 Task: Open a blank google sheet and write heading  Turbo Sales. Add 10 people name  'Alexander Cooper, Victoria Hayes, Daniel Carter, Chloe Murphy, Christopher Ross, Natalie Price, Jack Peterson, Harper Foster, Joseph Gray, Lily Reed'Item code in between  2020-2080. Product range in between  1000-5000. Add Products   TOMS Shoe, UGG  Shoe, Wolverine Shoe, Z-Coil Shoe, Adidas shoe, Gucci T-shirt, Louis Vuitton bag, Zara Shirt, H&M jeans, Chanel perfume.Choose quantity  5 to 9 Tax 12 percent commission 2 percent Total Add Amount. Save page  Turbo Sales log   book
Action: Mouse moved to (329, 183)
Screenshot: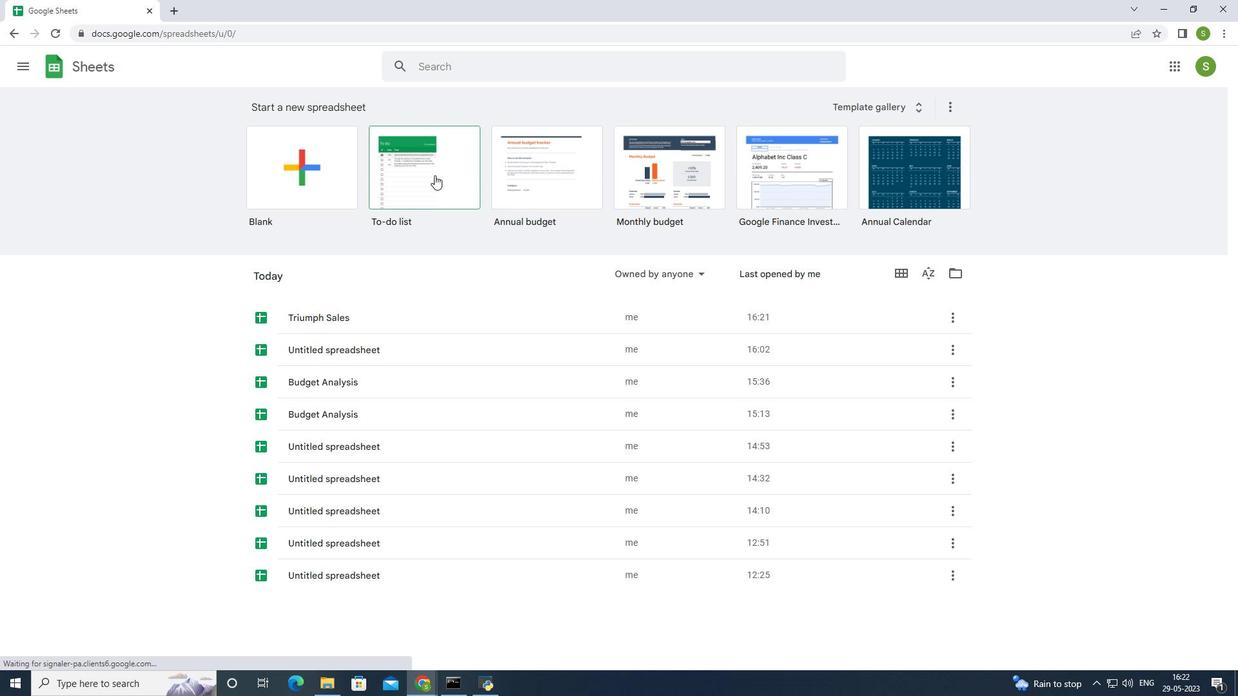 
Action: Mouse pressed left at (329, 183)
Screenshot: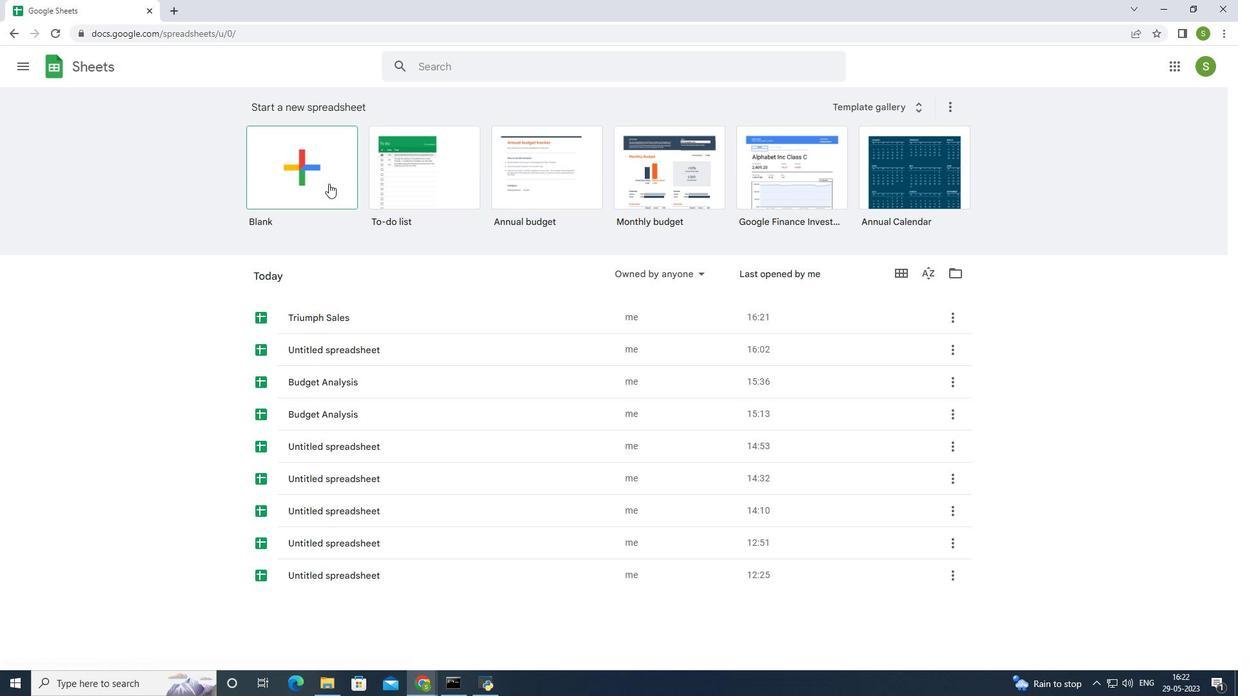 
Action: Mouse moved to (426, 185)
Screenshot: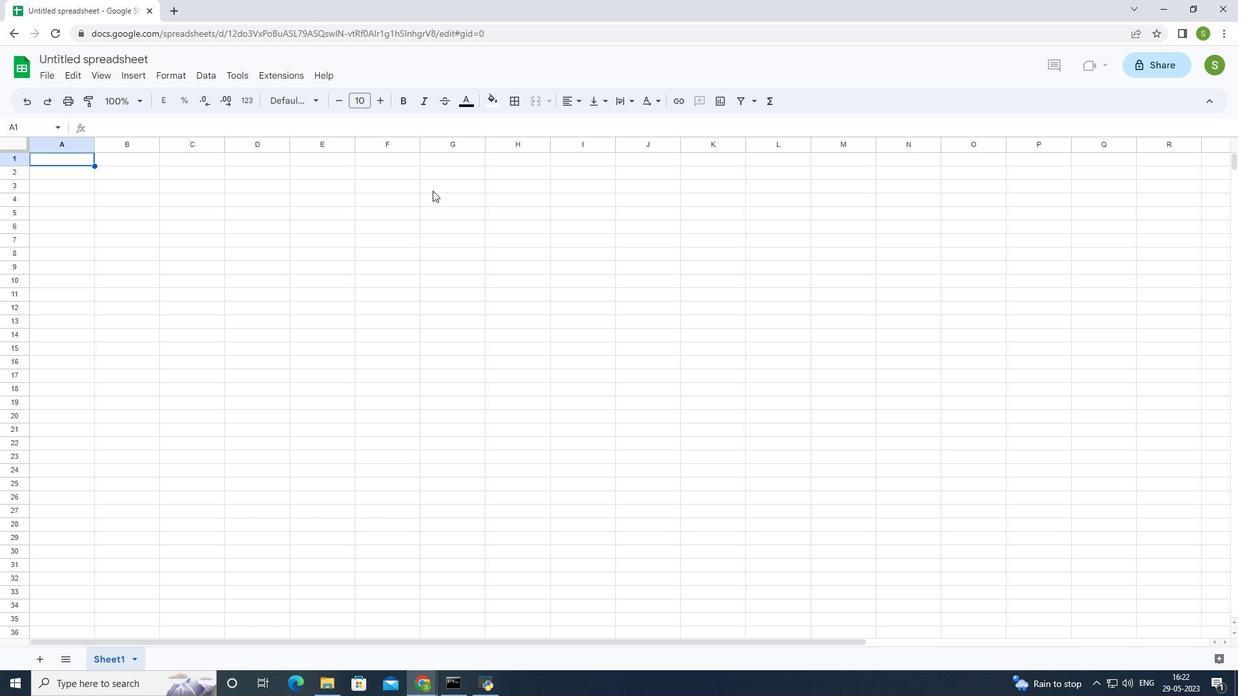 
Action: Mouse pressed left at (426, 185)
Screenshot: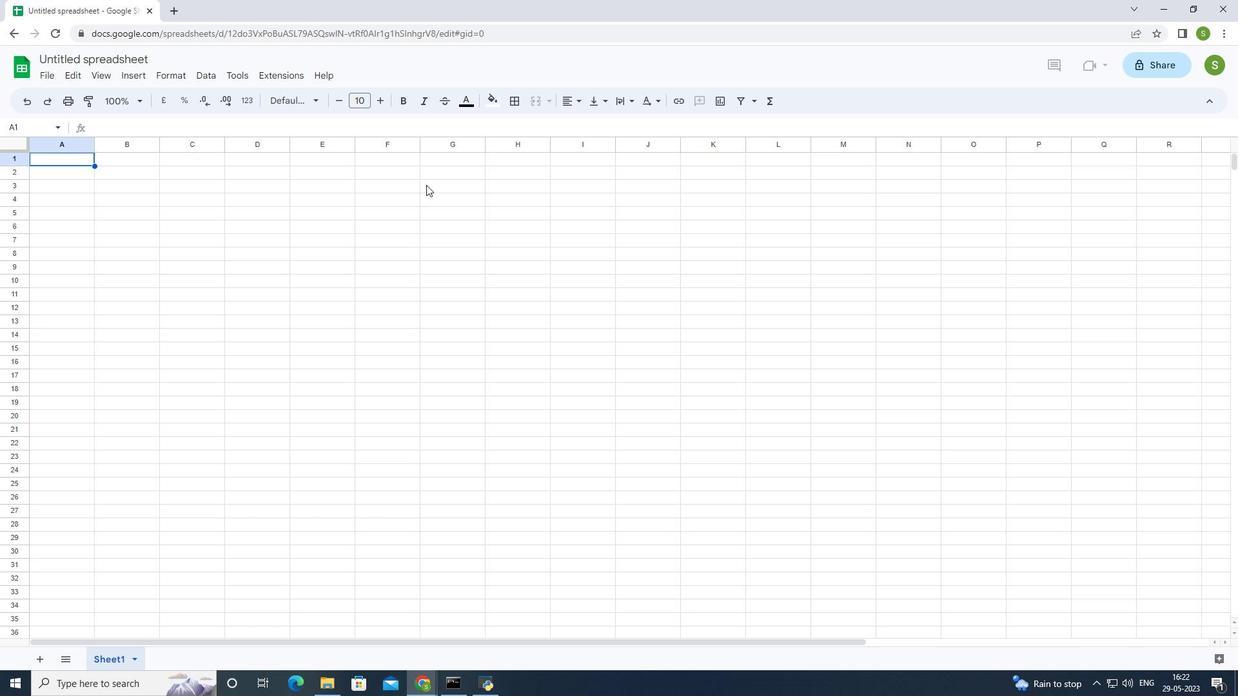 
Action: Mouse moved to (547, 160)
Screenshot: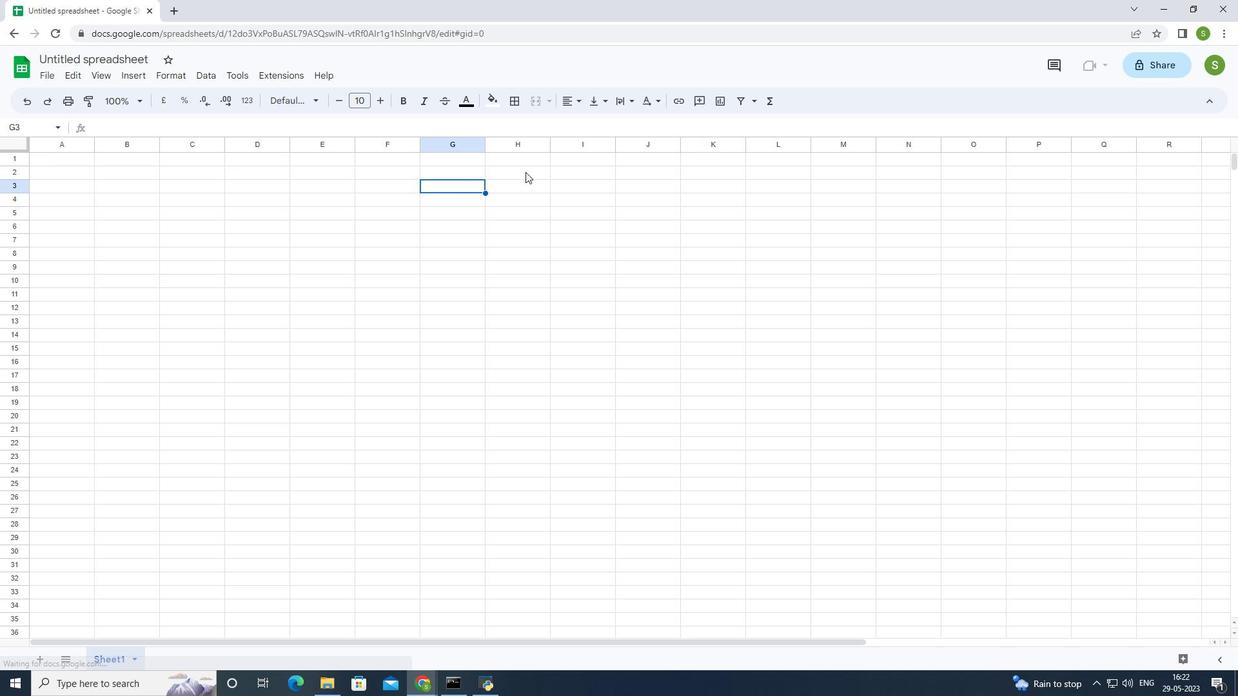 
Action: Key pressed <Key.shift>Tu
Screenshot: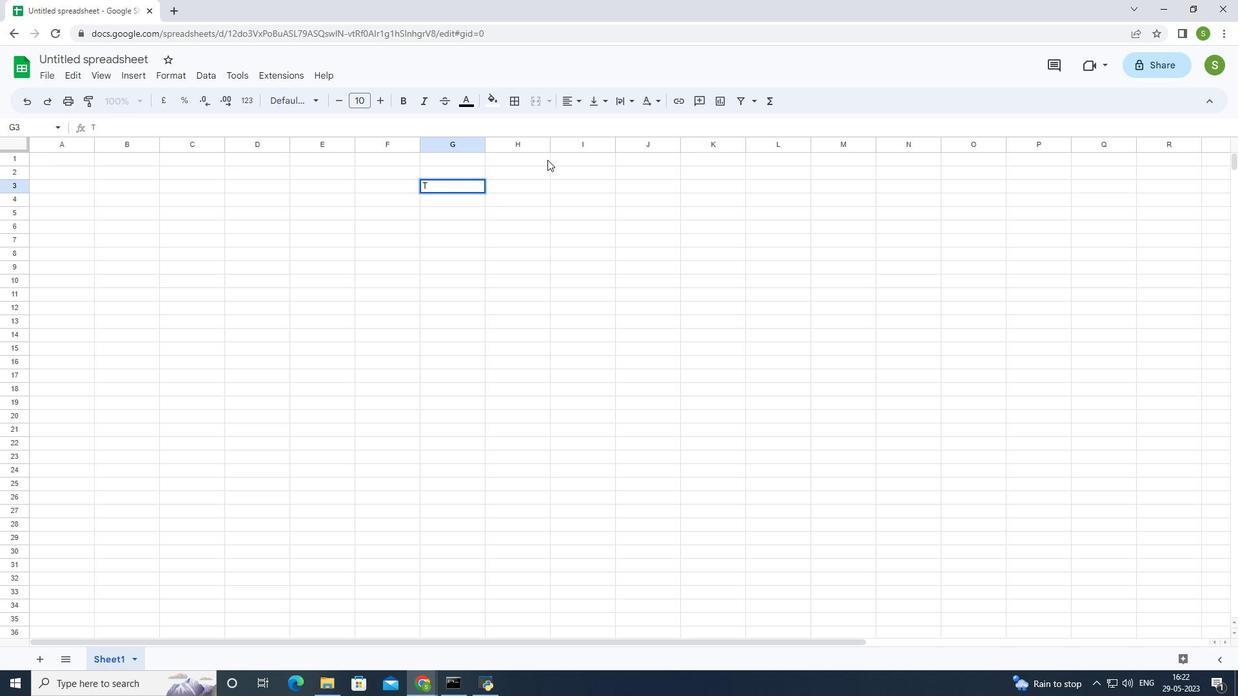 
Action: Mouse moved to (548, 160)
Screenshot: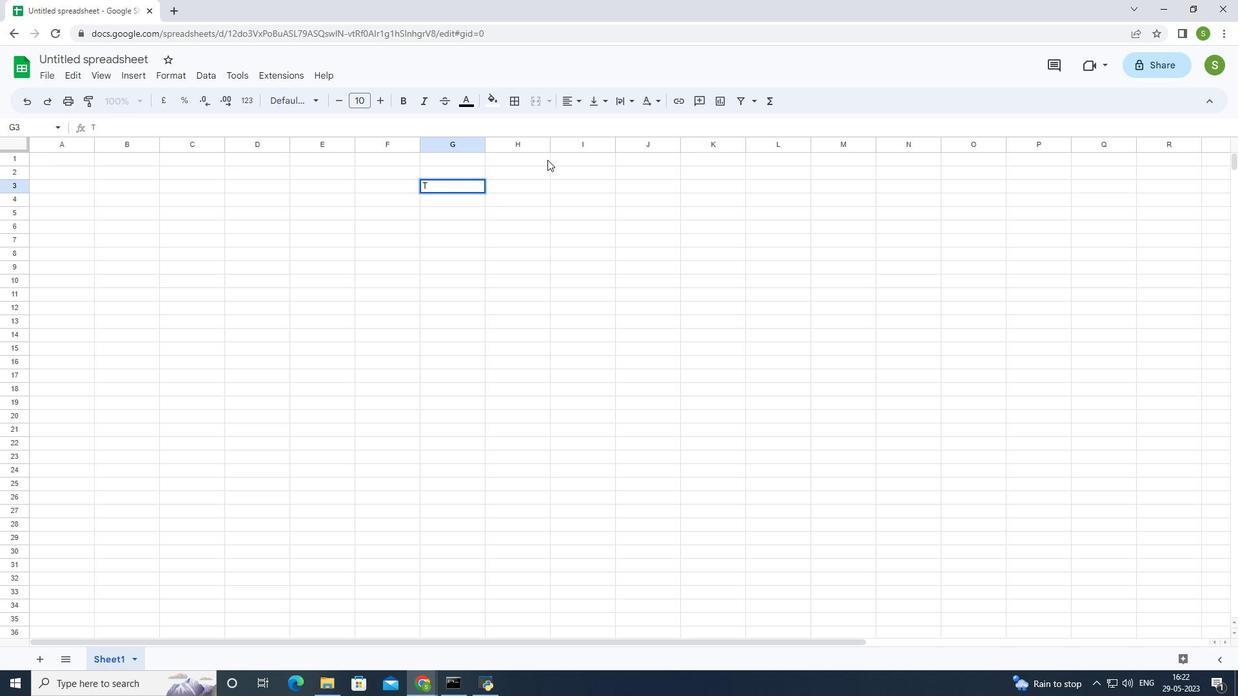 
Action: Key pressed rbo<Key.space>
Screenshot: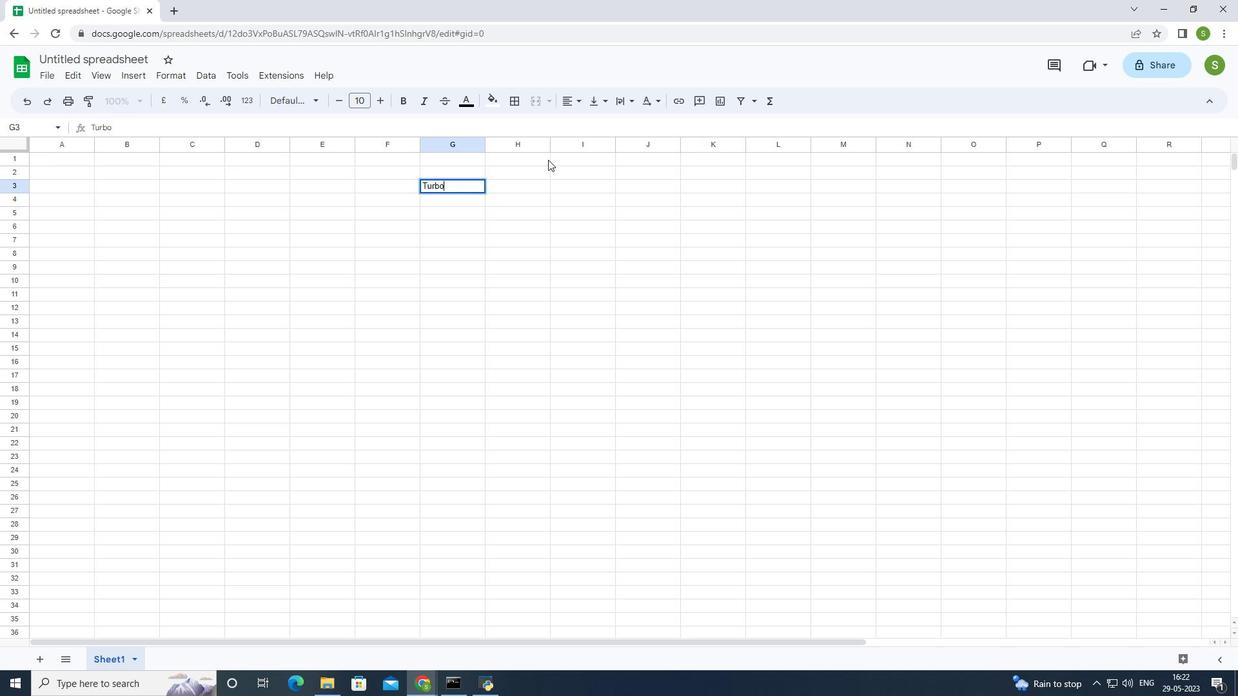 
Action: Mouse moved to (548, 159)
Screenshot: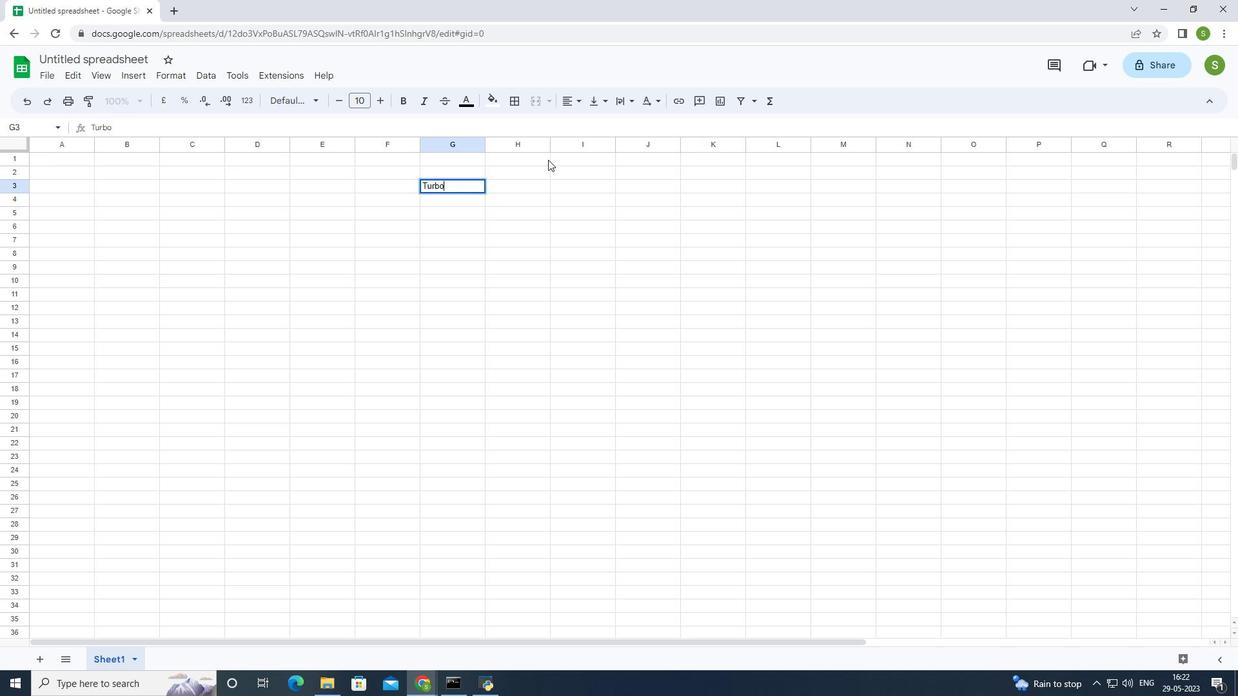 
Action: Key pressed <Key.shift>s
Screenshot: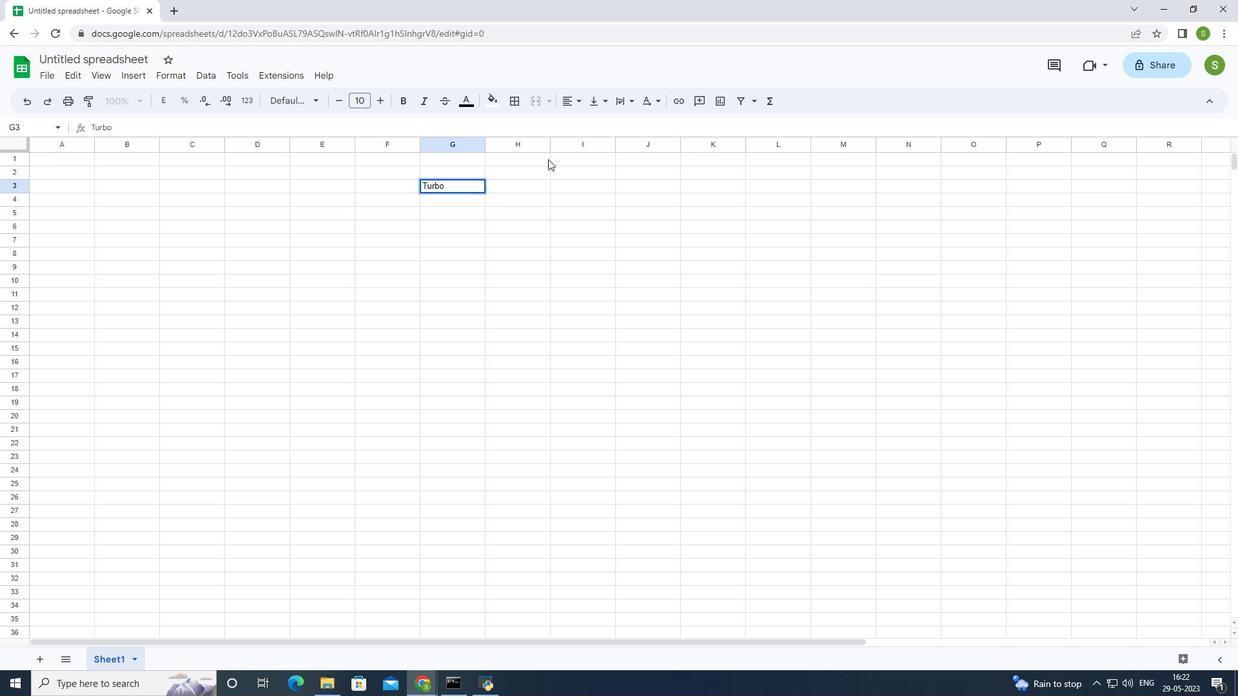 
Action: Mouse moved to (549, 159)
Screenshot: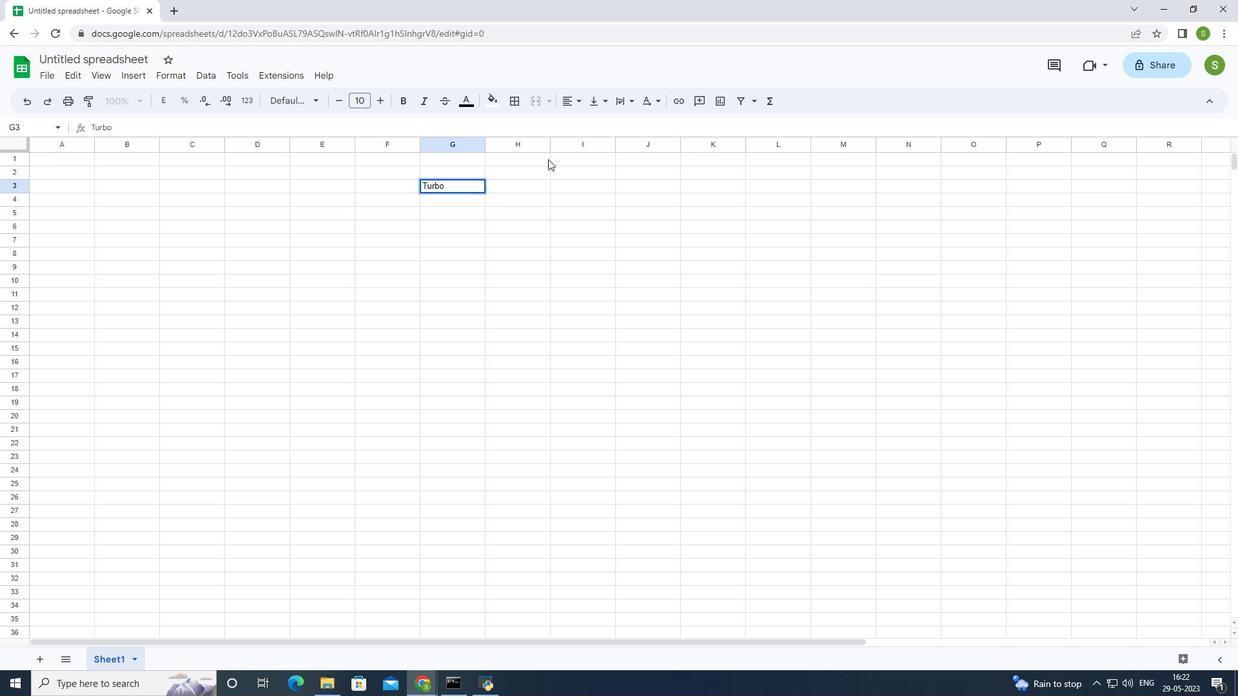 
Action: Key pressed a
Screenshot: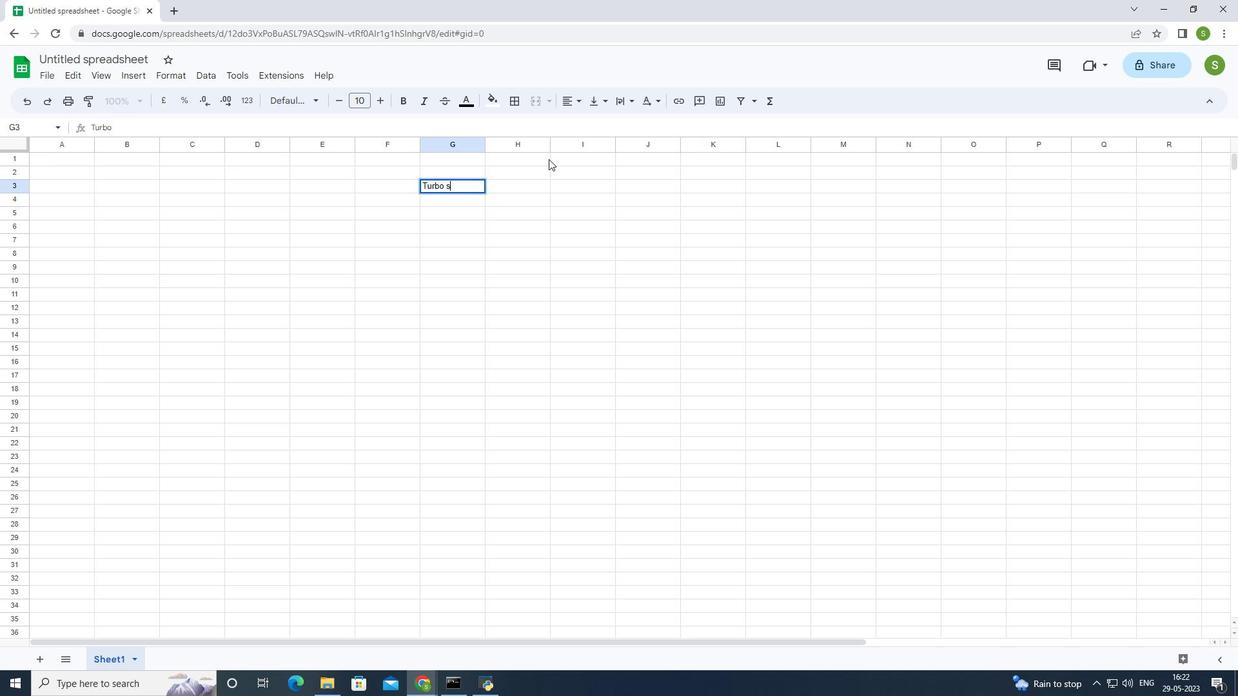 
Action: Mouse moved to (549, 158)
Screenshot: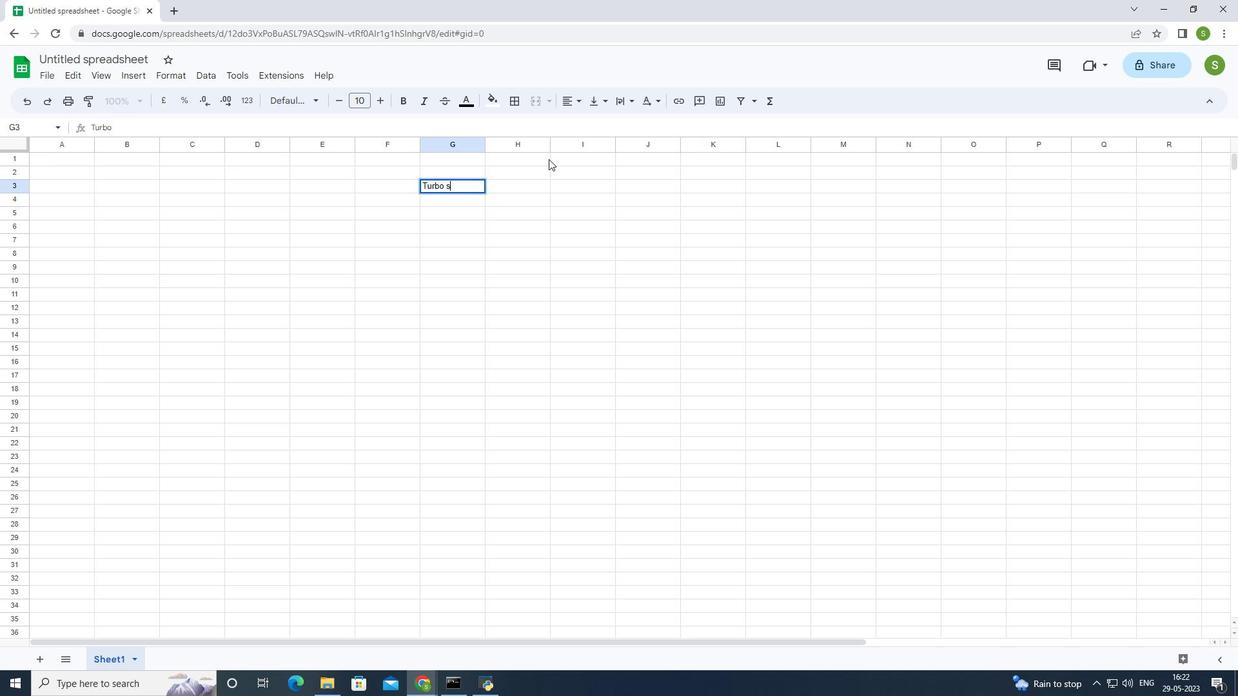 
Action: Key pressed le
Screenshot: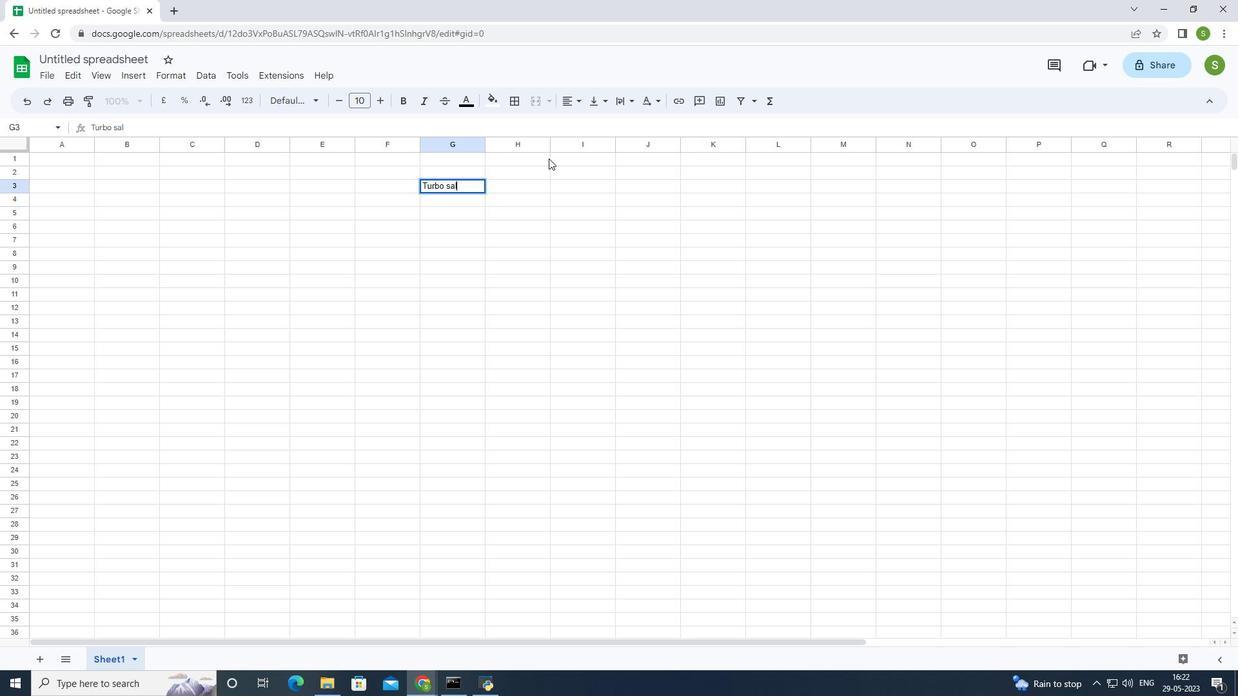 
Action: Mouse moved to (549, 158)
Screenshot: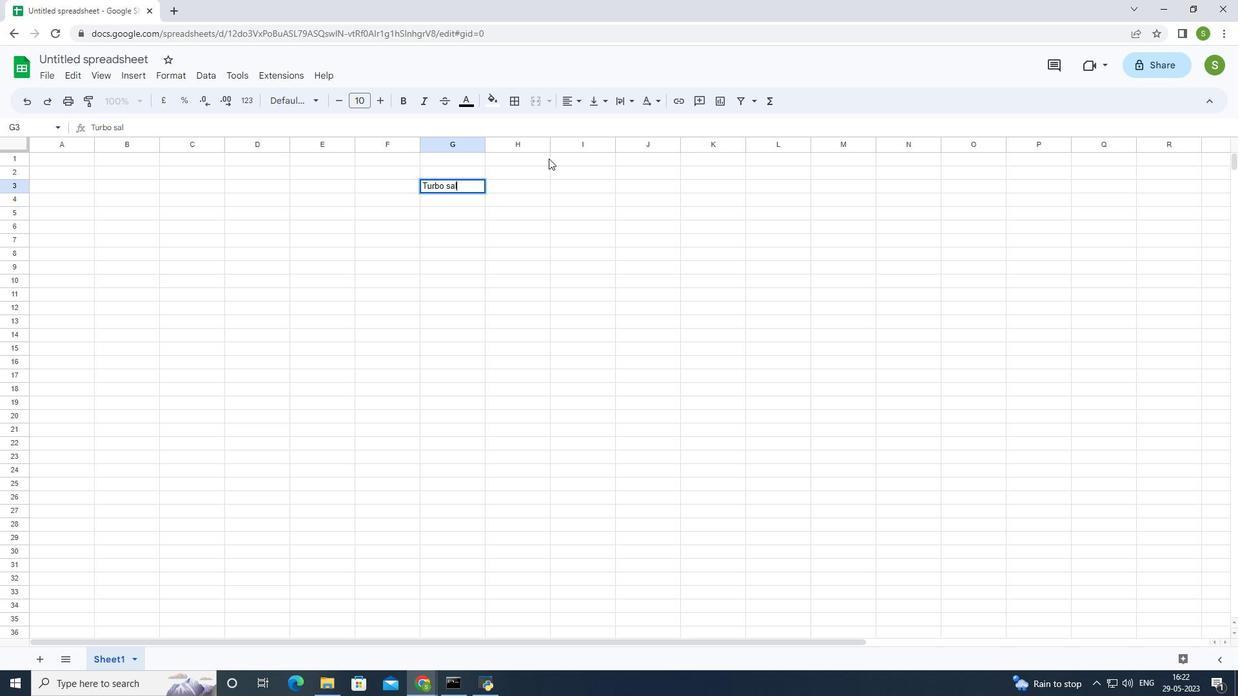 
Action: Key pressed s
Screenshot: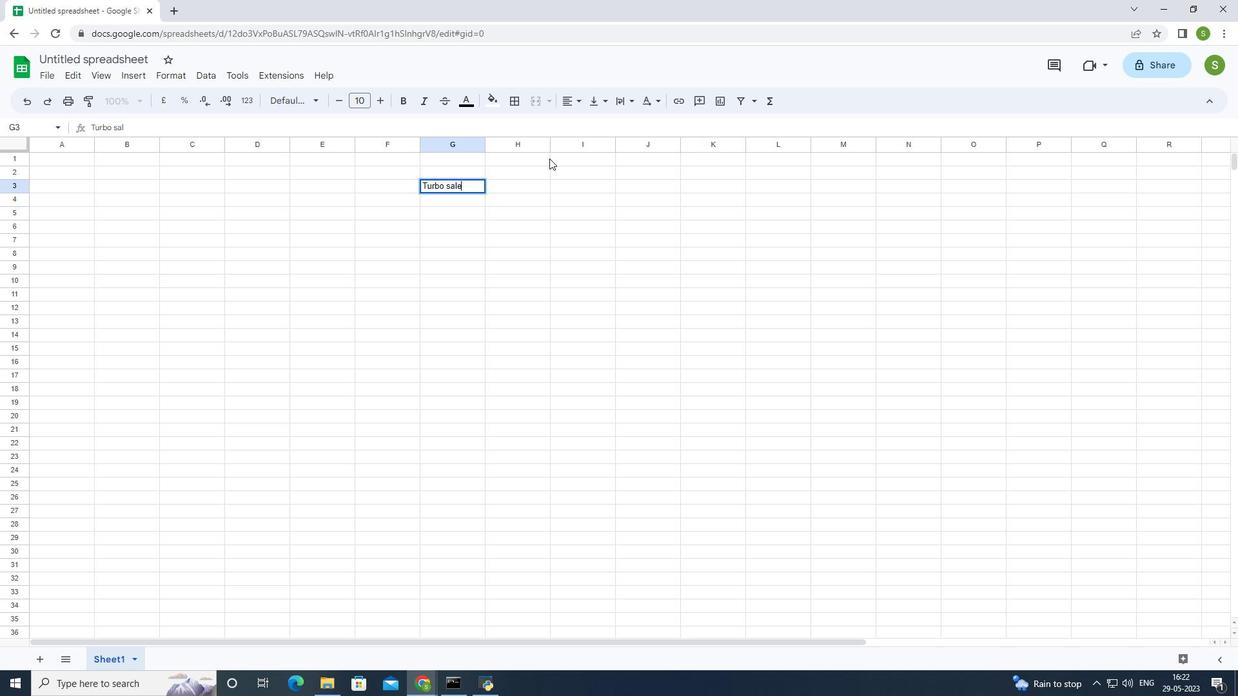 
Action: Mouse moved to (550, 158)
Screenshot: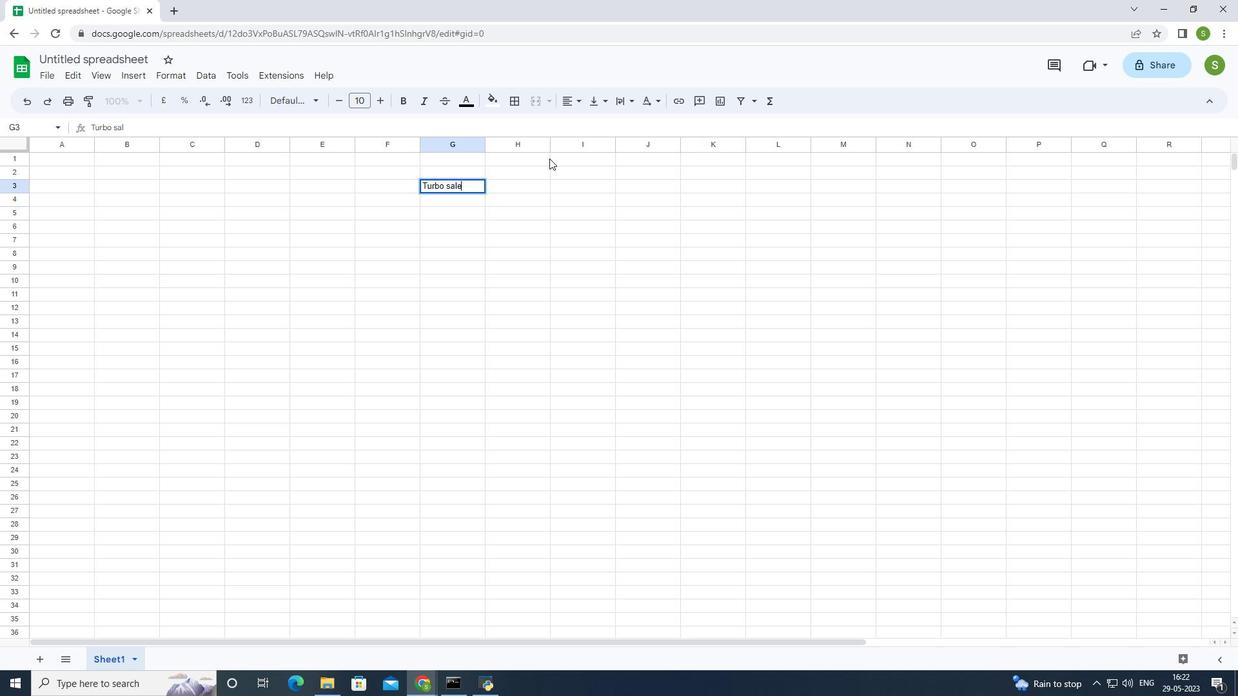 
Action: Key pressed <Key.enter>
Screenshot: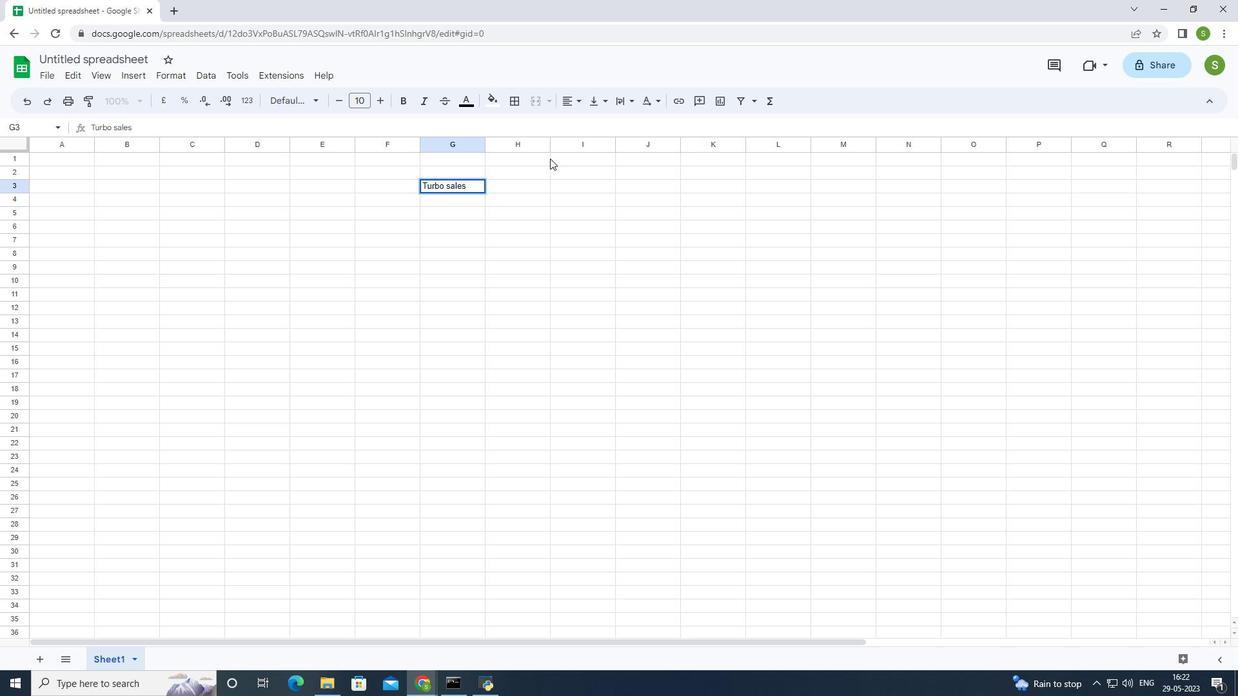 
Action: Mouse moved to (316, 201)
Screenshot: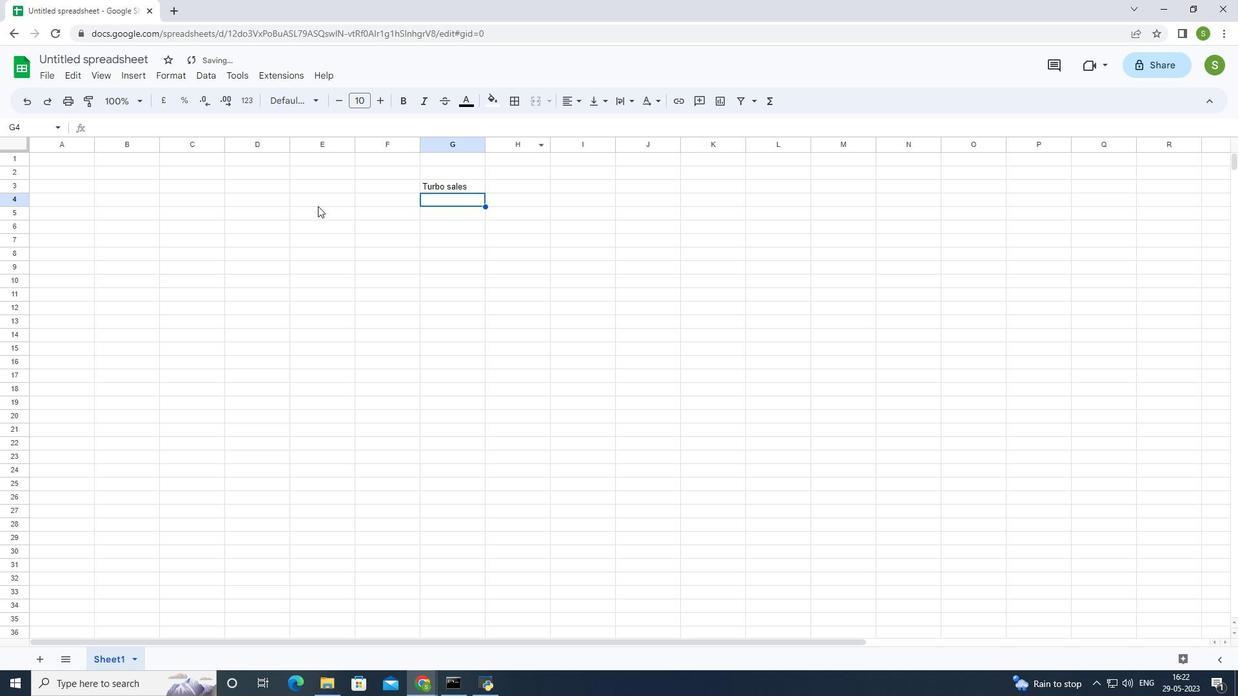 
Action: Mouse pressed left at (316, 201)
Screenshot: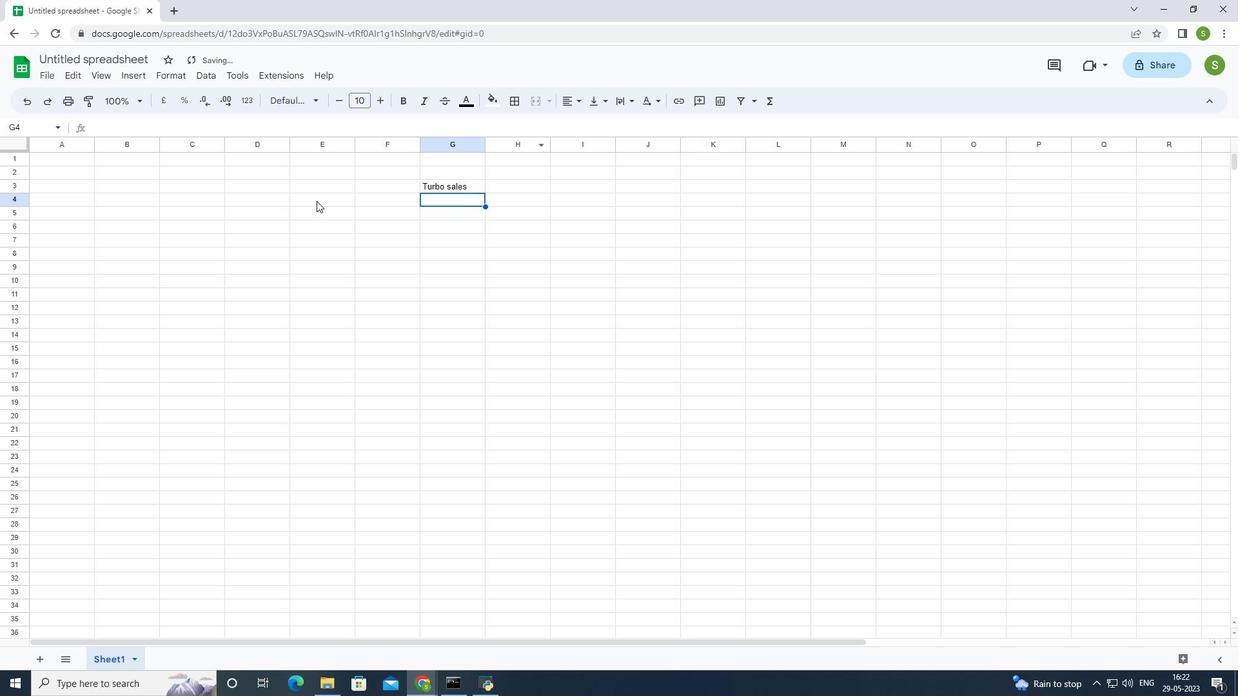 
Action: Mouse moved to (713, 318)
Screenshot: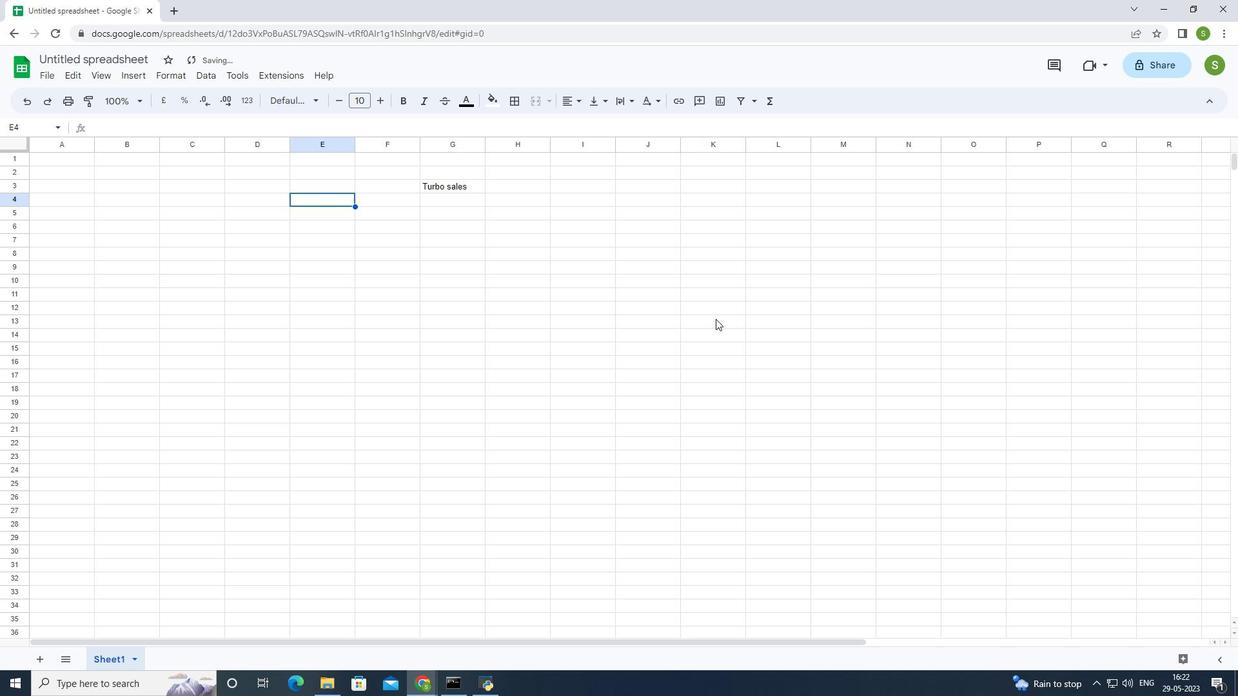 
Action: Key pressed <Key.shift>Name<Key.enter><Key.shift>Alexander<Key.space><Key.shift>Cooper<Key.enter><Key.shift>Victoria<Key.space><Key.shift>Hayes<Key.enter><Key.shift><Key.shift><Key.shift><Key.shift><Key.shift><Key.shift><Key.shift><Key.shift><Key.shift><Key.shift><Key.shift><Key.shift><Key.shift><Key.shift><Key.shift>Daniel<Key.space><Key.shift>Carter<Key.space><Key.shift>Chloe<Key.space><Key.shift>Murphy<Key.backspace><Key.backspace><Key.backspace><Key.backspace><Key.backspace><Key.backspace><Key.backspace><Key.backspace><Key.backspace><Key.backspace><Key.backspace><Key.backspace><Key.enter><Key.shift>Chloe<Key.space><Key.shift>Mur<Key.space>phty<Key.backspace><Key.backspace><Key.backspace><Key.backspace><Key.backspace>phy<Key.enter><Key.shift>Christopher<Key.space><Key.shift>Roses<Key.backspace><Key.backspace>s<Key.enter><Key.shift>Natalie<Key.space><Key.shift>Price<Key.enter><Key.shift>Jack<Key.space><Key.shift>Peterson<Key.enter><Key.shift>Harper<Key.space><Key.shift>Foster<Key.enter><Key.shift>joseph<Key.space><Key.shift><Key.shift>Gre<Key.backspace>ay<Key.space><Key.enter><Key.shift>Lily<Key.space><Key.shift><Key.shift><Key.shift><Key.shift><Key.shift><Key.shift><Key.shift><Key.shift><Key.shift><Key.shift><Key.shift><Key.shift><Key.shift><Key.shift><Key.shift><Key.shift><Key.shift><Key.shift><Key.shift><Key.shift><Key.shift>Reed
Screenshot: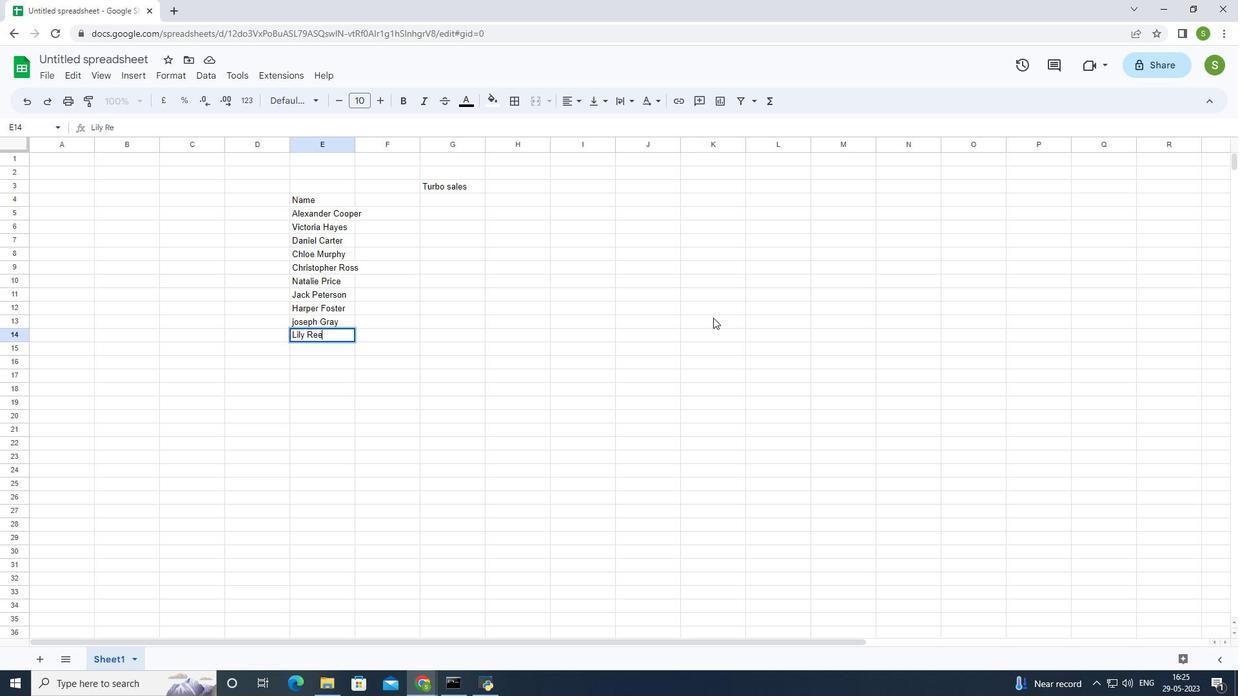 
Action: Mouse moved to (847, 490)
Screenshot: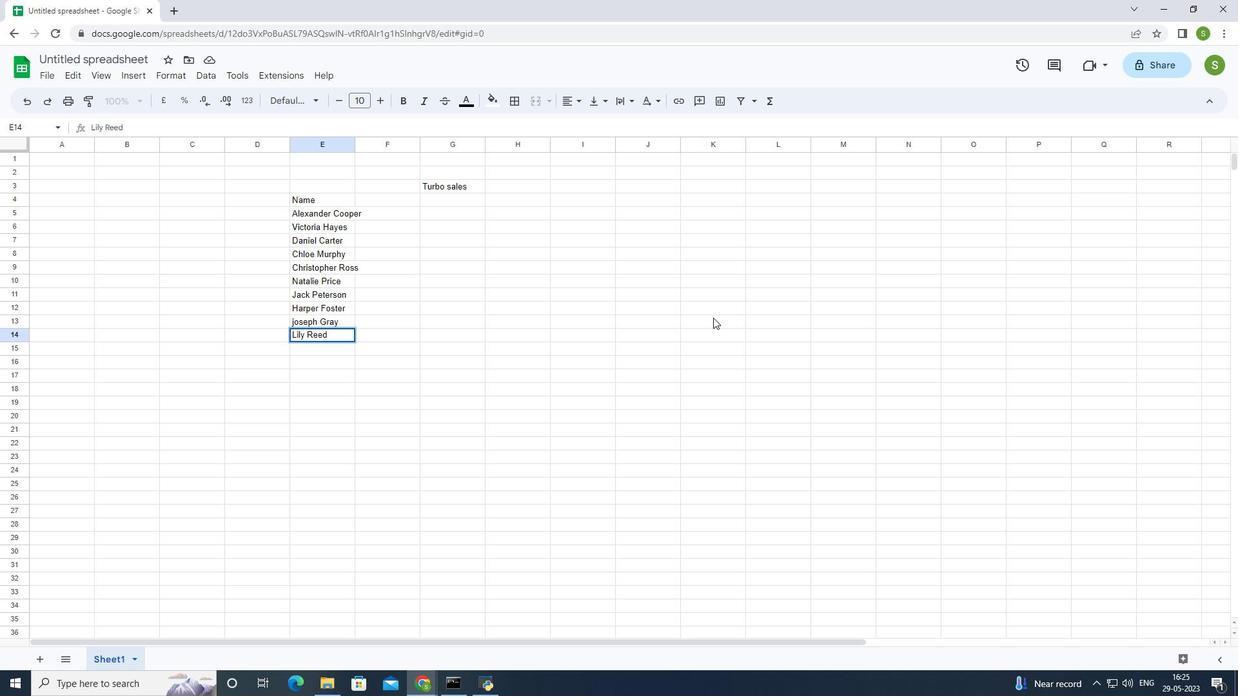 
Action: Mouse pressed left at (847, 490)
Screenshot: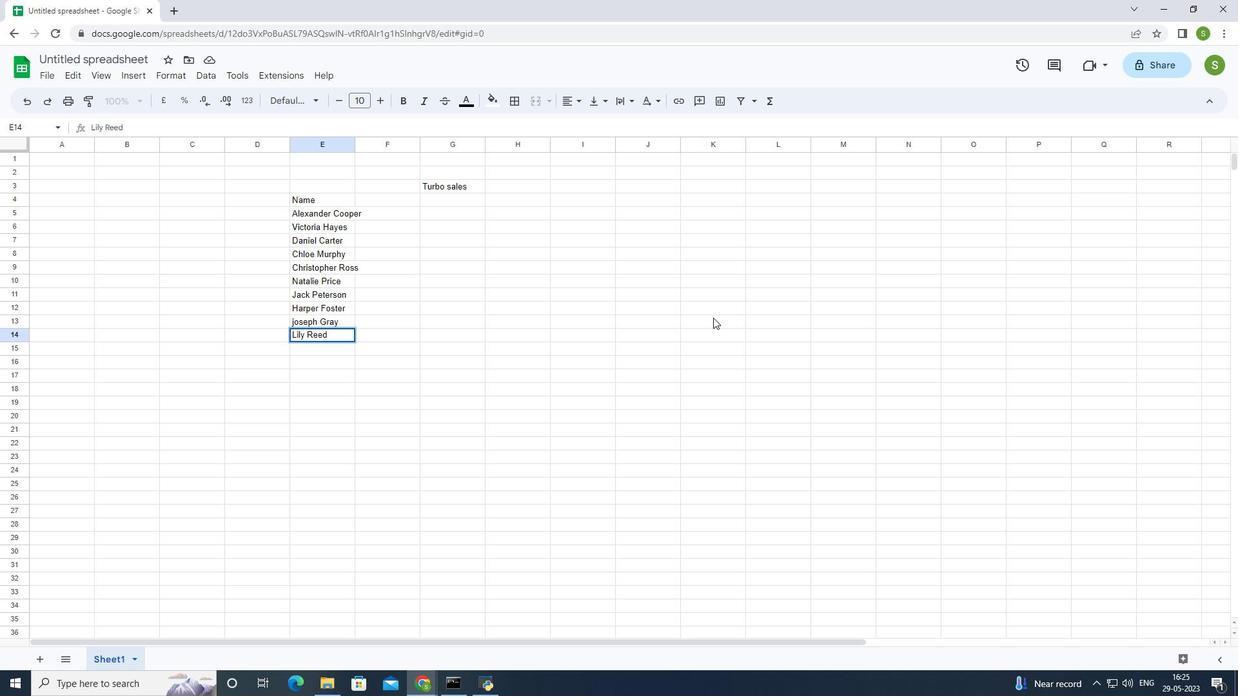 
Action: Mouse moved to (1238, 657)
Screenshot: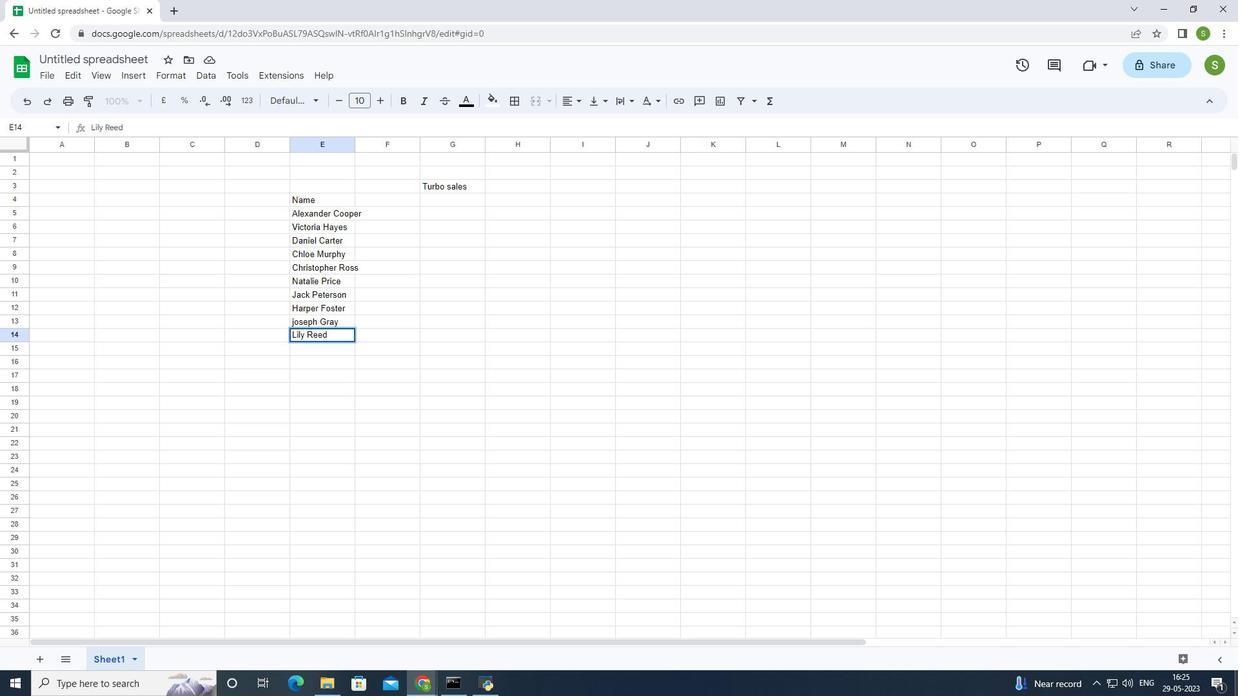
Action: Key pressed <Key.enter>
Screenshot: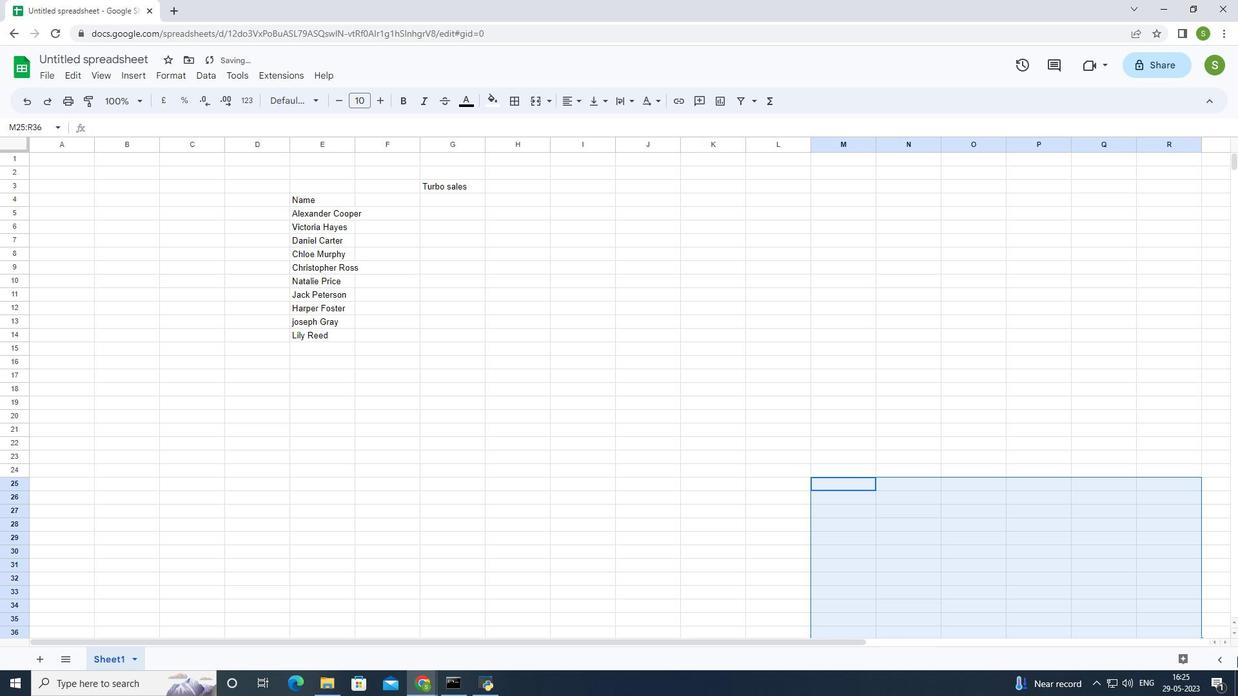 
Action: Mouse moved to (390, 202)
Screenshot: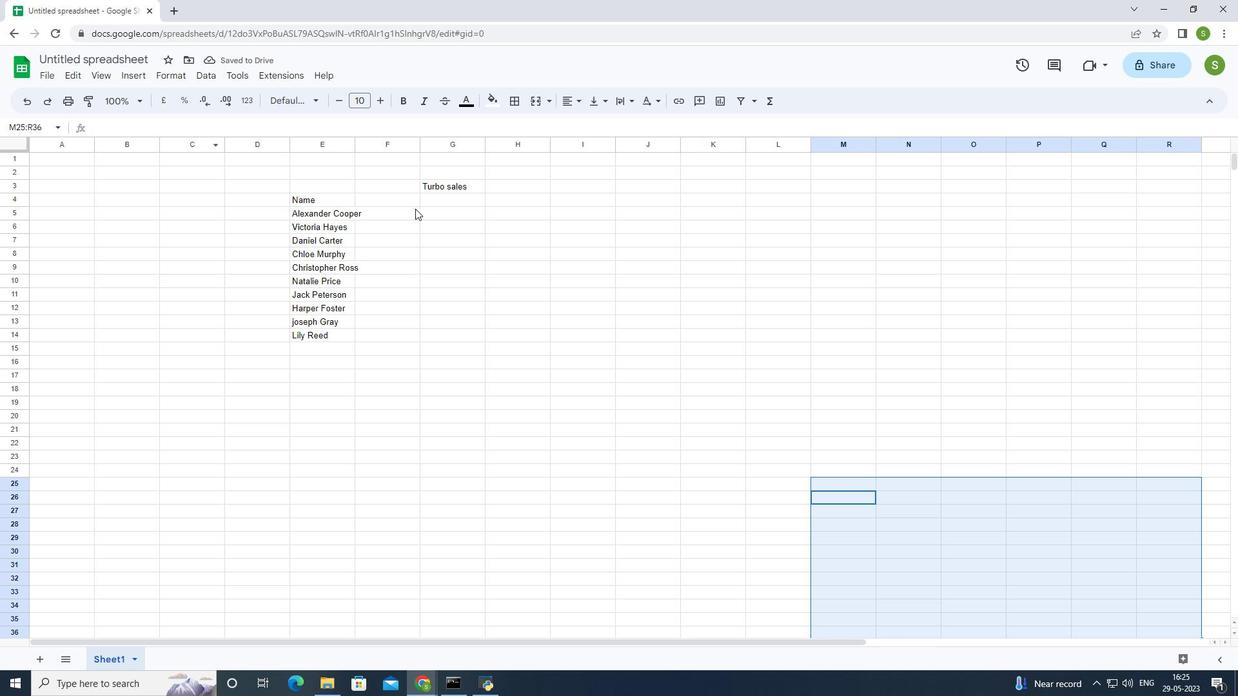 
Action: Mouse pressed left at (390, 202)
Screenshot: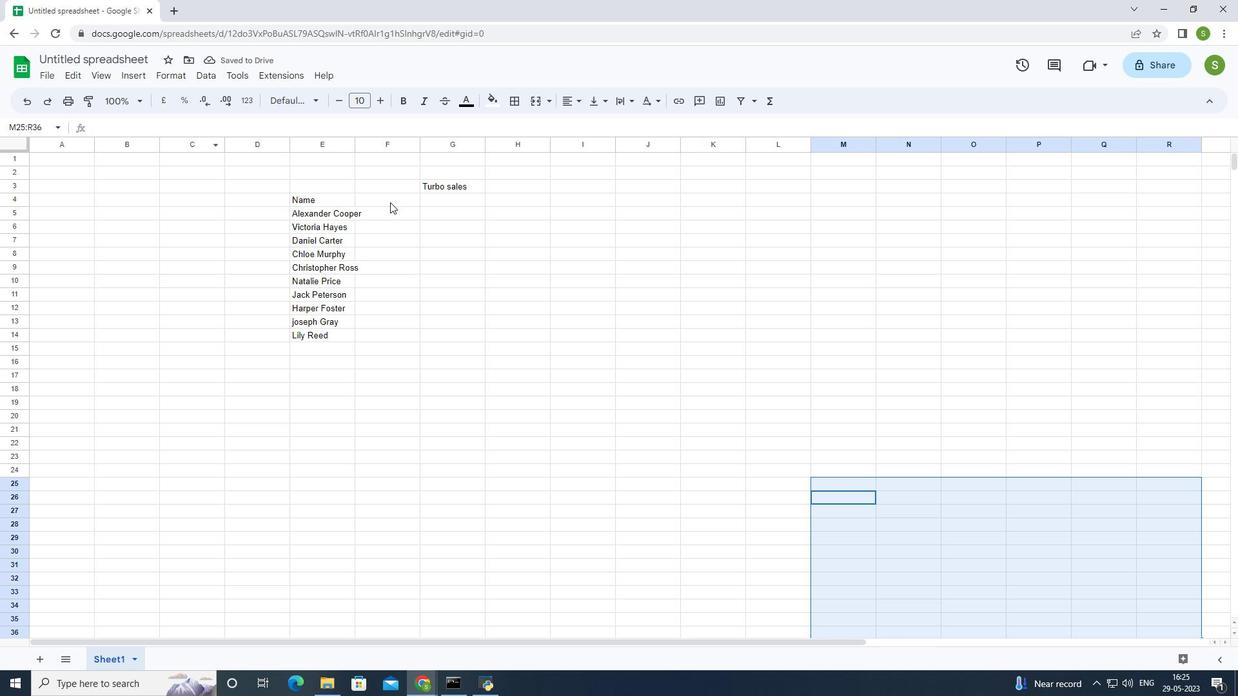 
Action: Mouse moved to (545, 204)
Screenshot: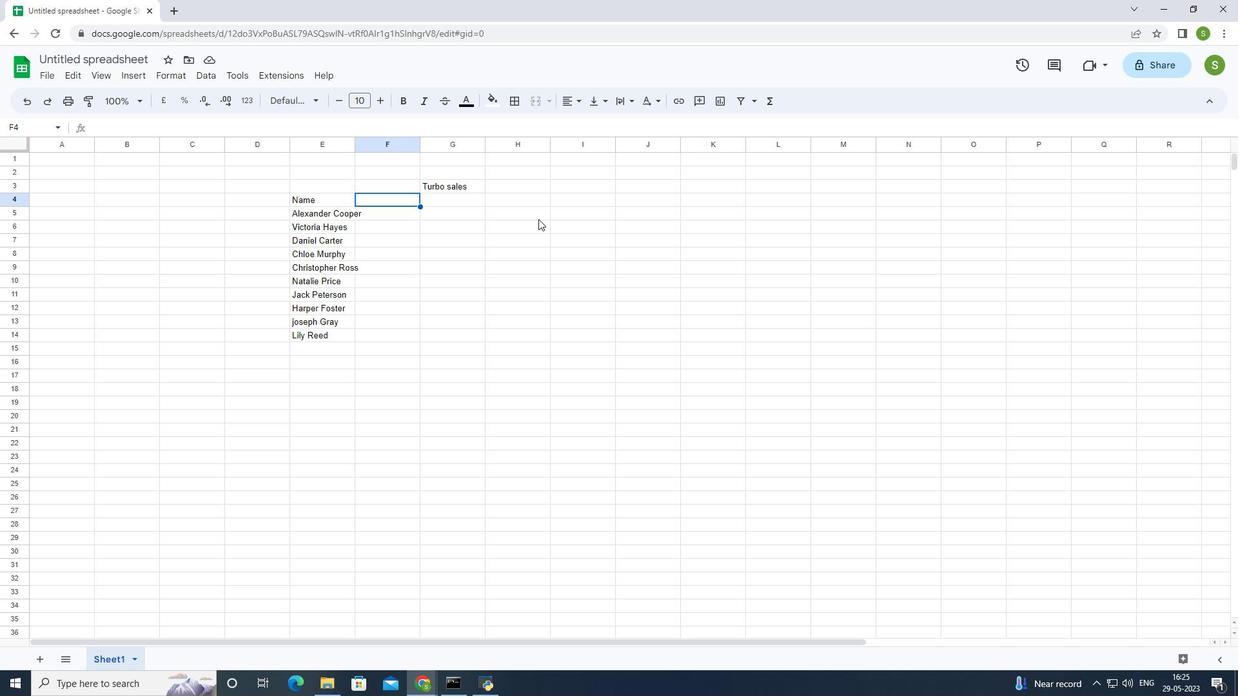 
Action: Key pressed <Key.shift>Item<Key.enter>
Screenshot: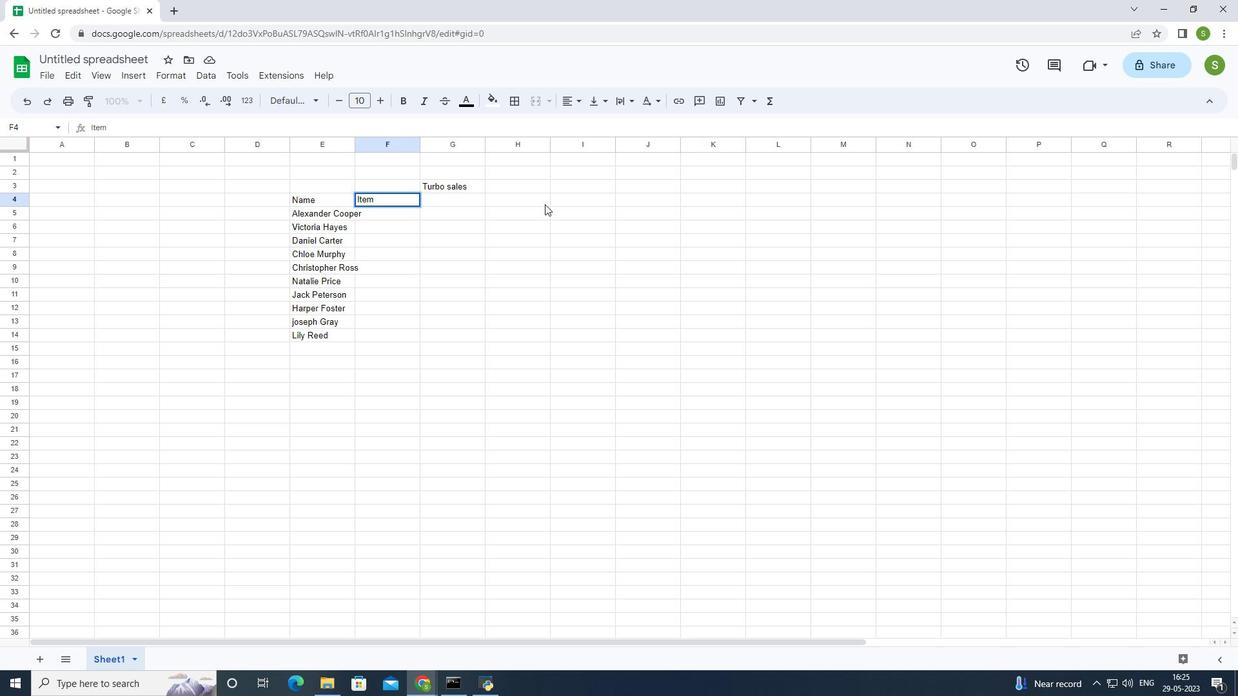 
Action: Mouse moved to (545, 203)
Screenshot: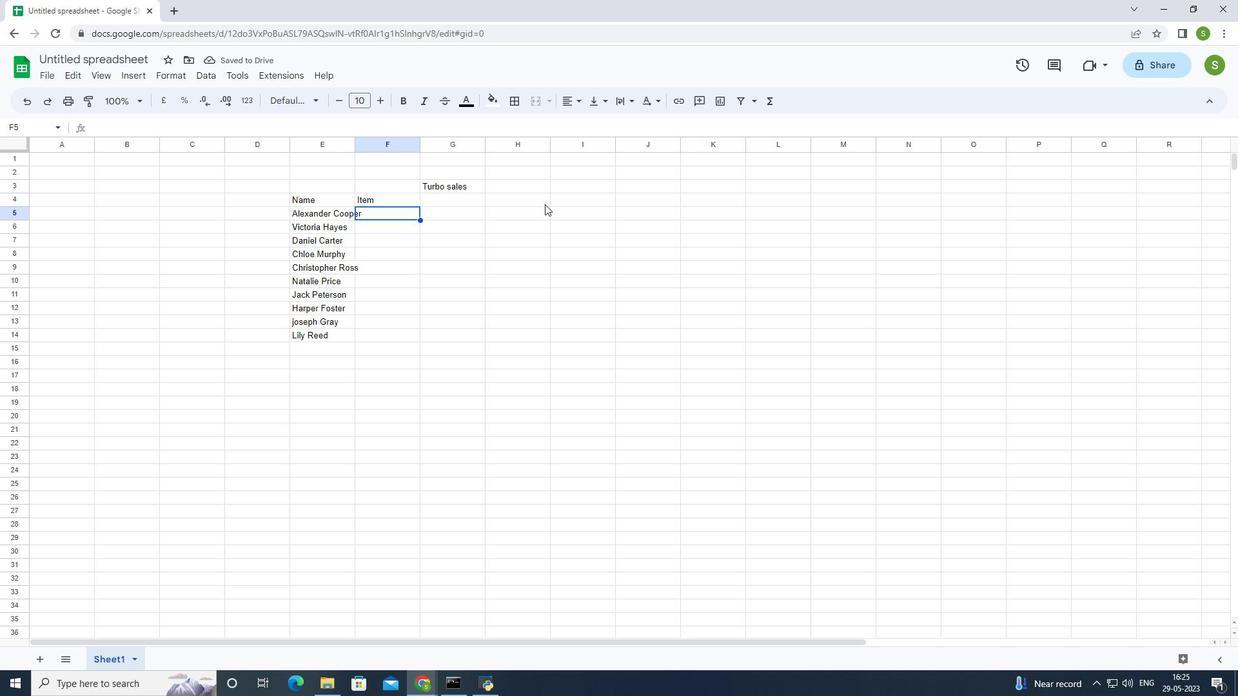 
Action: Key pressed 2020<Key.enter>
Screenshot: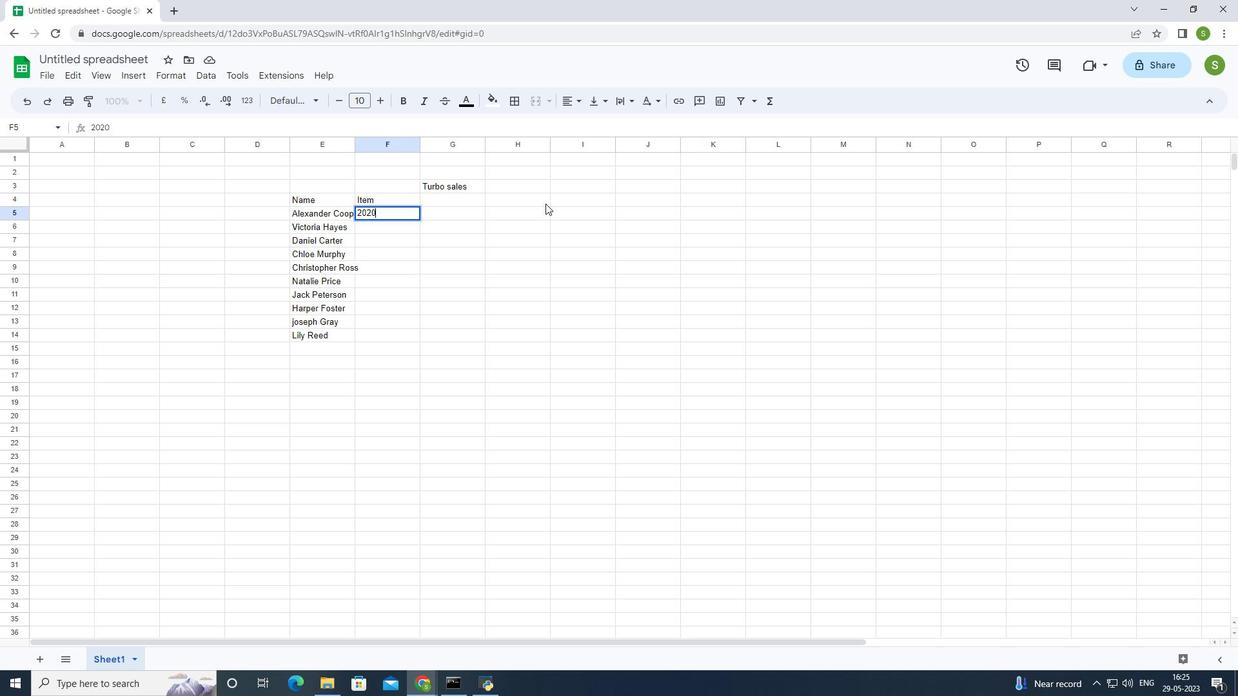 
Action: Mouse moved to (546, 203)
Screenshot: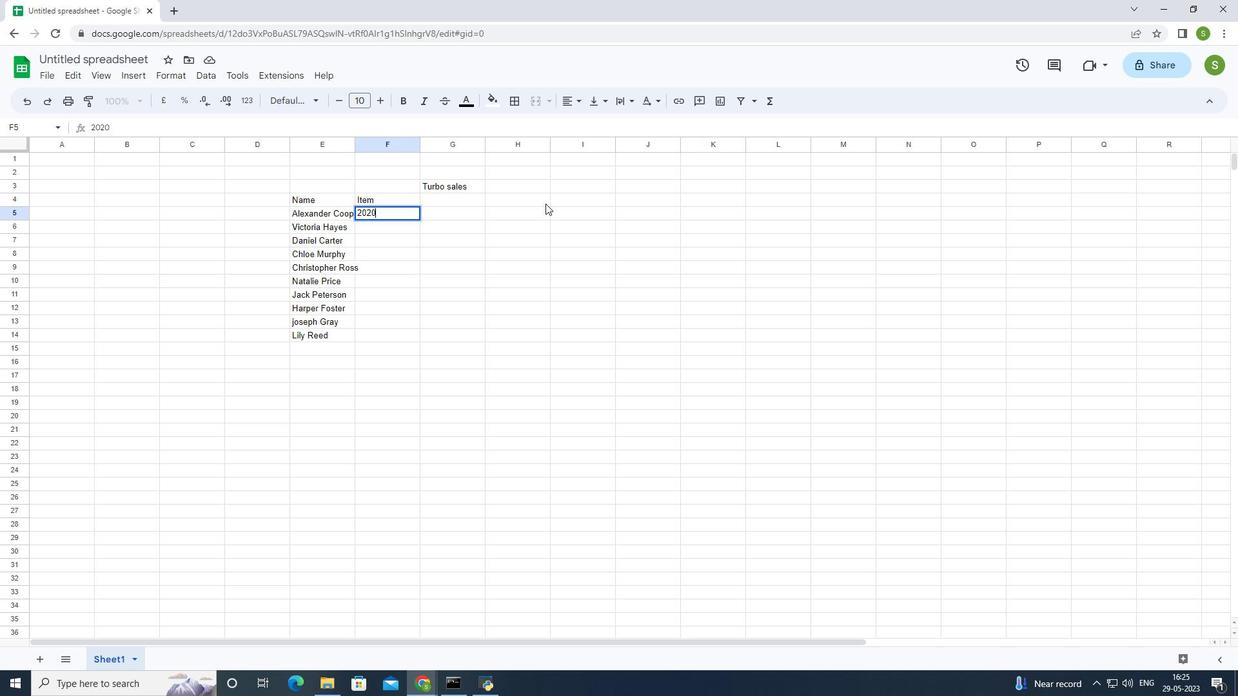 
Action: Key pressed 2030<Key.enter>
Screenshot: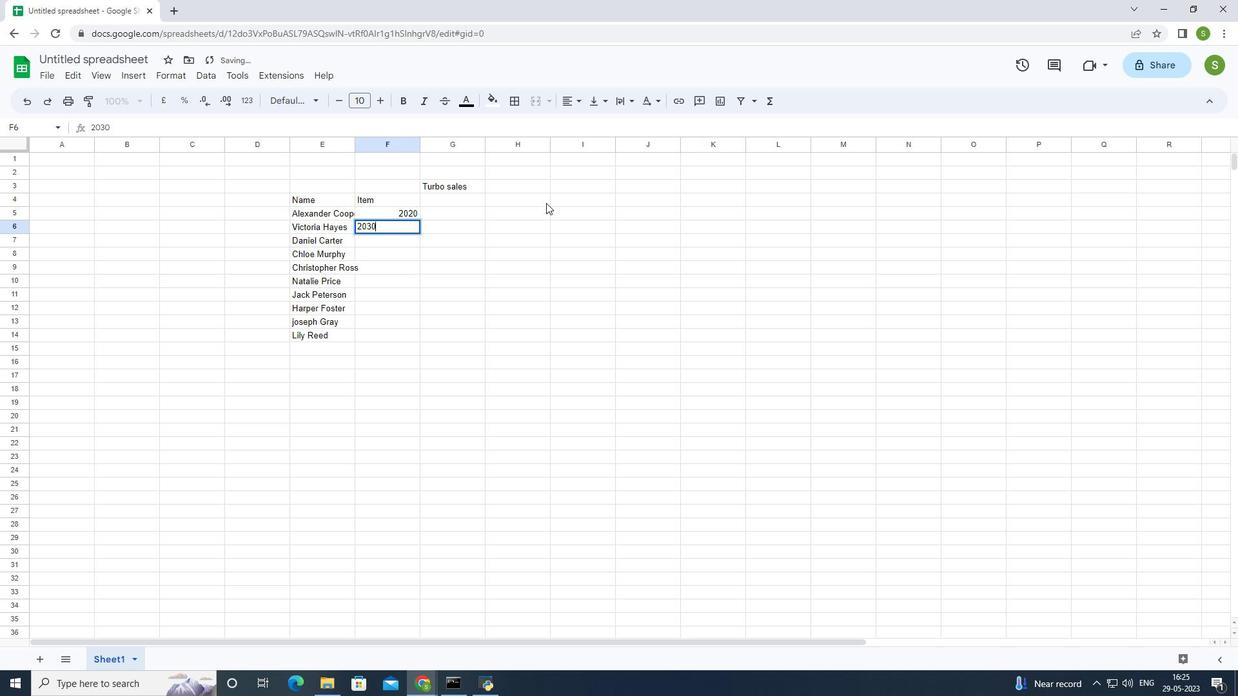 
Action: Mouse moved to (546, 203)
Screenshot: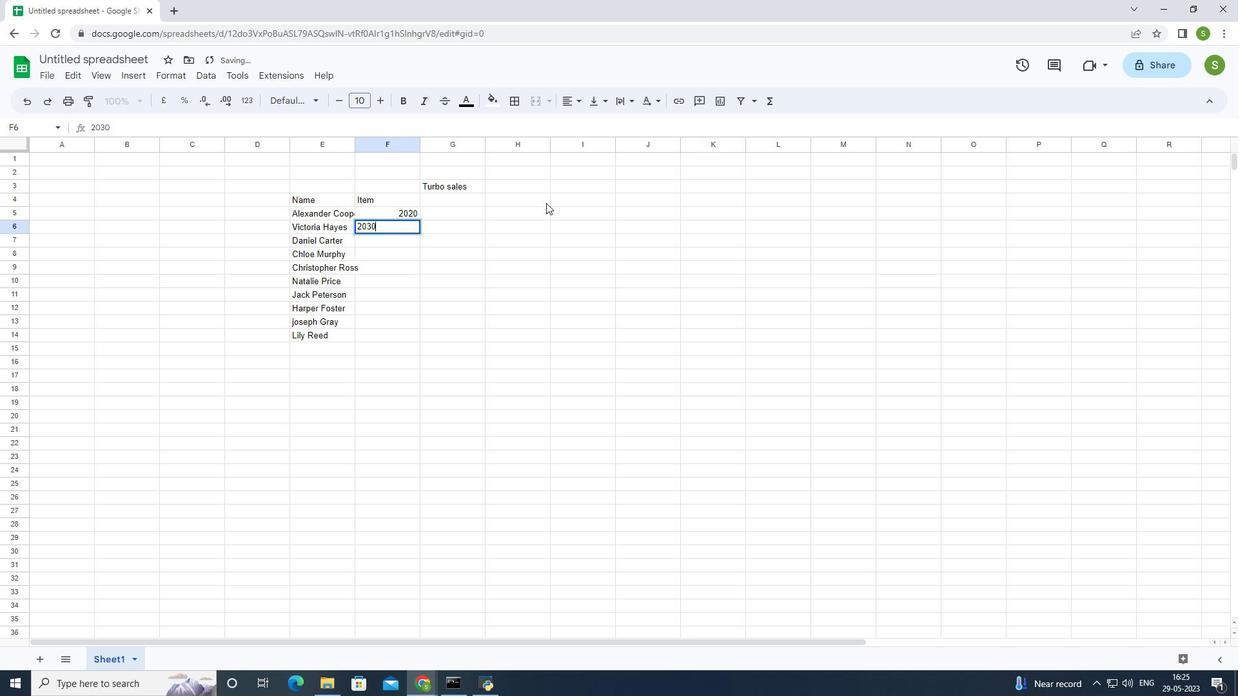 
Action: Key pressed 2040<Key.enter>2050<Key.enter>2055<Key.enter>2060<Key.enter>2066<Key.enter>2070<Key.enter>2077<Key.enter>2080<Key.enter>
Screenshot: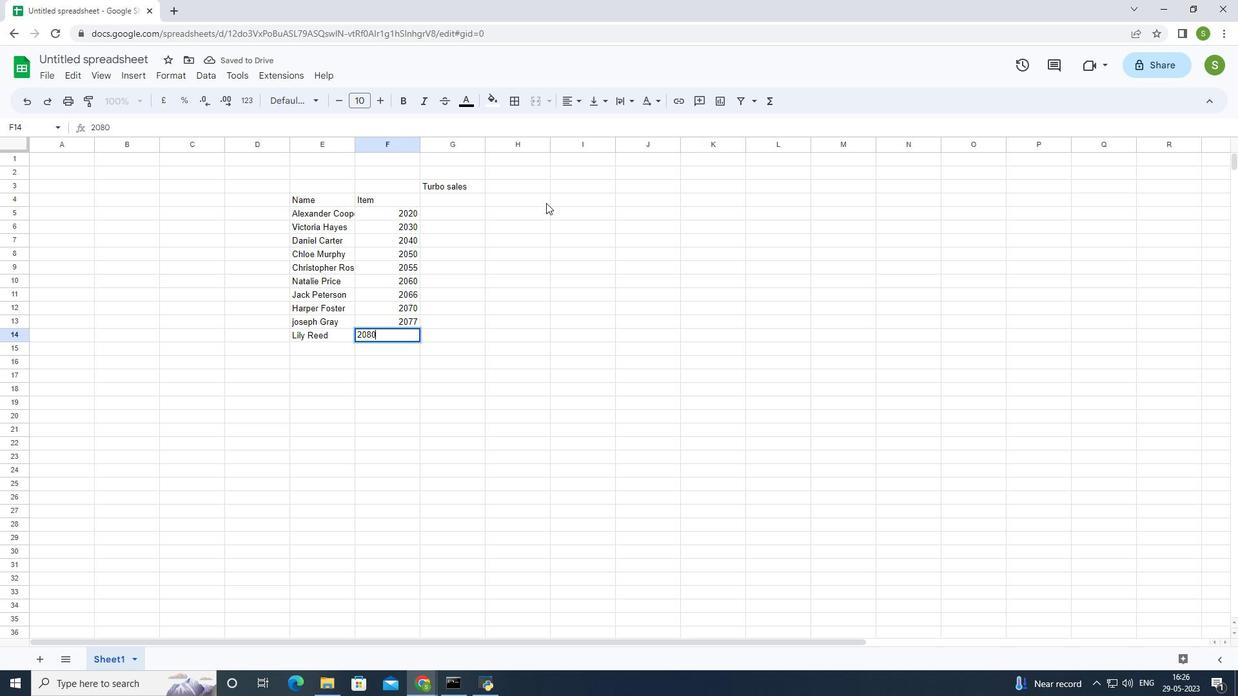 
Action: Mouse moved to (451, 197)
Screenshot: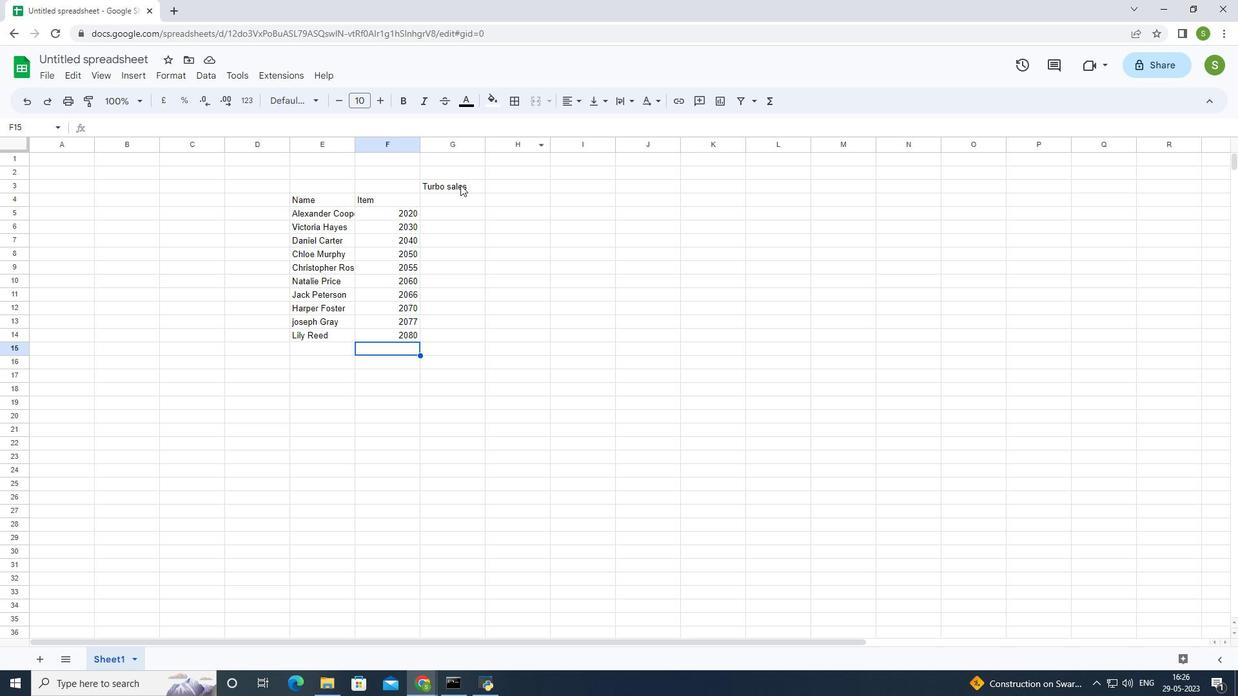
Action: Mouse pressed left at (451, 197)
Screenshot: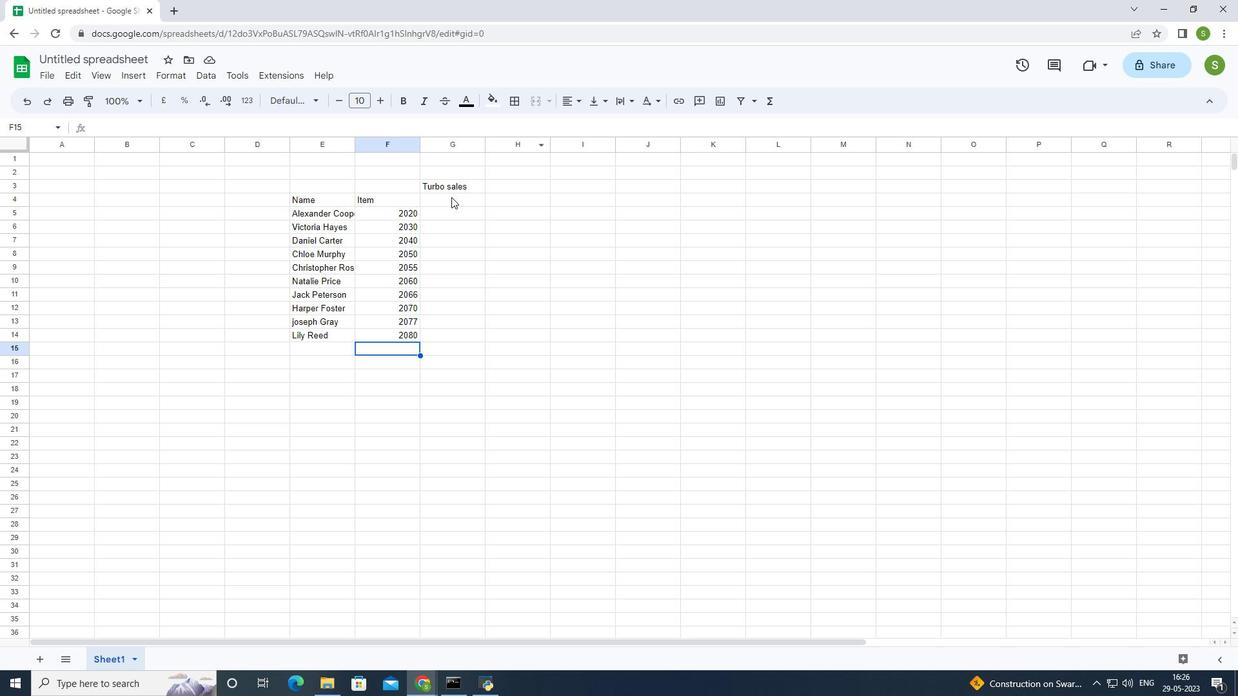 
Action: Mouse moved to (518, 202)
Screenshot: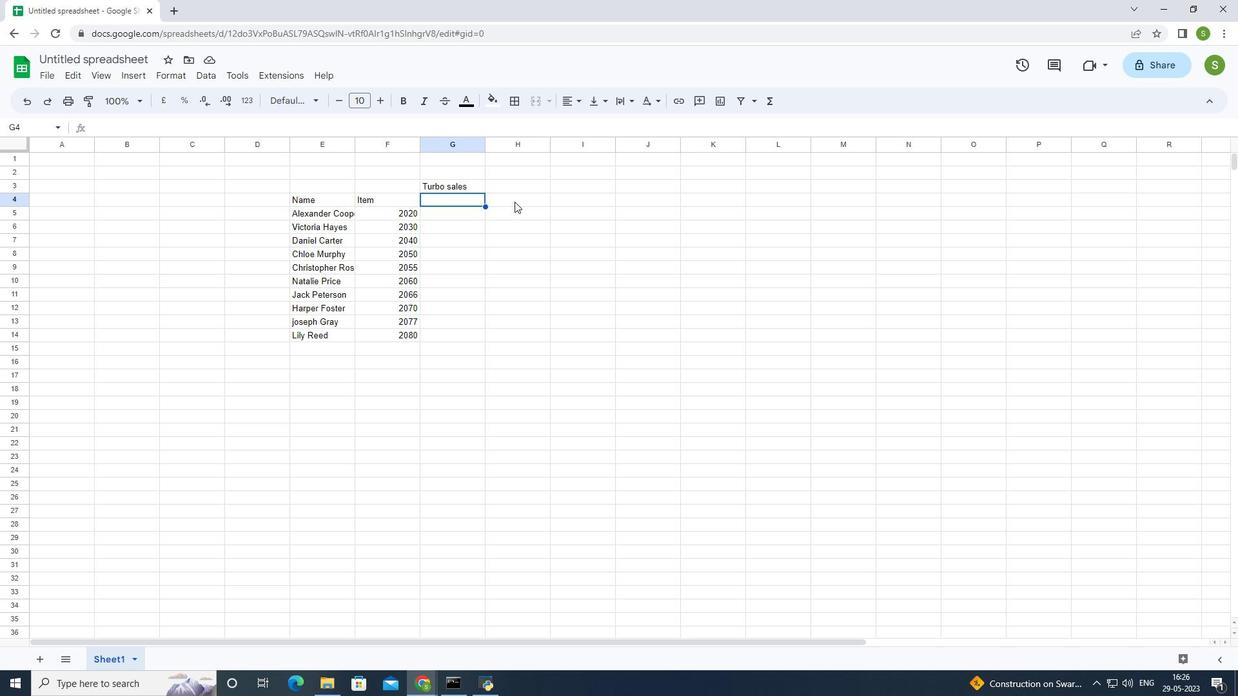
Action: Key pressed <Key.shift>Product<Key.enter>
Screenshot: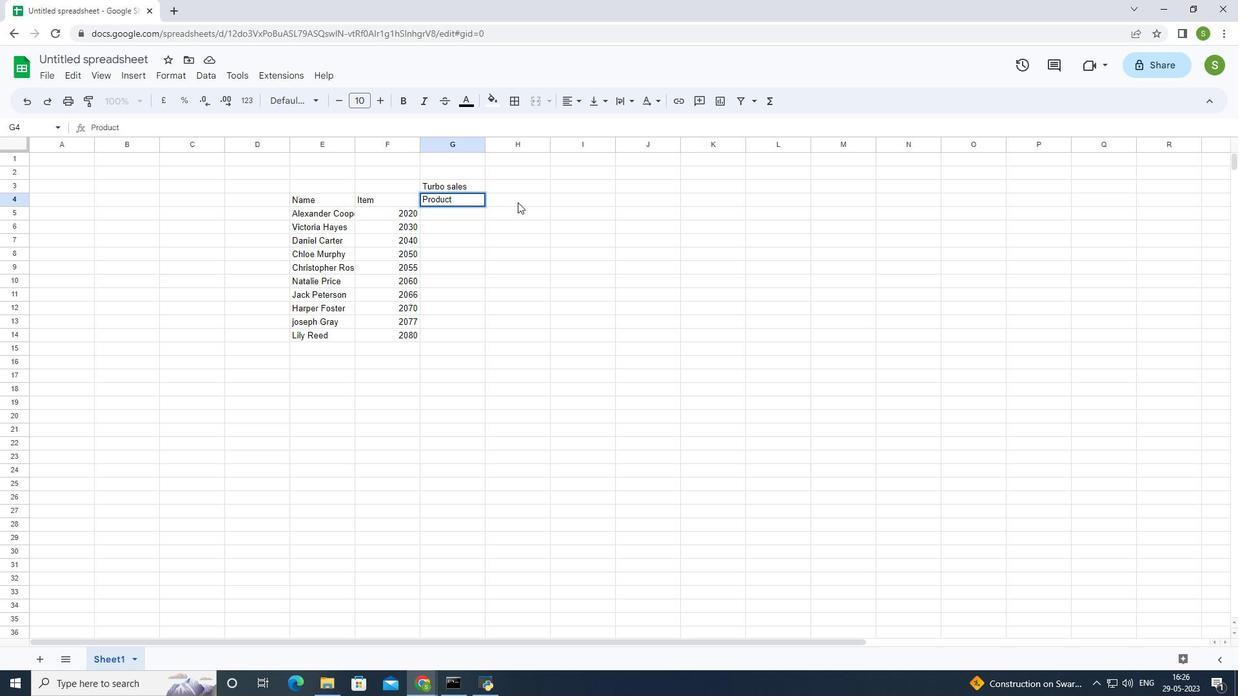 
Action: Mouse moved to (554, 183)
Screenshot: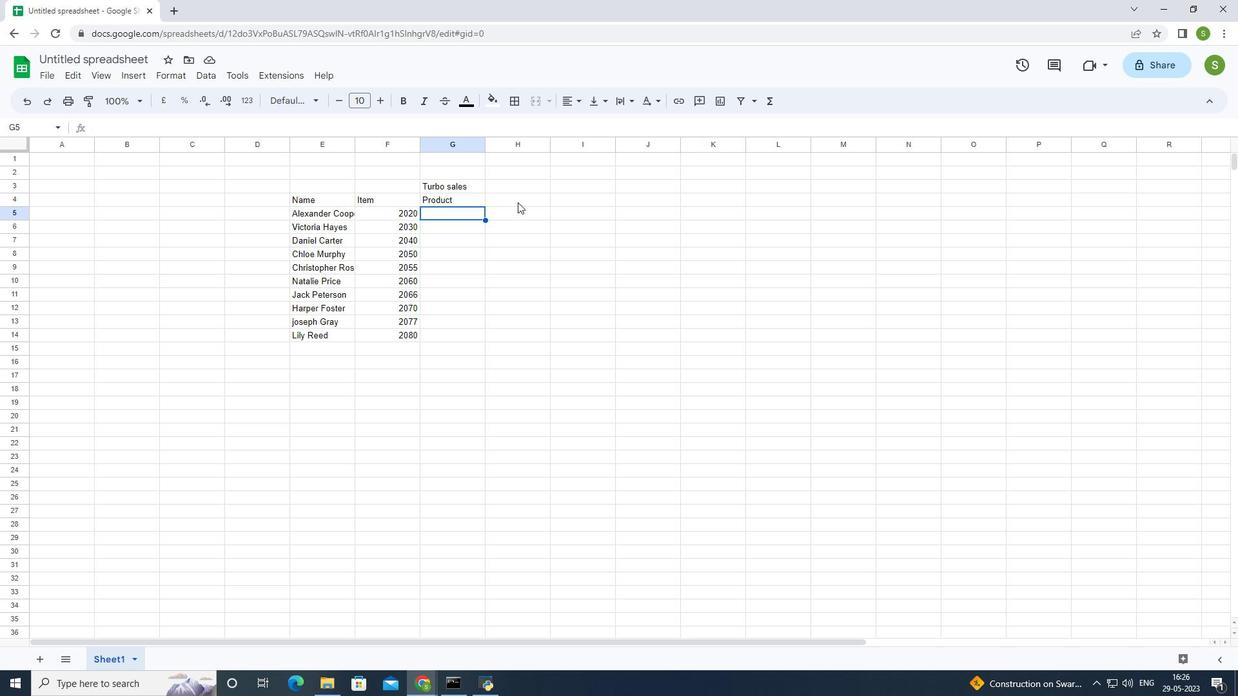 
Action: Key pressed <Key.up><Key.space><Key.shift><Key.shift><Key.shift><Key.shift><Key.shift><Key.shift><Key.shift><Key.shift><Key.shift><Key.shift><Key.shift><Key.shift><Key.shift><Key.shift><Key.shift><Key.shift><Key.shift><Key.shift><Key.shift><Key.shift><Key.shift><Key.shift><Key.shift><Key.shift>Product<Key.space><Key.shift>range<Key.enter>1000<Key.enter>2000<Key.enter>2023<Key.enter>3098<Key.enter>2987<Key.enter>30987<Key.enter><Key.up>
Screenshot: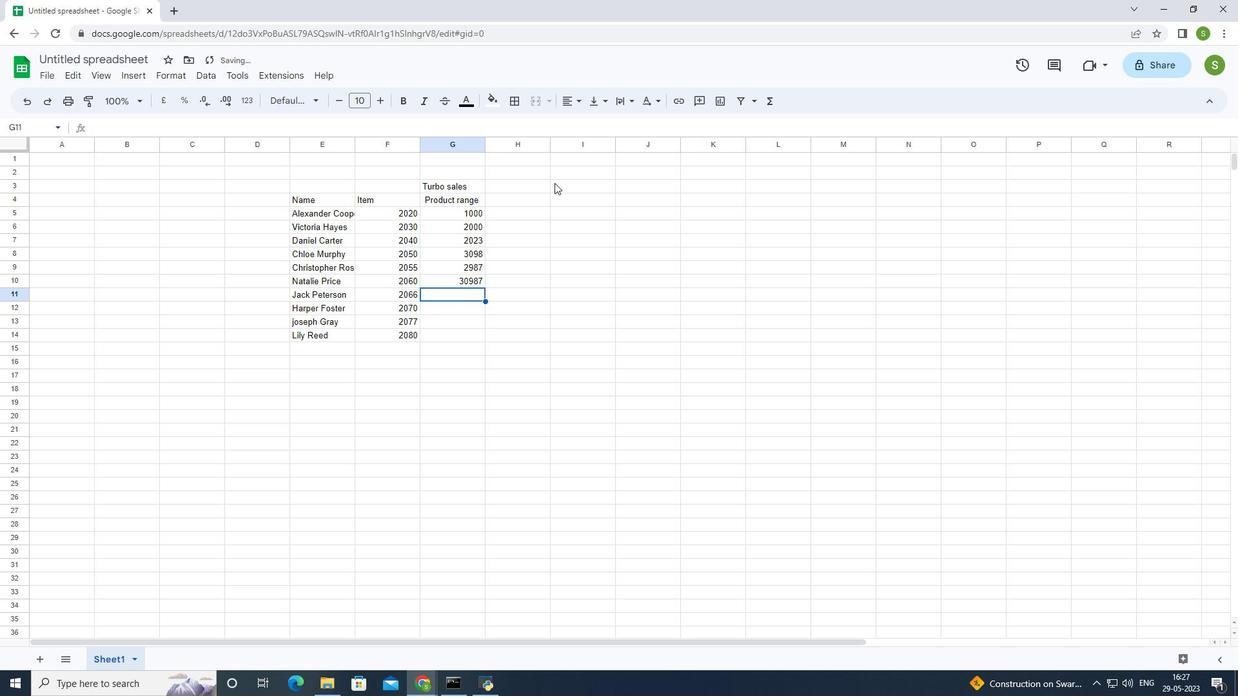 
Action: Mouse moved to (566, 176)
Screenshot: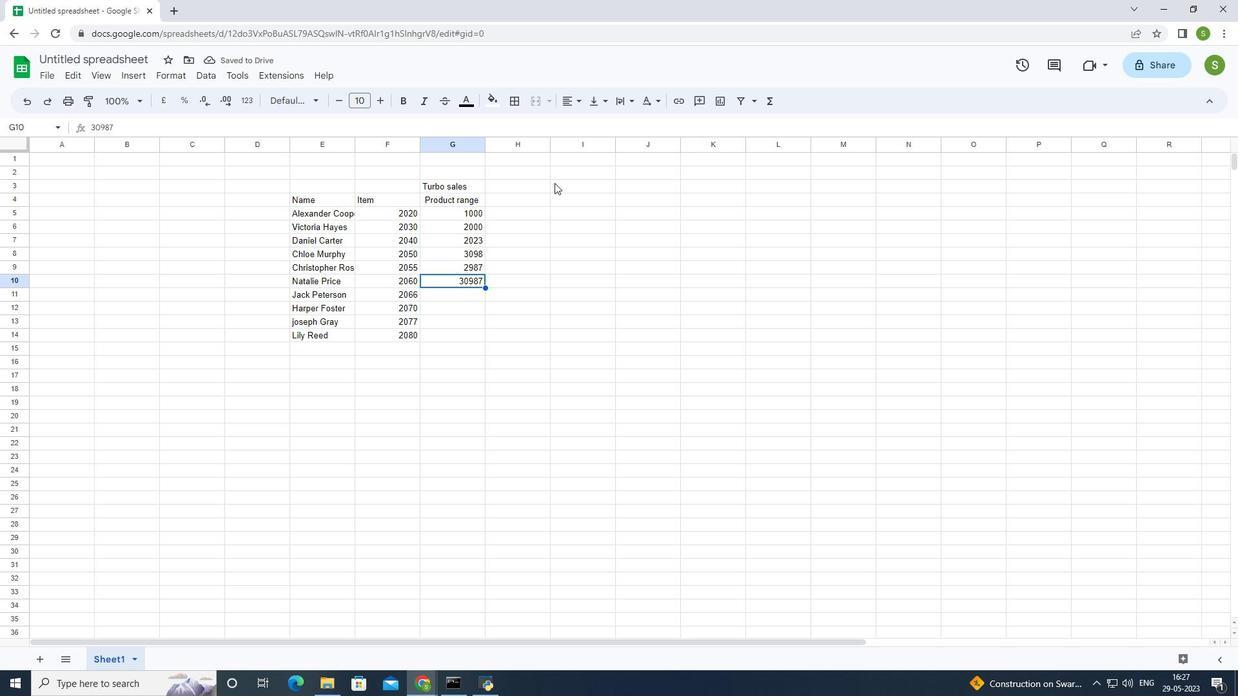 
Action: Key pressed 4098<Key.enter>4000<Key.enter>2984<Key.enter>4987'<Key.backspace><Key.enter><Key.space>5000<Key.enter>
Screenshot: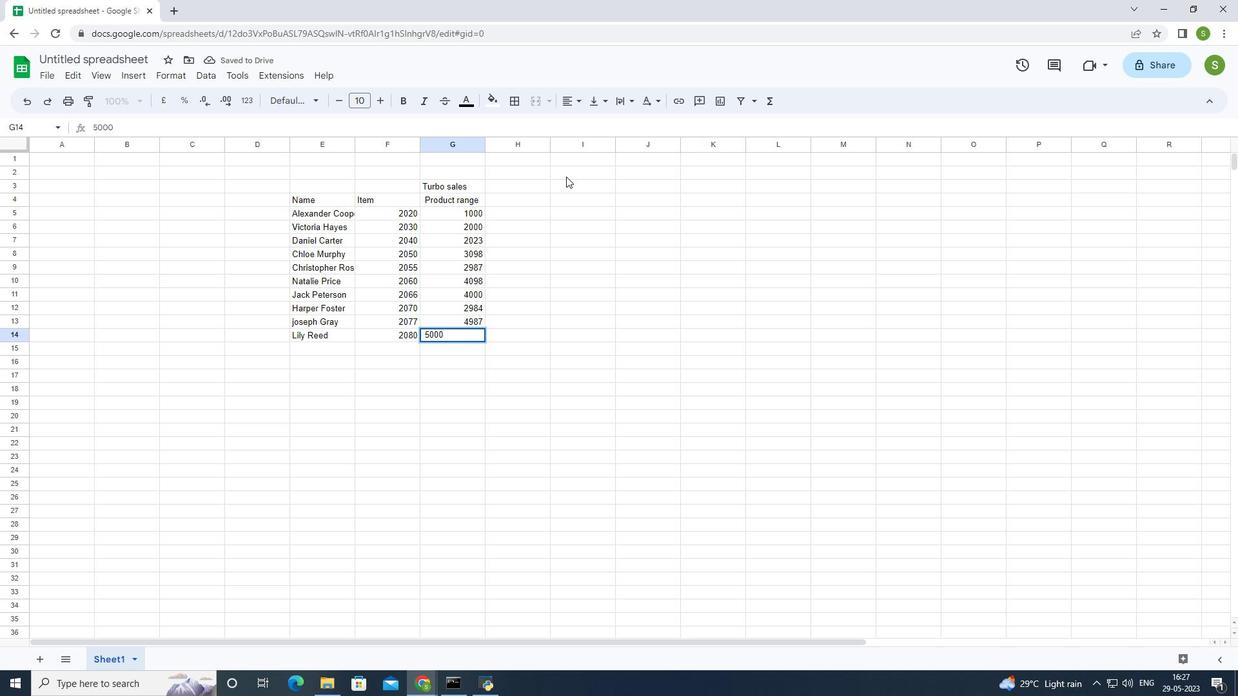 
Action: Mouse moved to (529, 200)
Screenshot: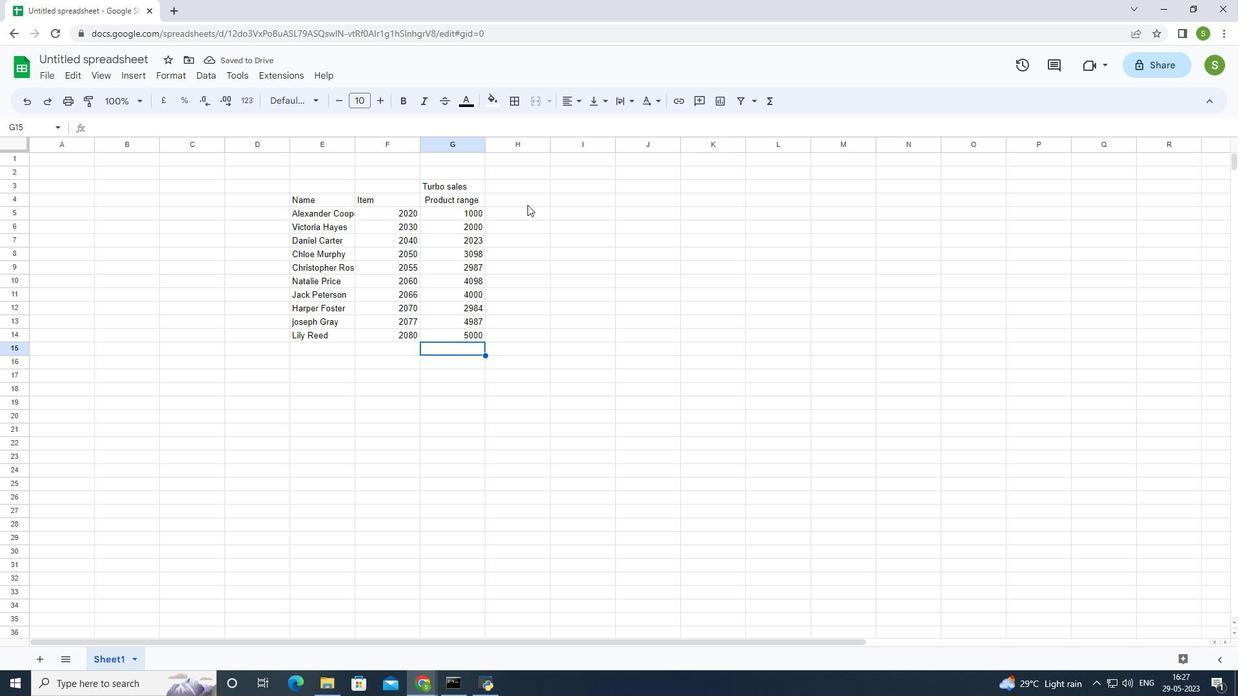 
Action: Mouse pressed left at (529, 200)
Screenshot: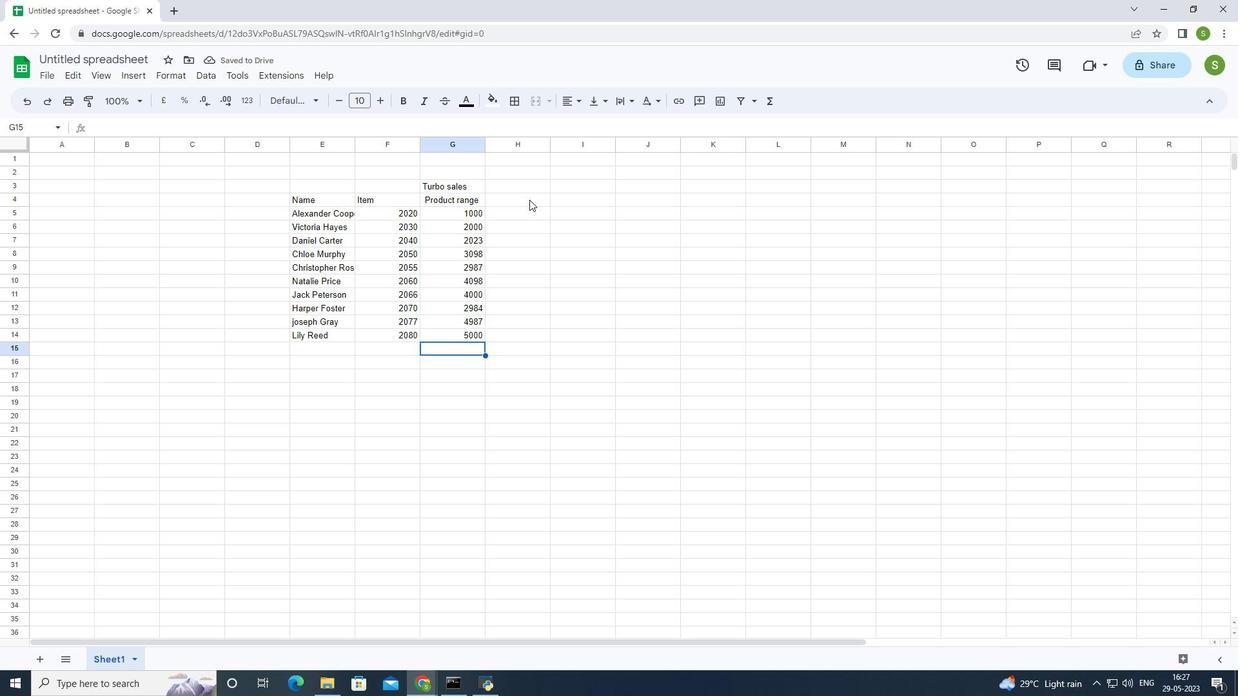 
Action: Mouse moved to (565, 181)
Screenshot: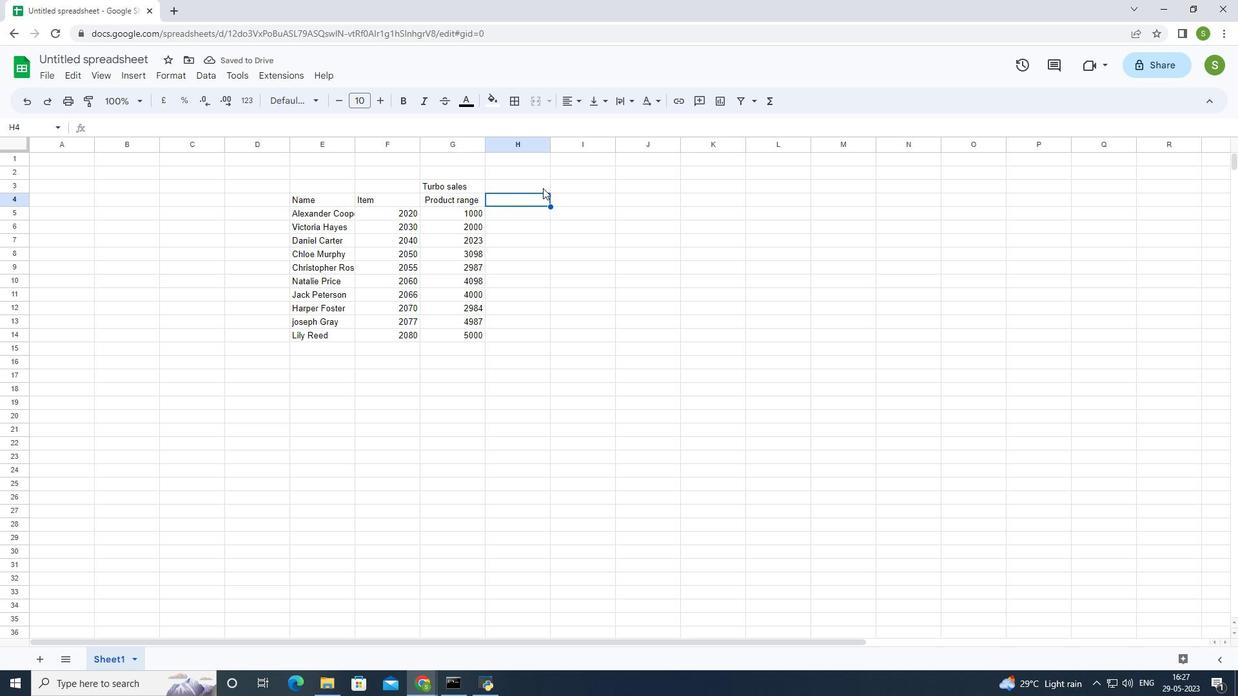 
Action: Key pressed <Key.shift>Product<Key.enter><Key.shift>T<Key.shift>OMS<Key.space><Key.shift>Shoe<Key.enter><Key.shift>UGC<Key.space><Key.shift>Shoe<Key.enter><Key.shift>Wolverine<Key.space><Key.shift><Key.shift><Key.shift><Key.shift><Key.shift><Key.shift><Key.shift><Key.shift><Key.shift><Key.shift><Key.shift><Key.shift><Key.shift><Key.shift><Key.shift><Key.shift><Key.shift><Key.shift><Key.shift><Key.shift><Key.shift><Key.shift><Key.shift><Key.shift>Shoe<Key.enter>
Screenshot: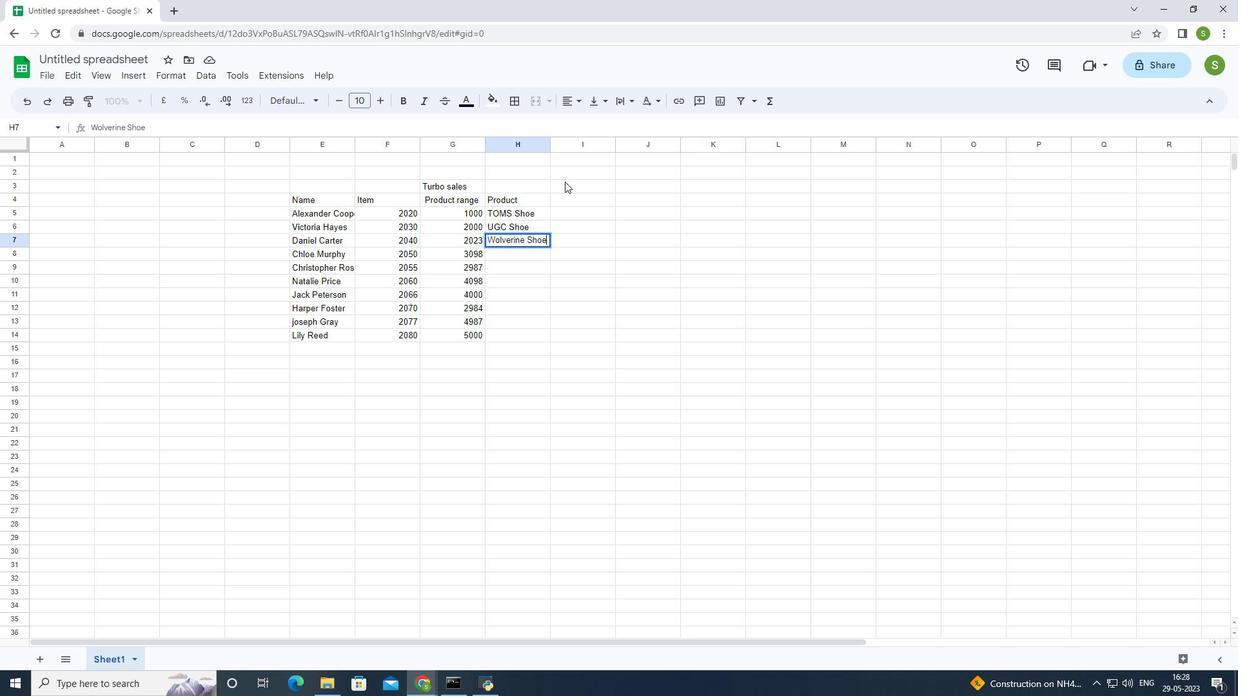 
Action: Mouse moved to (852, 200)
Screenshot: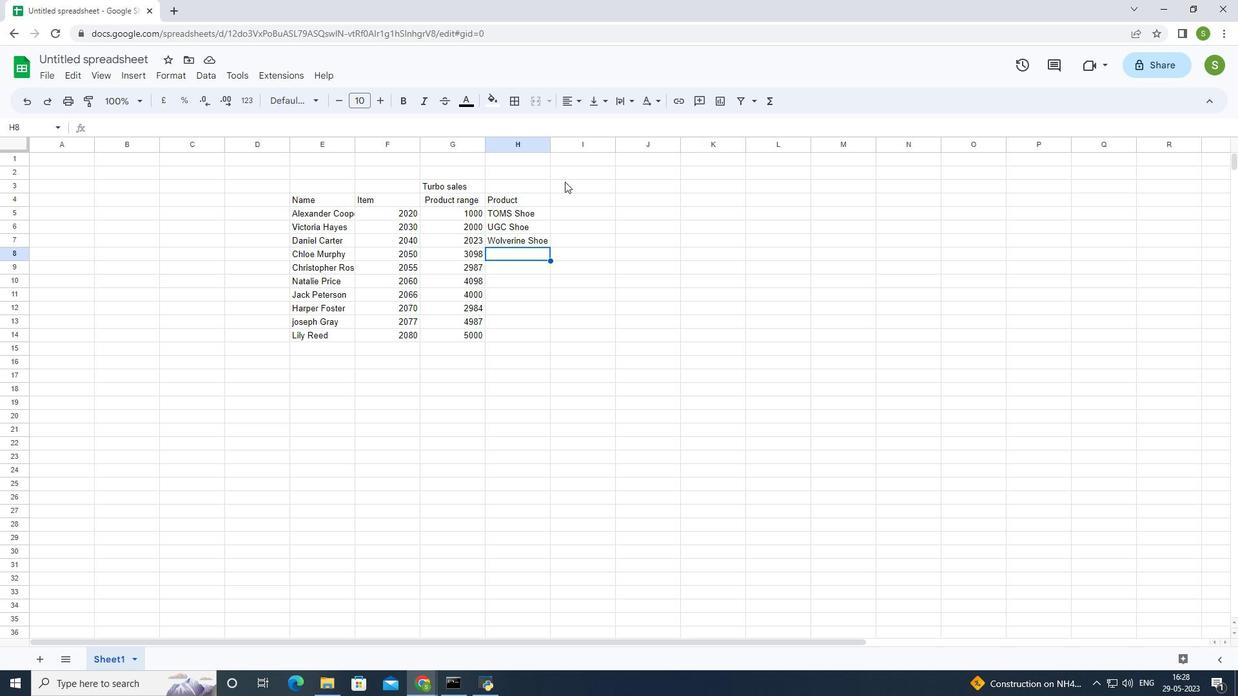 
Action: Key pressed <Key.shift>Z-coil<Key.space><Key.shift>Shoe<Key.enter><Key.shift>Adidas<Key.space><Key.shift>Shoe<Key.enter><Key.shift>Gucci<Key.space><Key.shift>T-shirt<Key.enter><Key.shift>Louis<Key.space><Key.shift>Vuitton<Key.space><Key.shift>Bag<Key.enter><Key.shift>Zara<Key.space><Key.shift>Shirt<Key.space><Key.shift><Key.shift><Key.shift><Key.shift><Key.shift><Key.shift><Key.shift><Key.shift><Key.shift><Key.shift><Key.shift><Key.shift><Key.shift><Key.shift><Key.shift><Key.shift><Key.shift><Key.shift><Key.shift><Key.shift><Key.shift><Key.shift><Key.shift>H<Key.shift_r><Key.shift_r><Key.shift_r><Key.shift_r><Key.shift_r><Key.shift_r><Key.shift_r><Key.shift_r><Key.shift_r><Key.shift_r><Key.shift_r><Key.shift_r><Key.shift_r><Key.shift_r><Key.shift_r><Key.shift_r><Key.shift_r><Key.shift_r><Key.shift_r><Key.shift_r><Key.shift_r><Key.shift_r><Key.shift_r><Key.shift_r><Key.shift_r>&m<Key.space><Key.shift>Jeans'<Key.backspace><Key.enter><Key.shift>Chanel<Key.space>perfume<Key.enter>
Screenshot: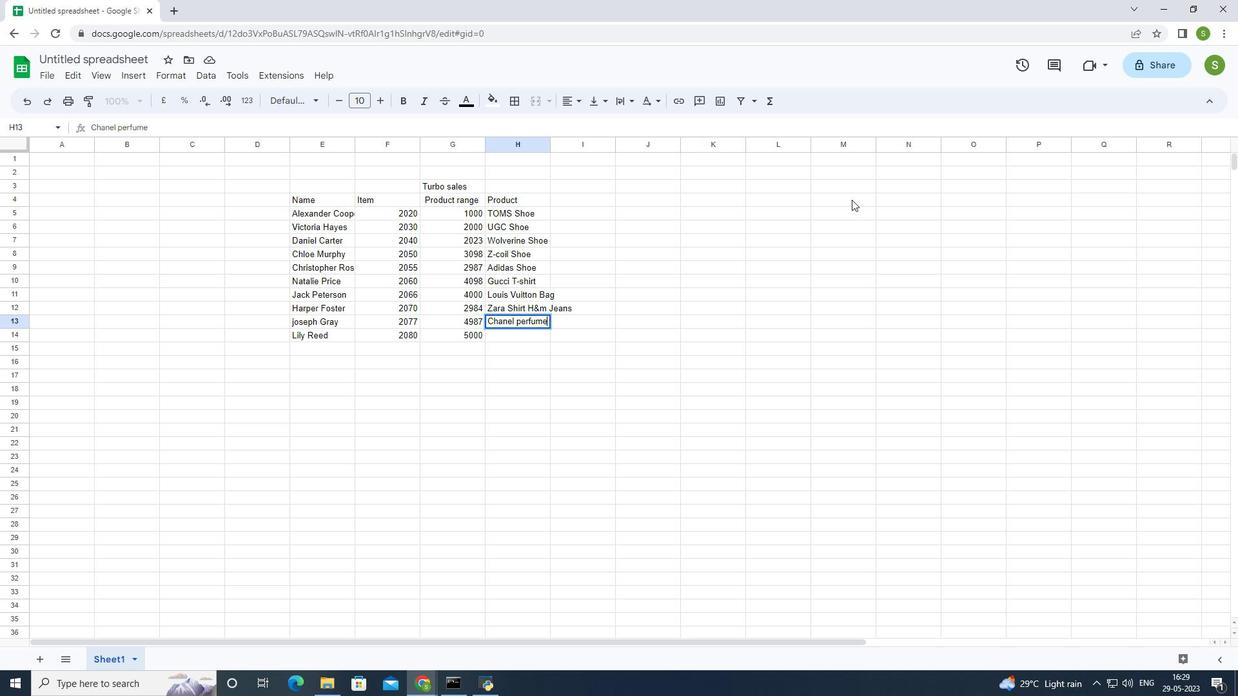 
Action: Mouse moved to (498, 330)
Screenshot: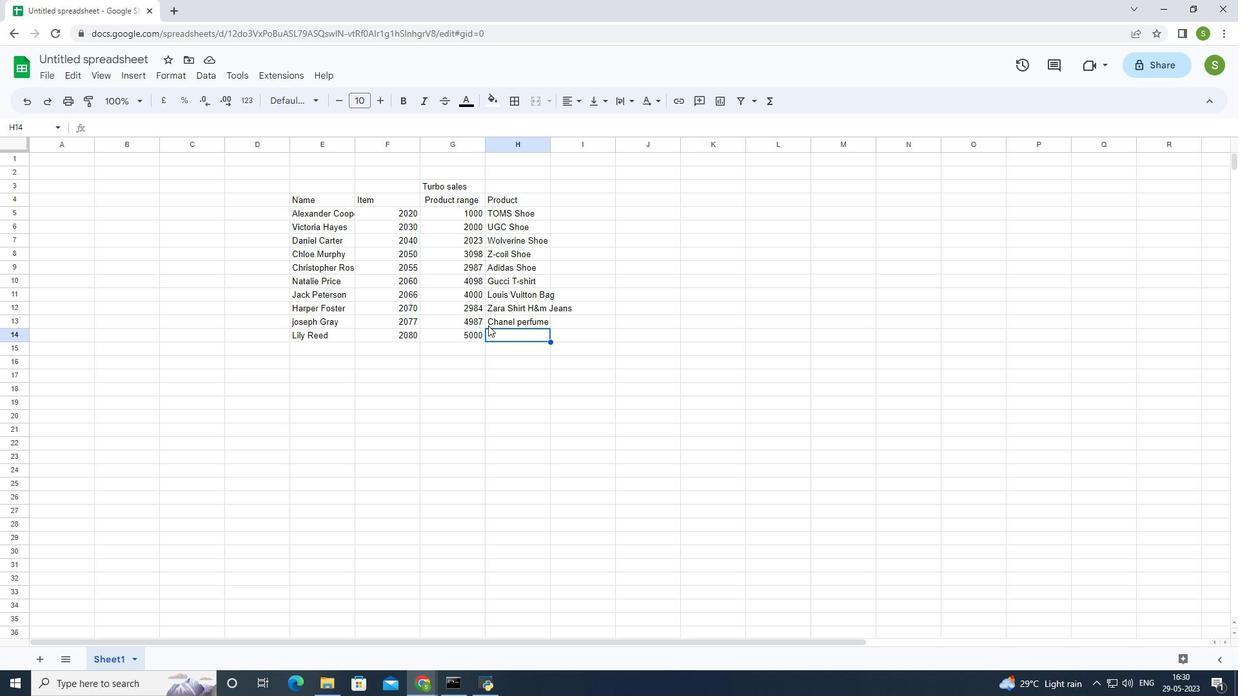 
Action: Mouse pressed left at (498, 330)
Screenshot: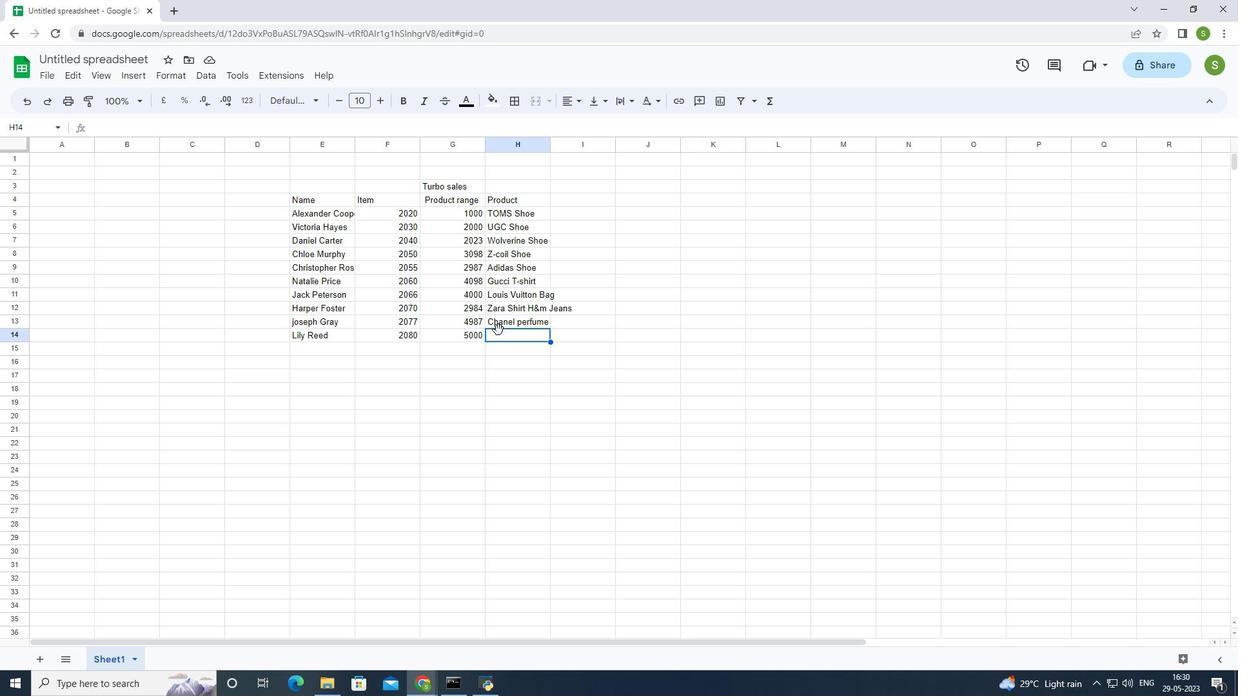 
Action: Mouse moved to (526, 307)
Screenshot: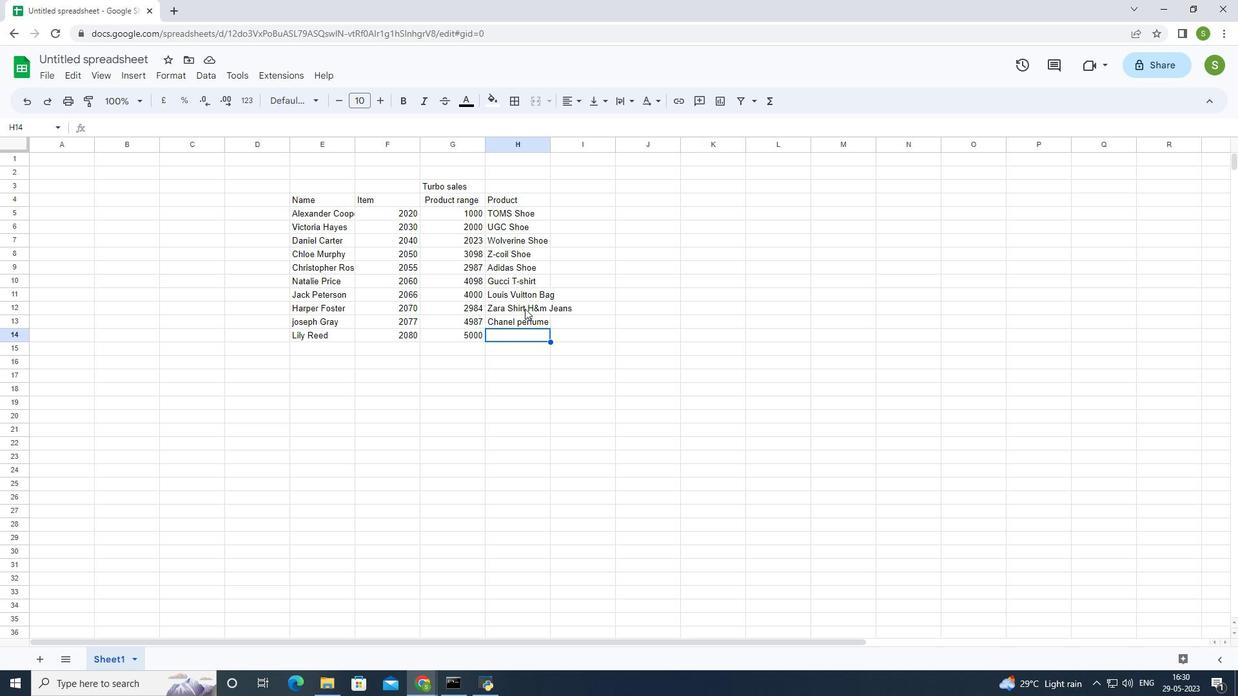 
Action: Mouse pressed left at (526, 307)
Screenshot: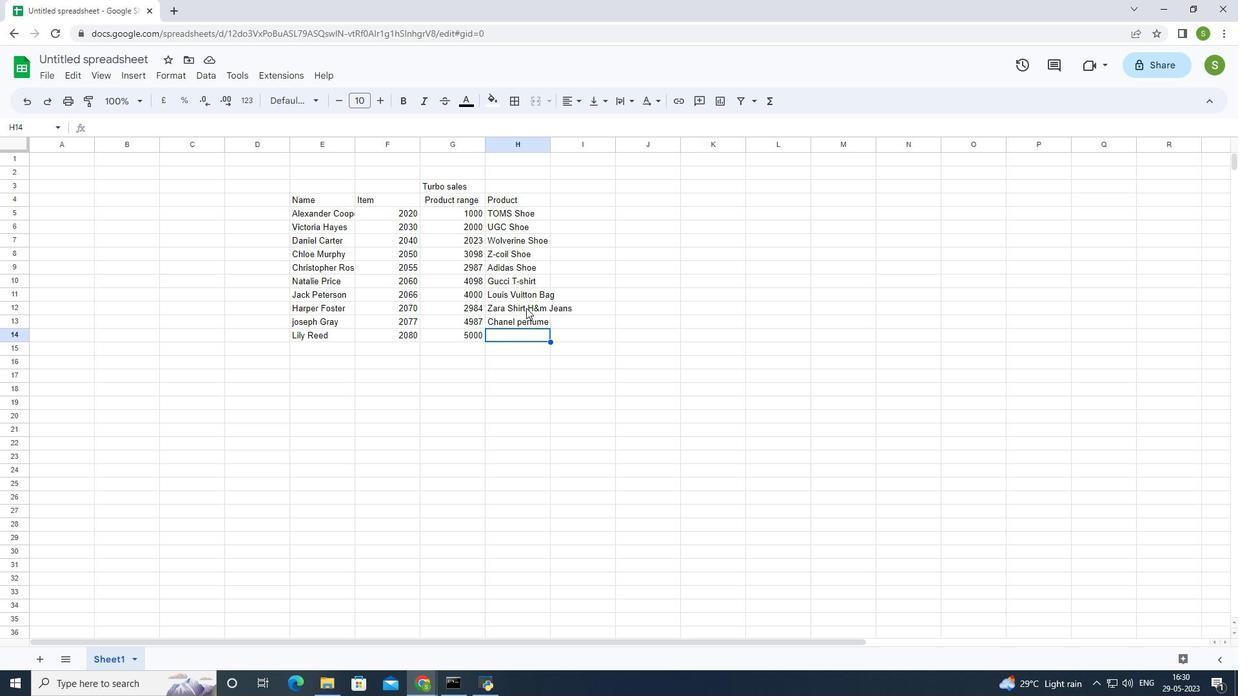 
Action: Mouse moved to (571, 303)
Screenshot: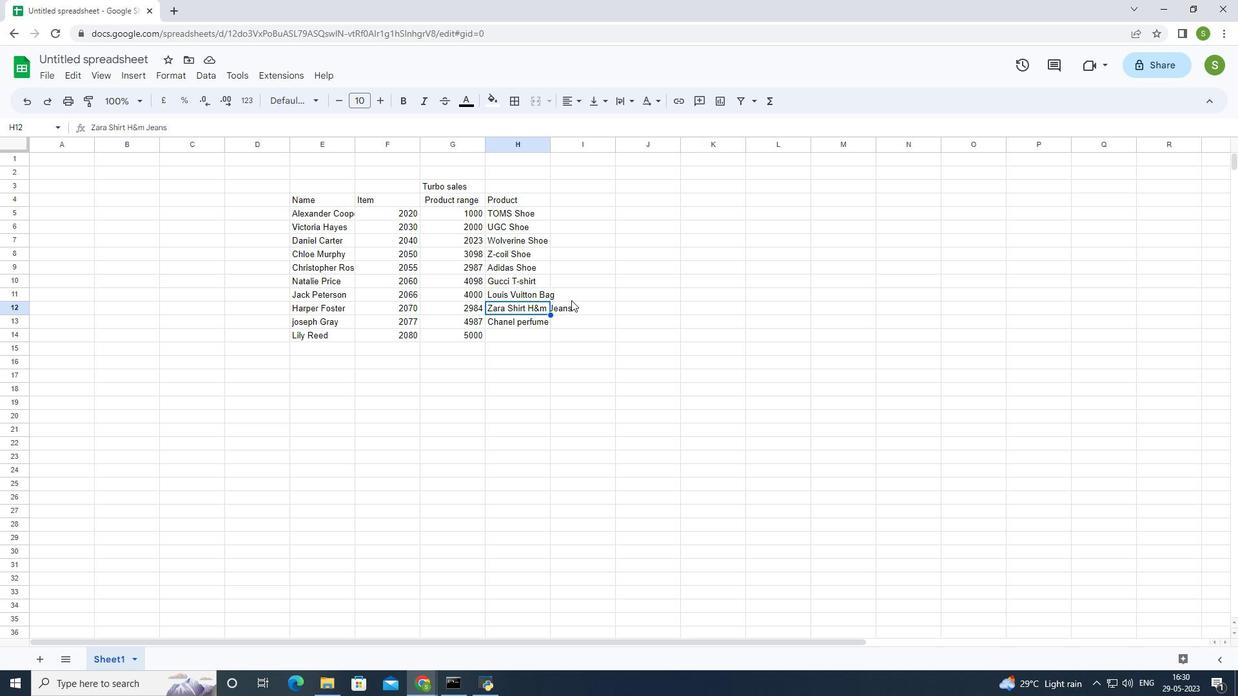 
Action: Mouse pressed left at (571, 303)
Screenshot: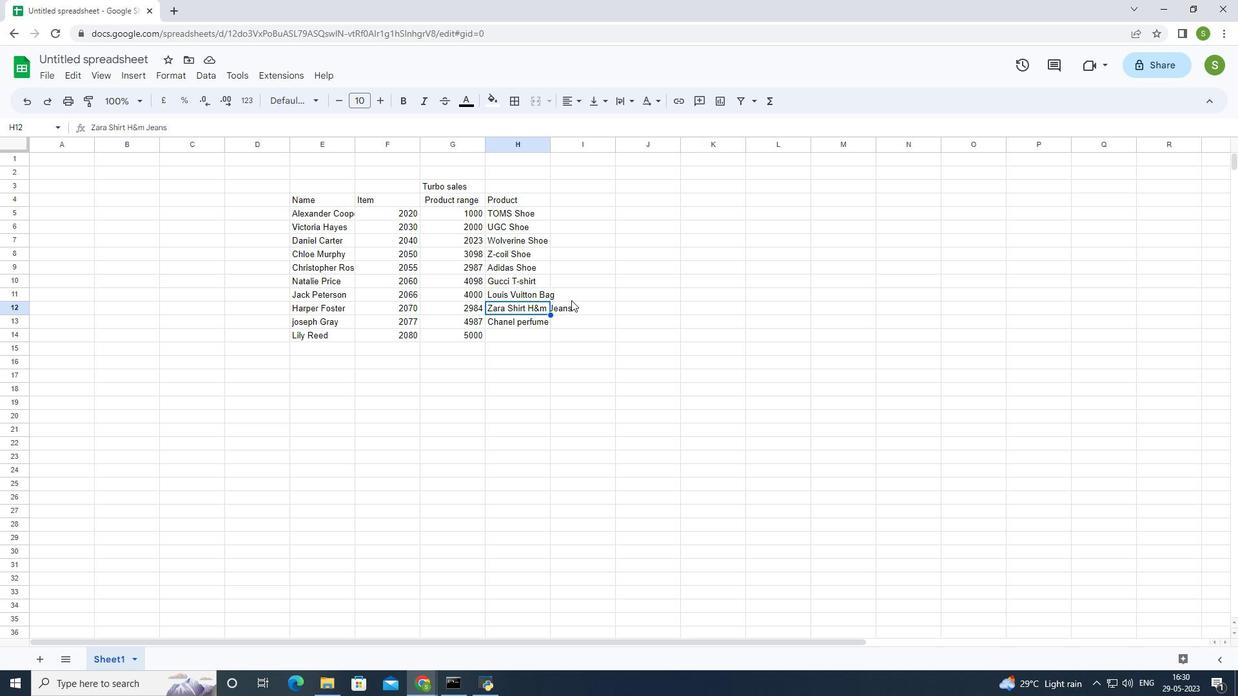 
Action: Mouse moved to (531, 312)
Screenshot: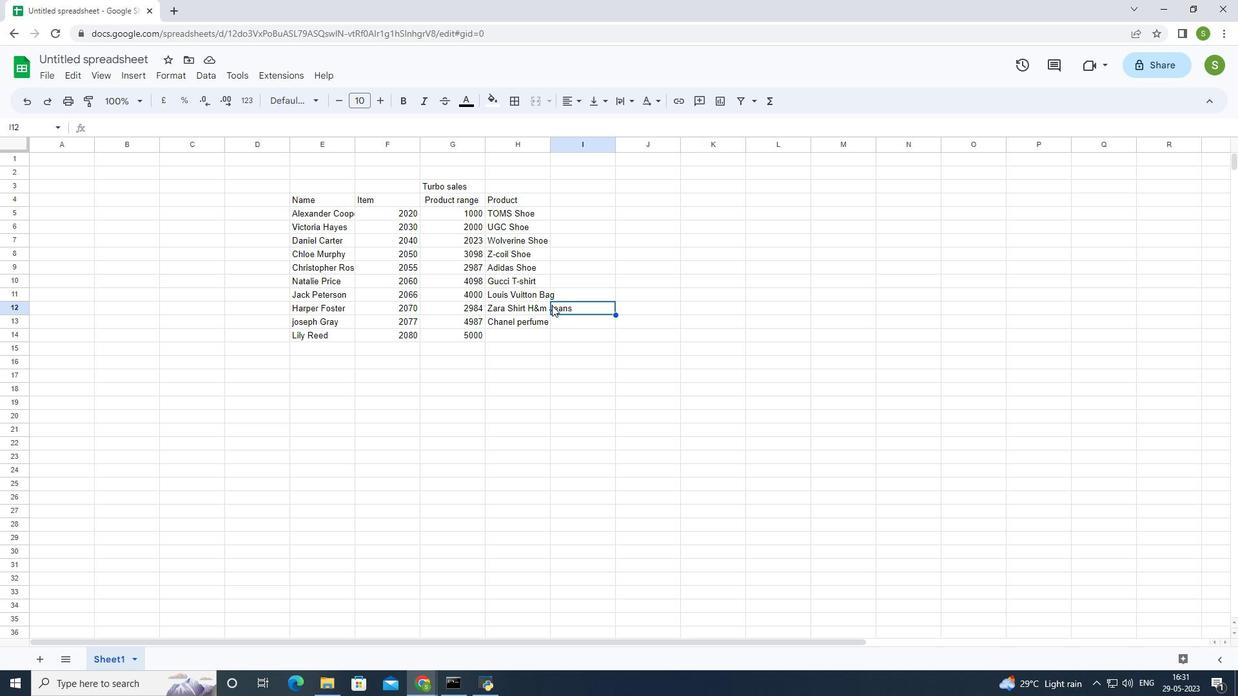 
Action: Mouse pressed left at (531, 312)
Screenshot: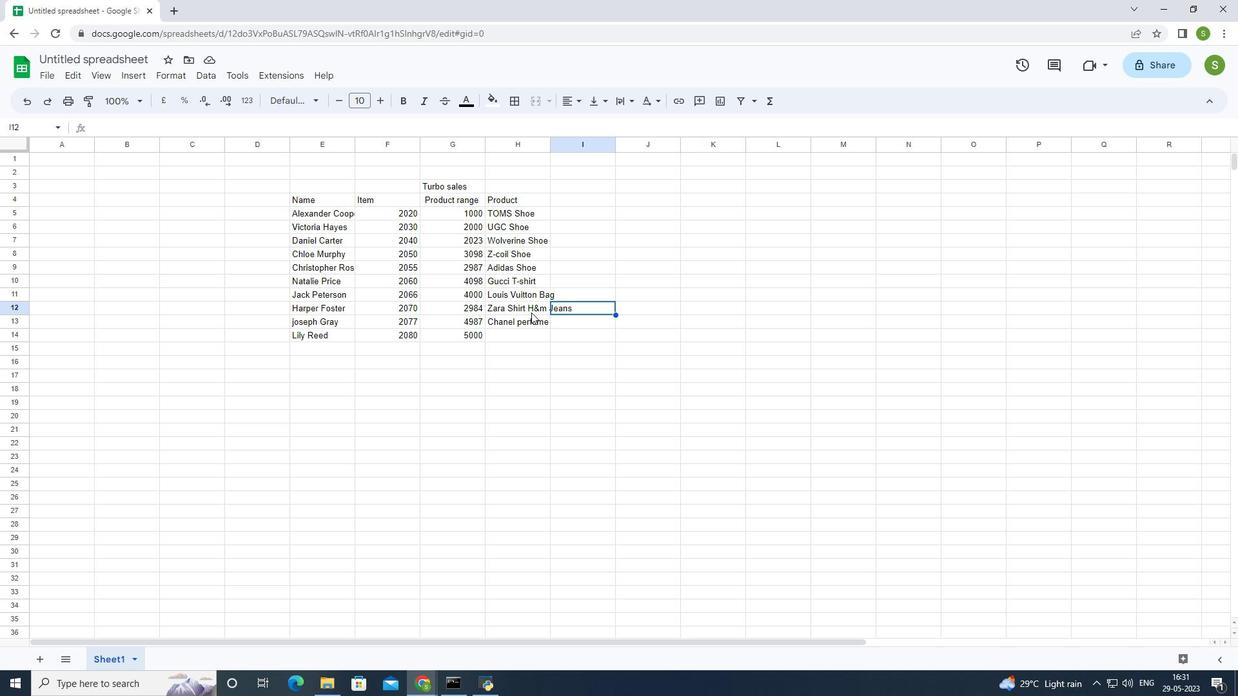 
Action: Mouse pressed left at (531, 312)
Screenshot: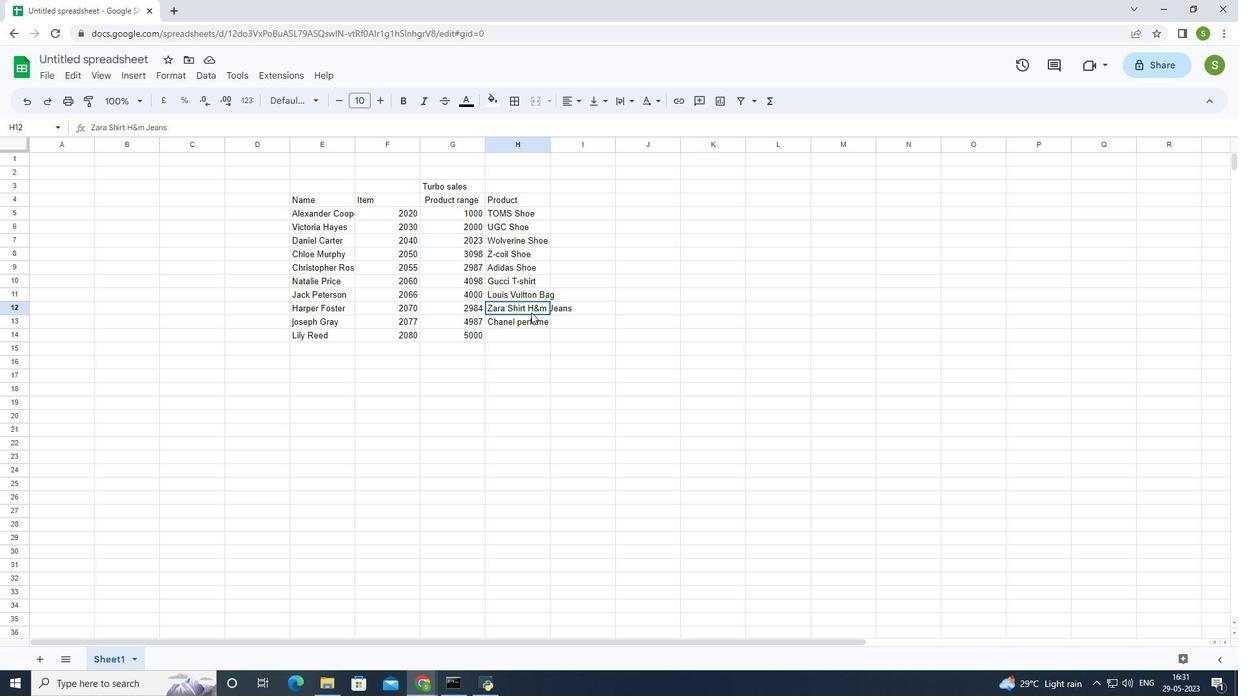 
Action: Mouse moved to (545, 301)
Screenshot: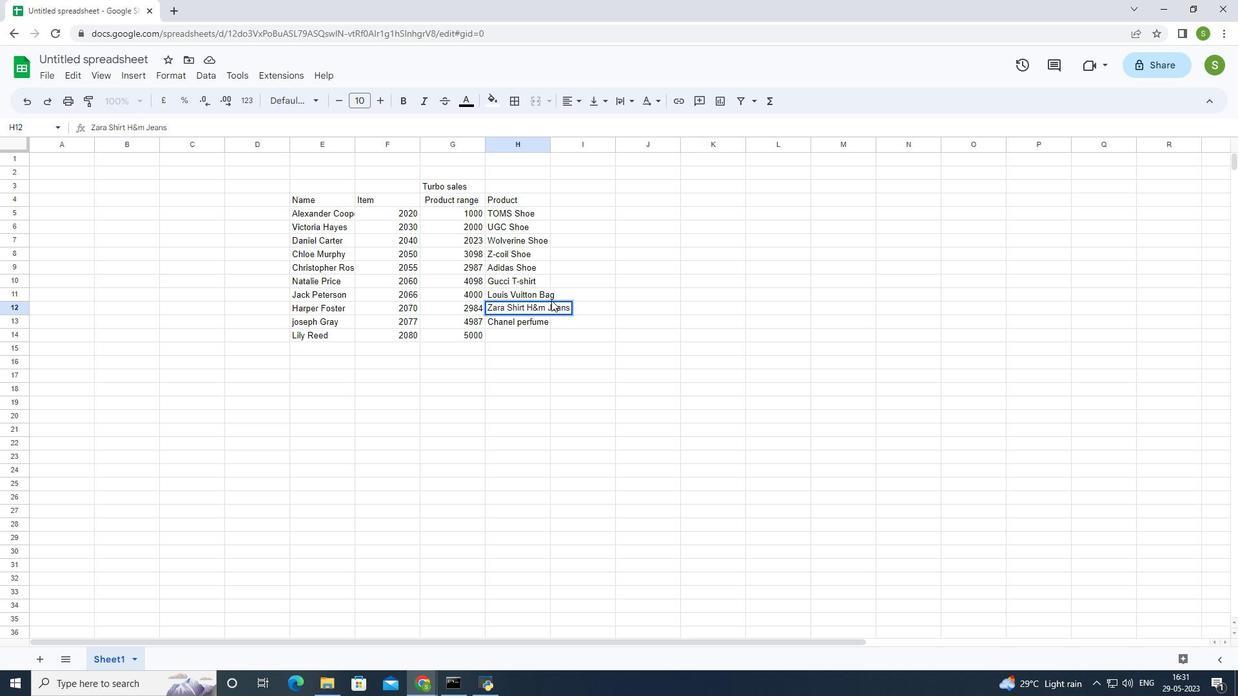
Action: Key pressed <Key.backspace><Key.backspace><Key.backspace><Key.backspace><Key.backspace><Key.backspace><Key.backspace><Key.backspace><Key.backspace><Key.enter>
Screenshot: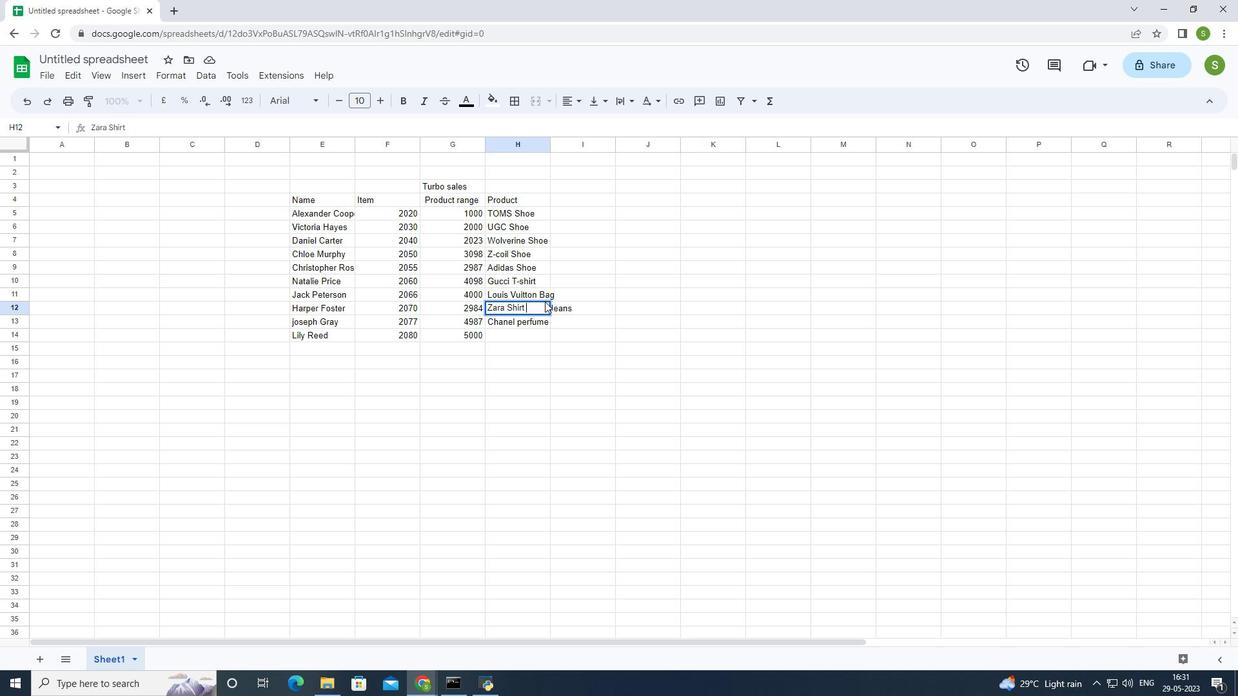 
Action: Mouse moved to (501, 334)
Screenshot: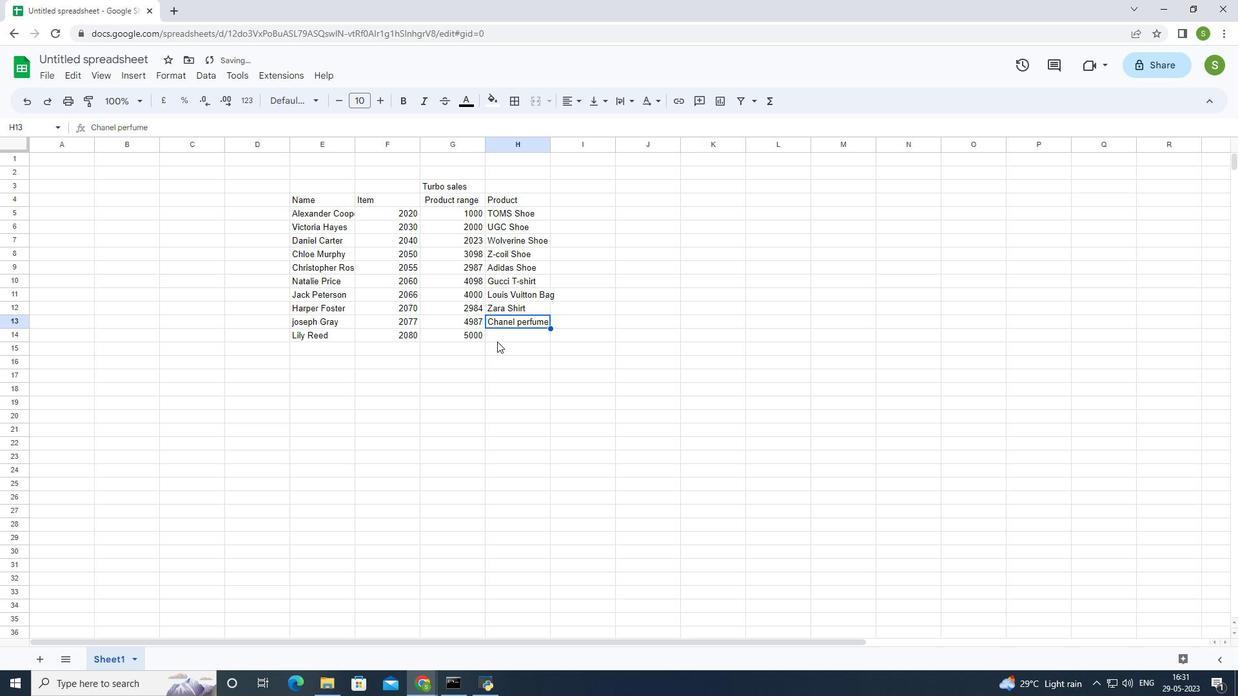 
Action: Mouse pressed left at (501, 334)
Screenshot: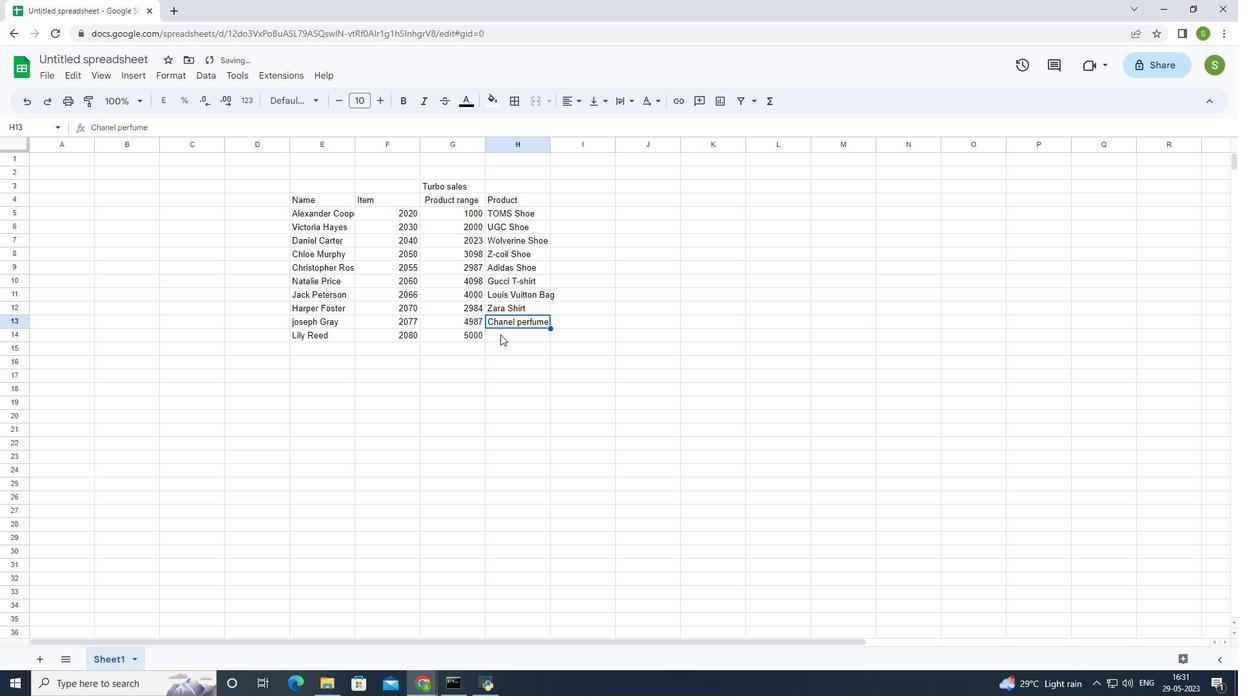 
Action: Mouse moved to (530, 332)
Screenshot: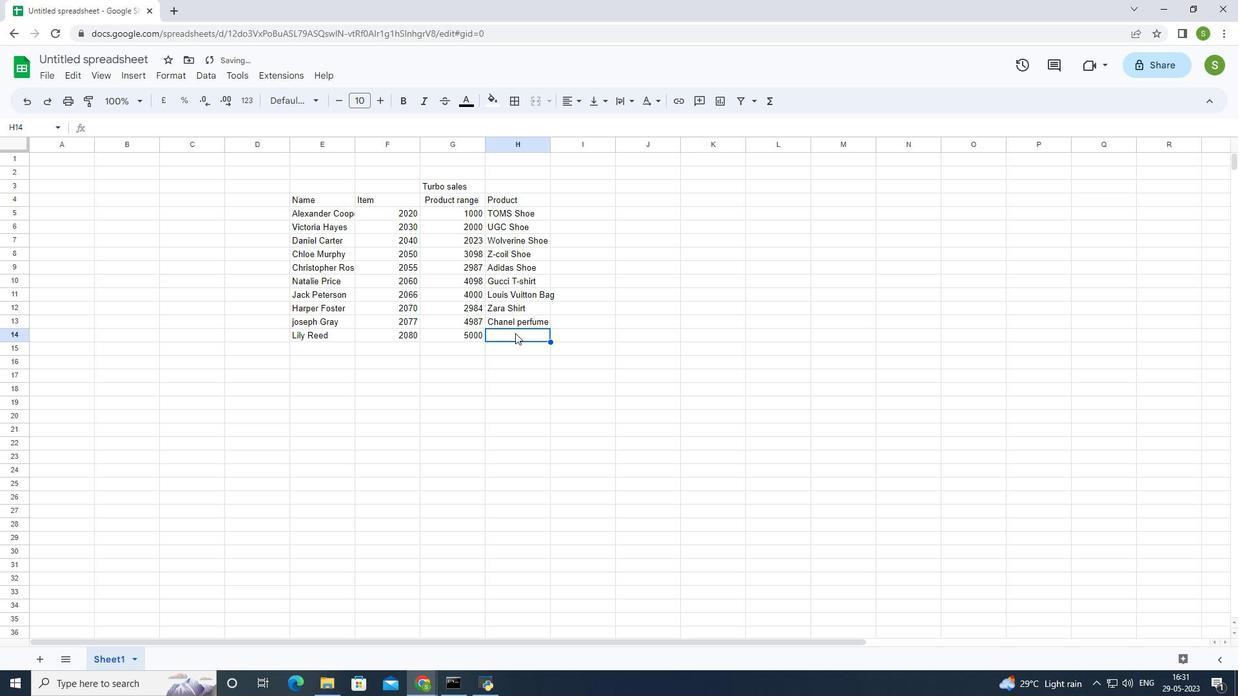
Action: Key pressed <Key.shift><Key.shift><Key.shift><Key.shift><Key.shift><Key.shift><Key.shift><Key.shift><Key.shift><Key.shift><Key.shift><Key.shift><Key.shift><Key.shift><Key.shift><Key.shift><Key.shift>H<Key.shift><Key.shift_r><Key.shift_r><Key.shift_r><Key.shift_r><Key.shift_r><Key.shift_r><Key.shift_r><Key.shift_r><Key.shift_r><Key.shift_r><Key.shift_r><Key.shift_r>&M<Key.space><Key.shift><Key.shift><Key.shift><Key.shift>Shirt<Key.enter>
Screenshot: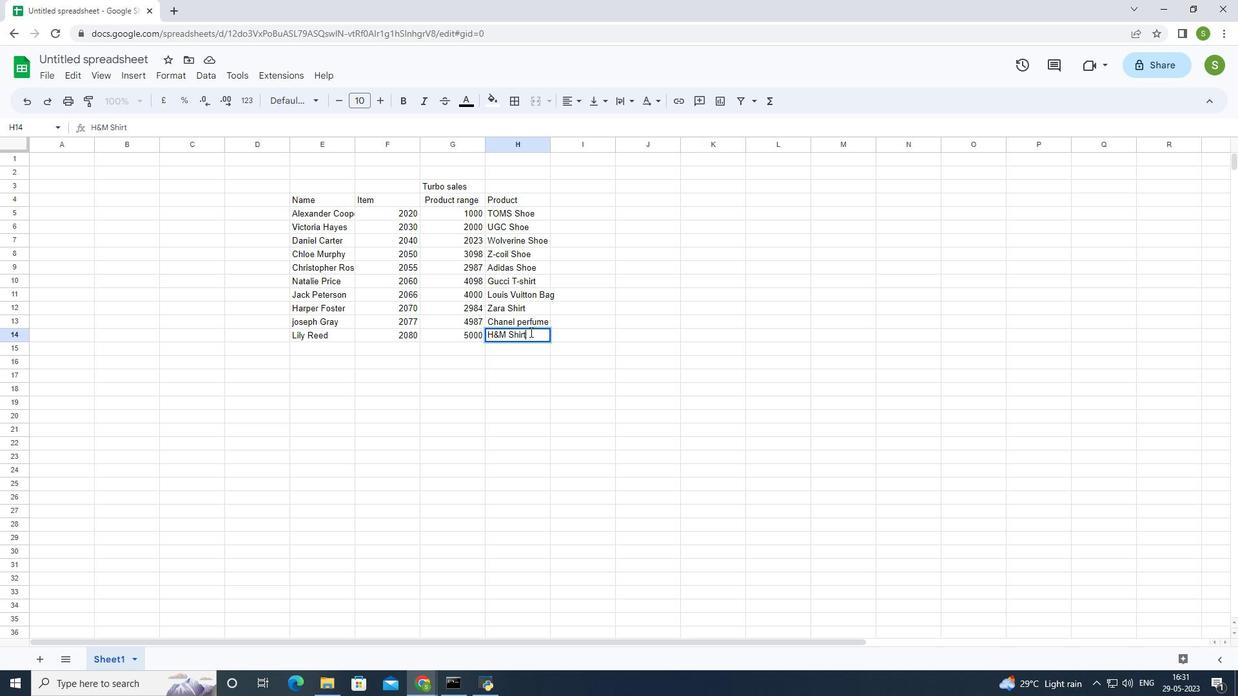 
Action: Mouse moved to (579, 194)
Screenshot: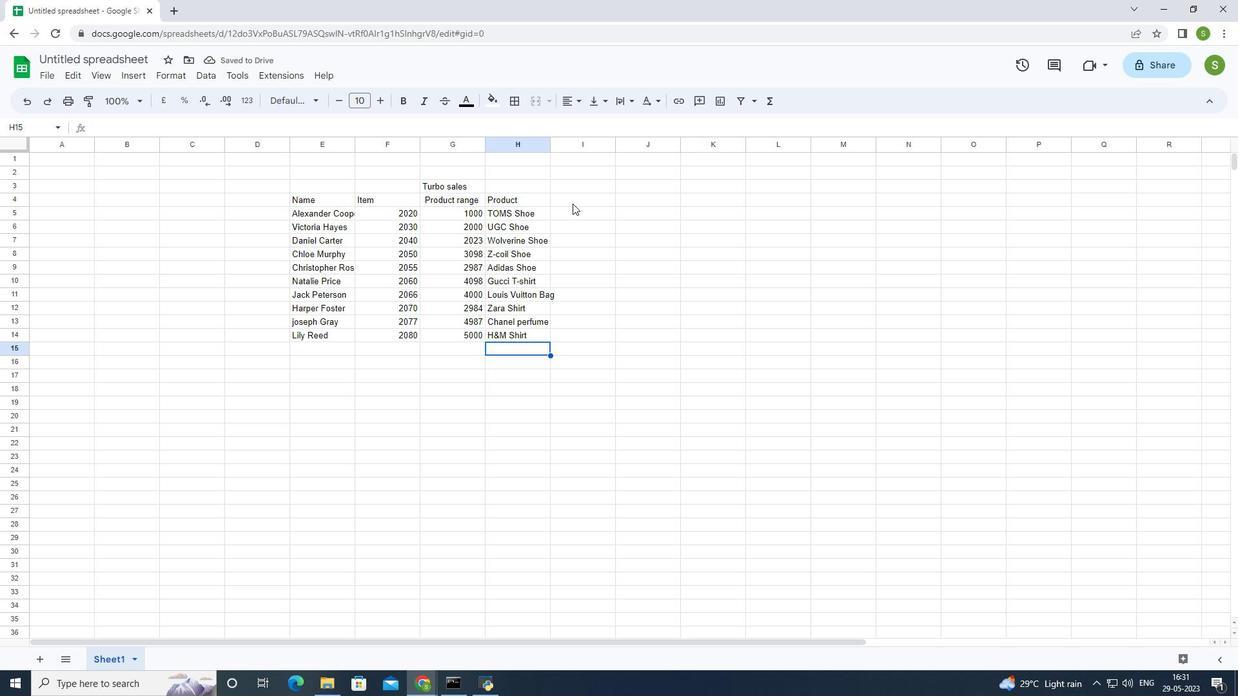 
Action: Mouse pressed left at (579, 194)
Screenshot: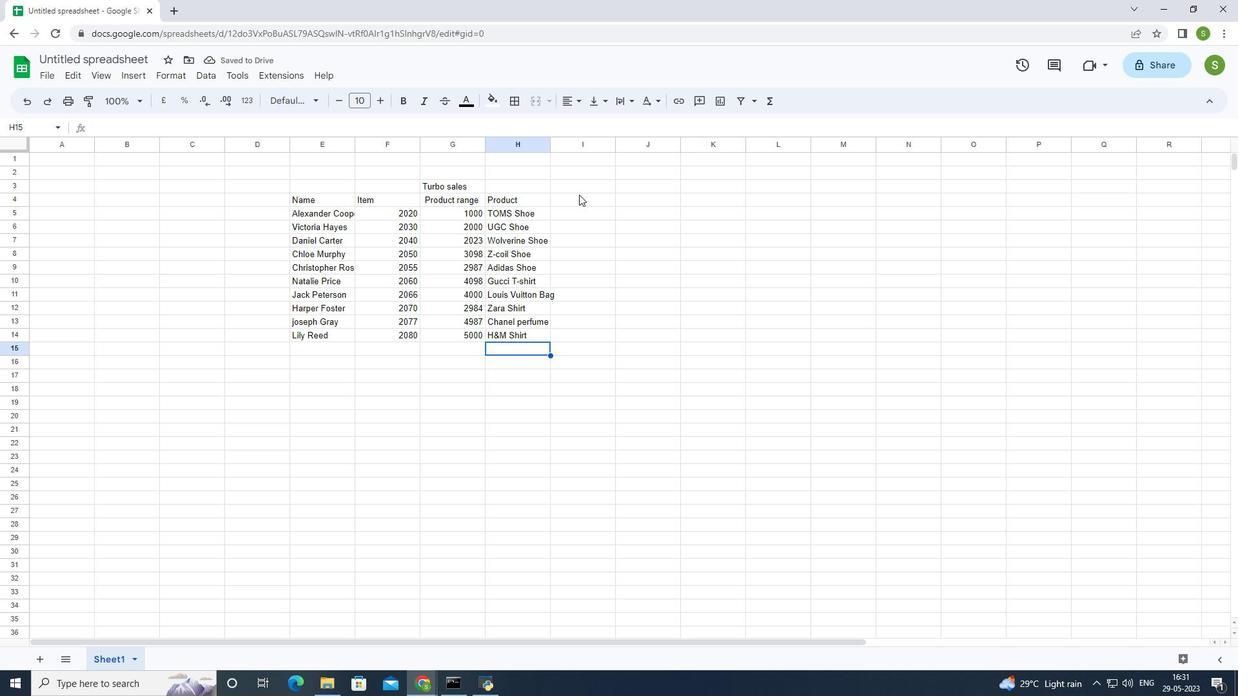 
Action: Mouse moved to (583, 200)
Screenshot: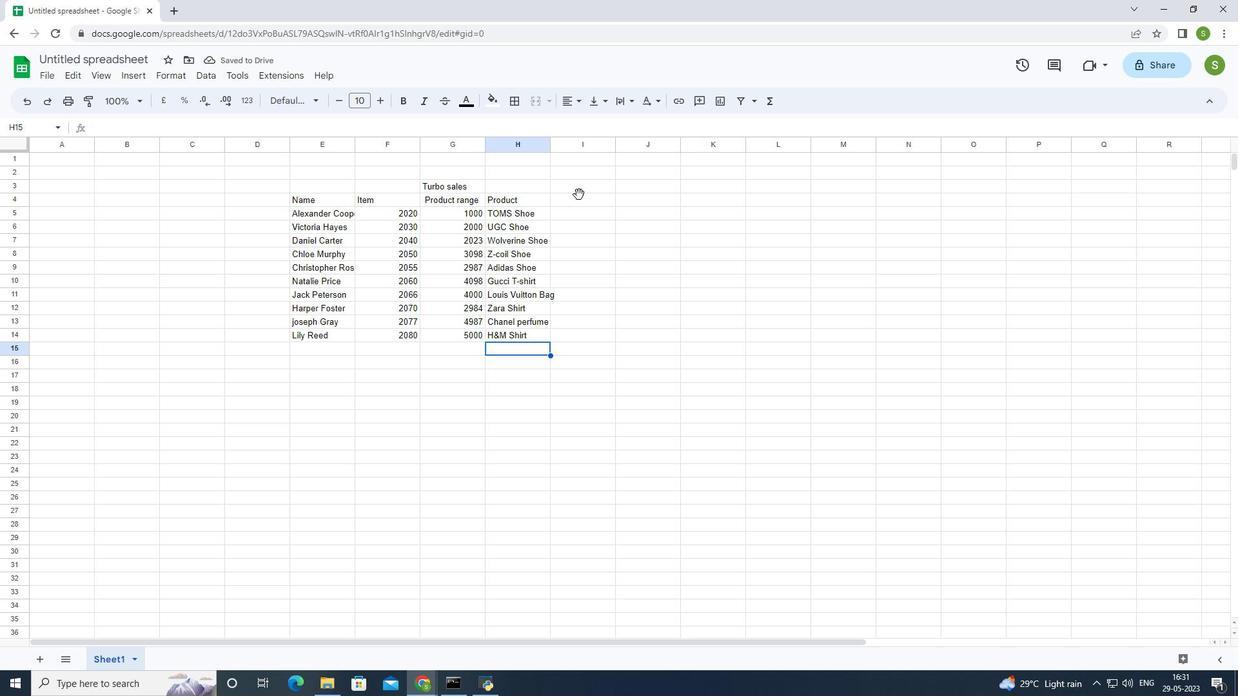
Action: Key pressed <Key.shift><Key.shift><Key.shift><Key.shift><Key.shift><Key.shift><Key.shift><Key.shift>Quantity<Key.enter>5<Key.enter>6<Key.enter>7<Key.enter>8<Key.enter>9<Key.enter>8<Key.enter>7<Key.enter>6<Key.enter>5<Key.enter>7<Key.enter>8<Key.backspace>
Screenshot: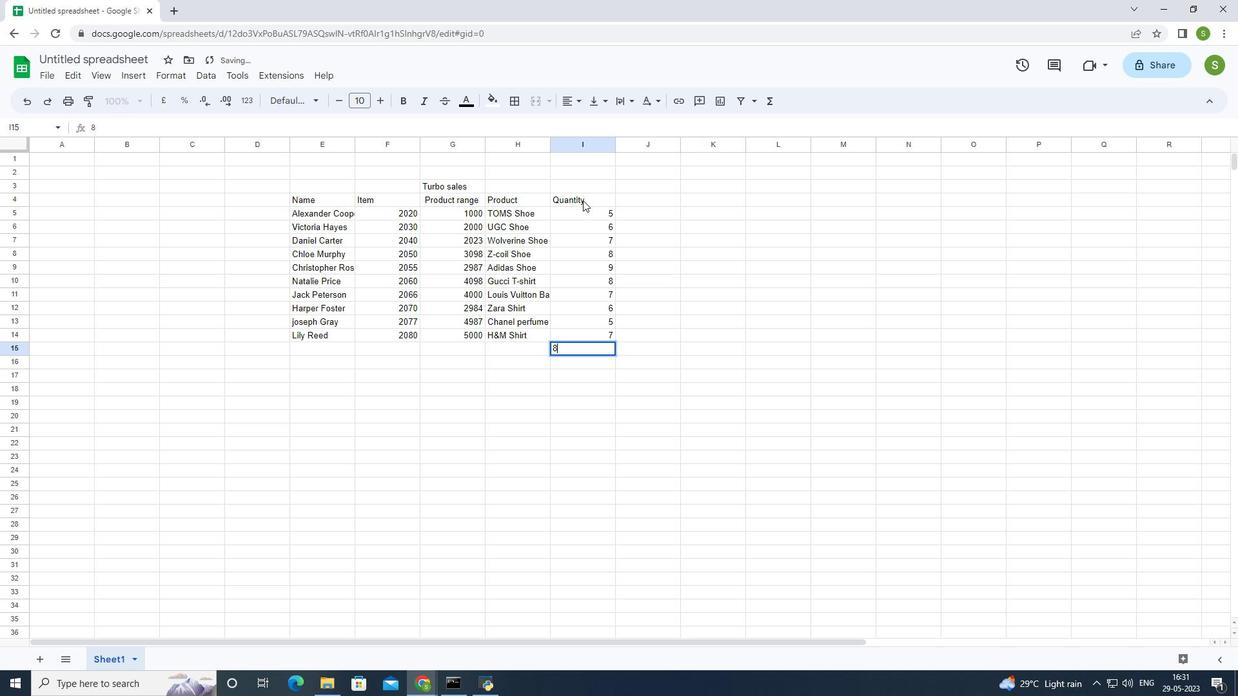 
Action: Mouse moved to (649, 199)
Screenshot: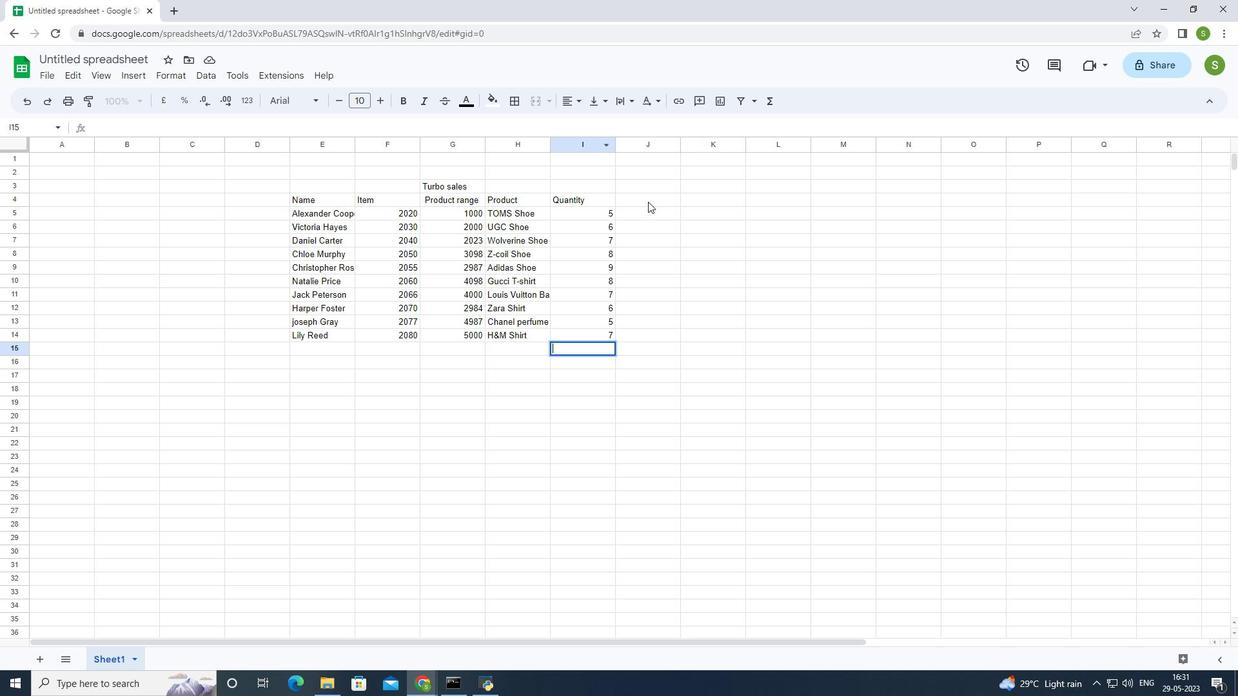 
Action: Mouse pressed left at (649, 199)
Screenshot: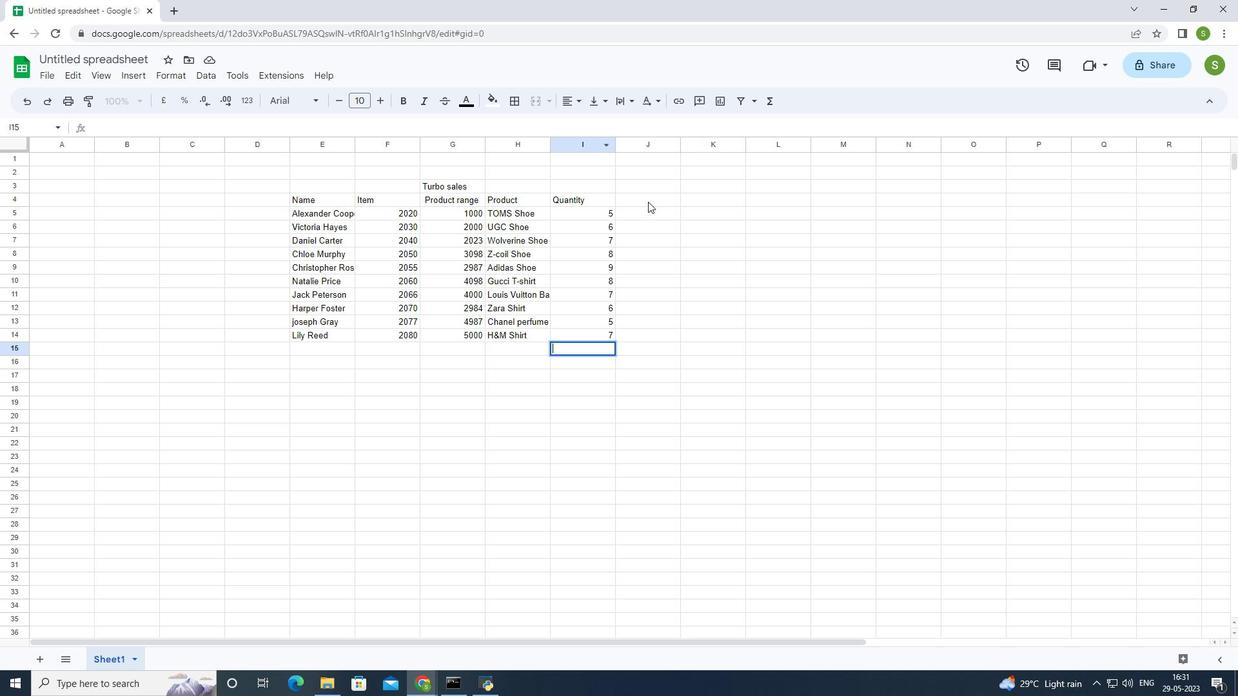 
Action: Mouse moved to (653, 197)
Screenshot: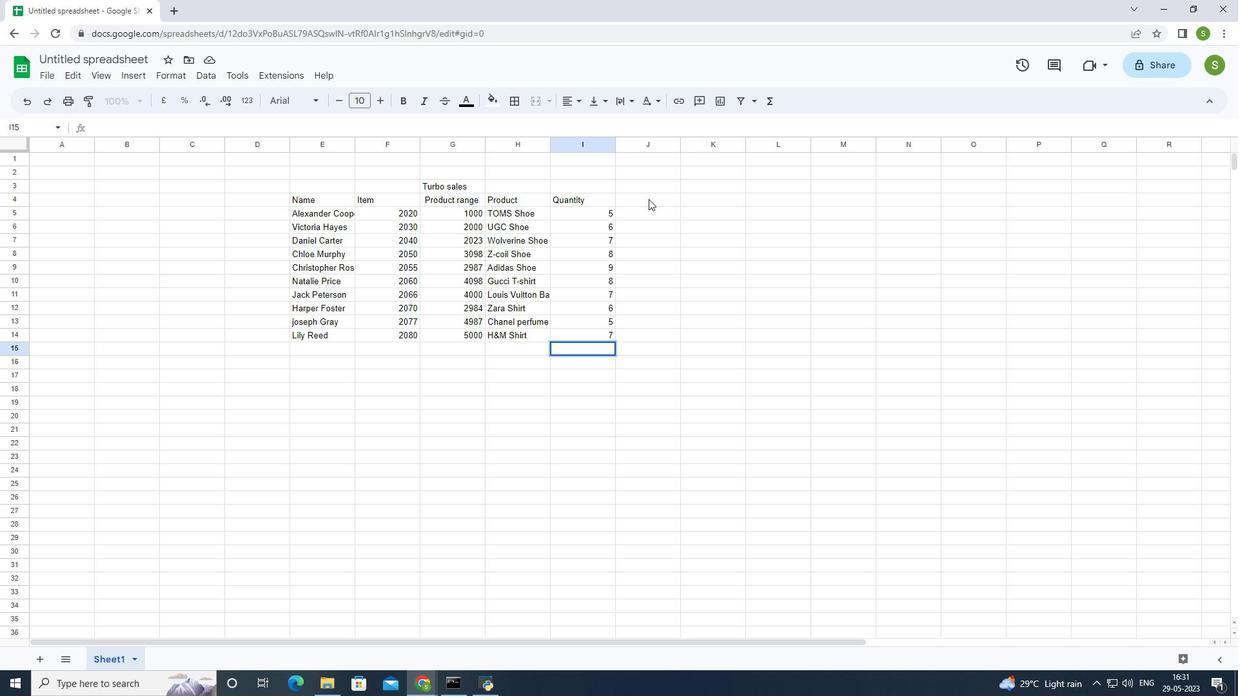 
Action: Key pressed <Key.shift><Key.shift><Key.shift><Key.shift><Key.shift><Key.shift>Amount<Key.enter>=<Key.shift_r><Key.shift><Key.shift><Key.shift>SUM<Key.shift_r><Key.shift_r><Key.shift_r>(
Screenshot: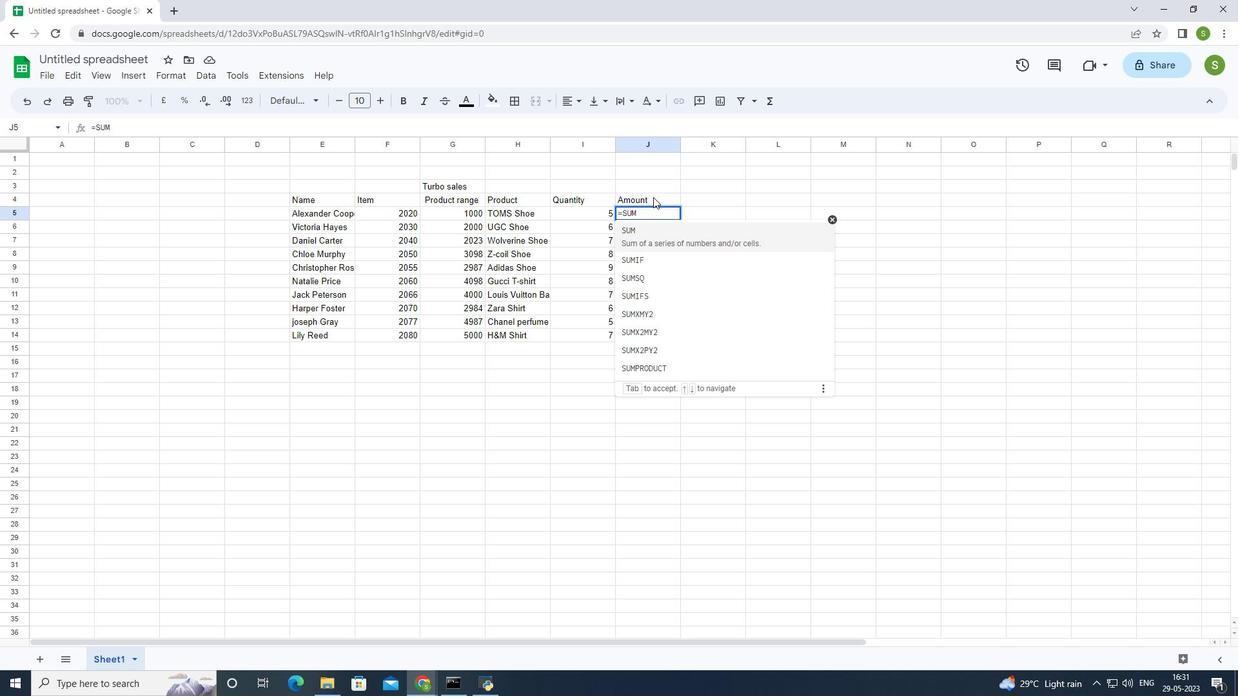 
Action: Mouse moved to (455, 212)
Screenshot: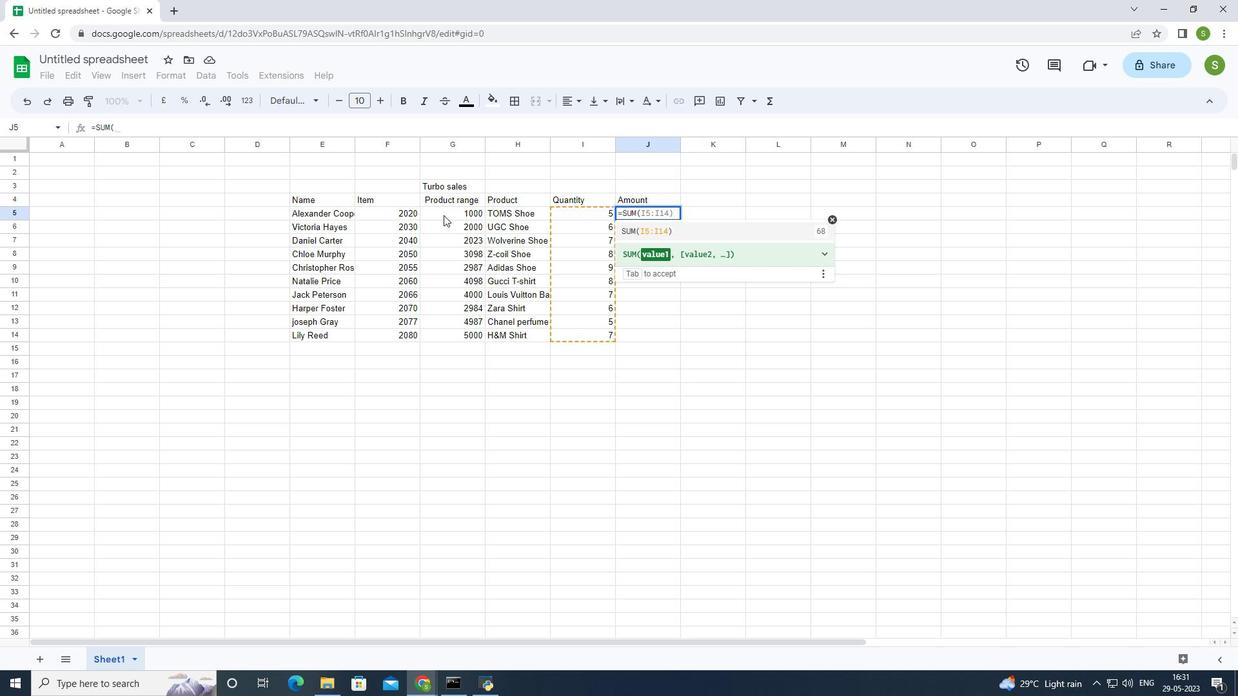 
Action: Mouse pressed left at (455, 212)
Screenshot: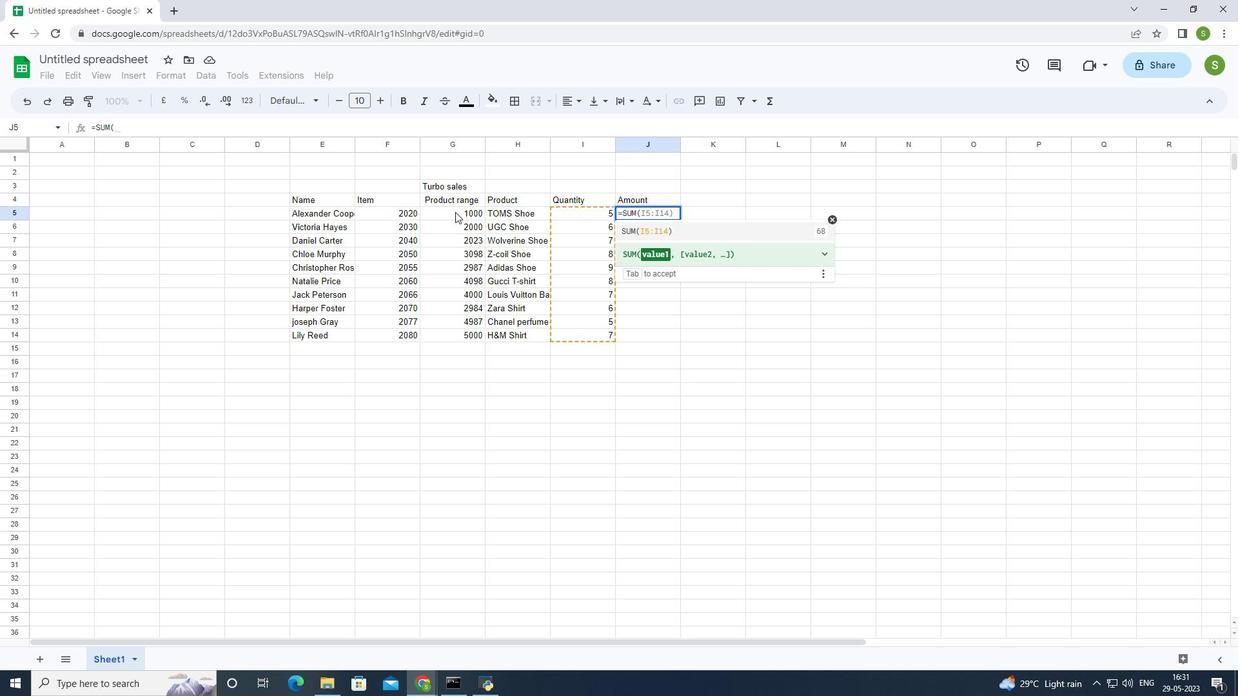 
Action: Mouse moved to (647, 209)
Screenshot: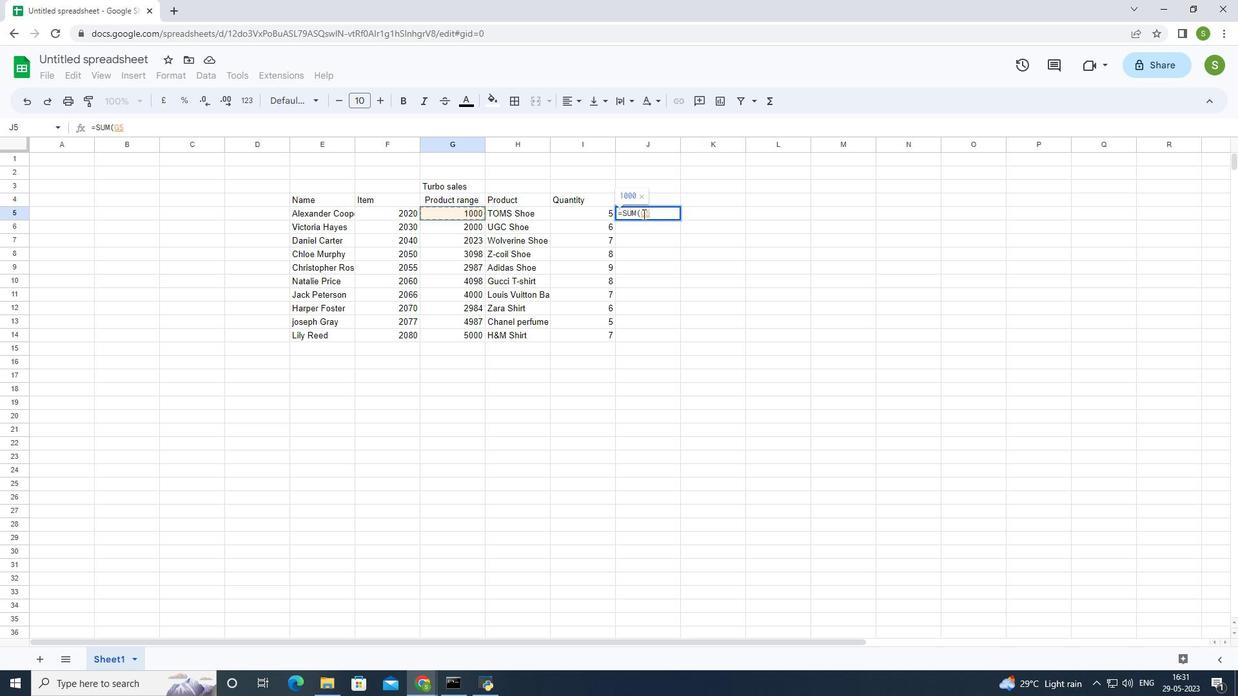
Action: Key pressed <Key.shift_r><Key.shift_r><Key.shift_r>*
Screenshot: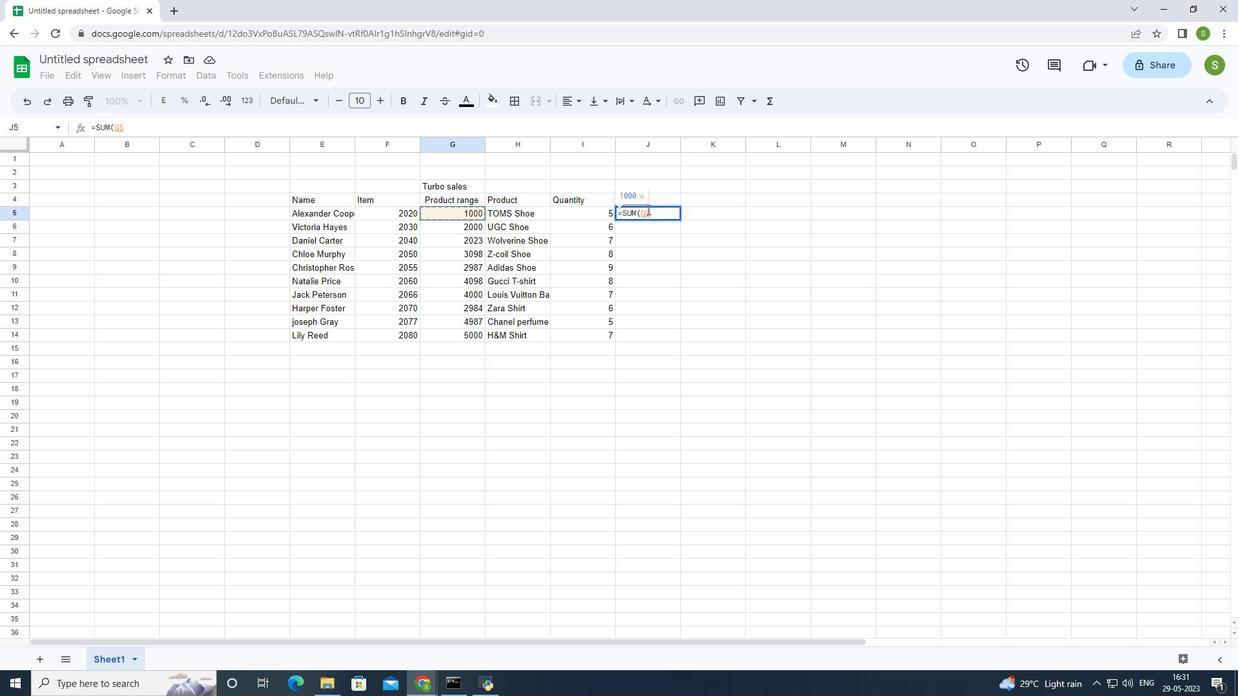 
Action: Mouse moved to (589, 213)
Screenshot: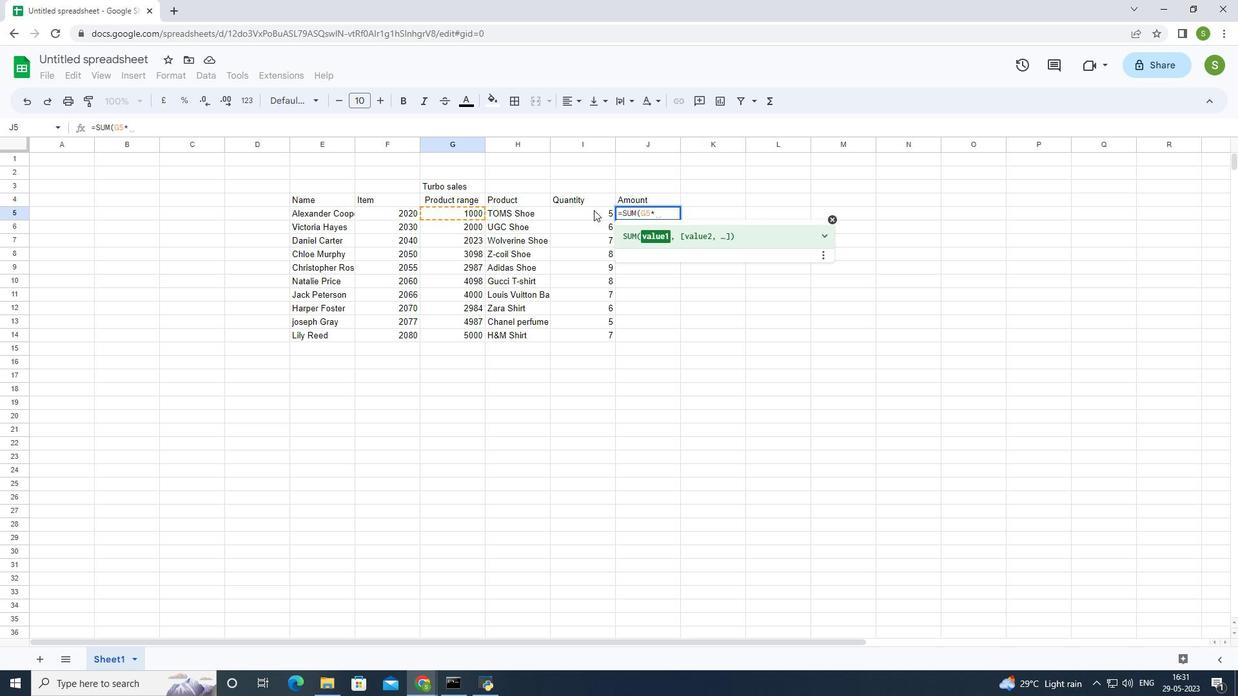 
Action: Mouse pressed left at (589, 213)
Screenshot: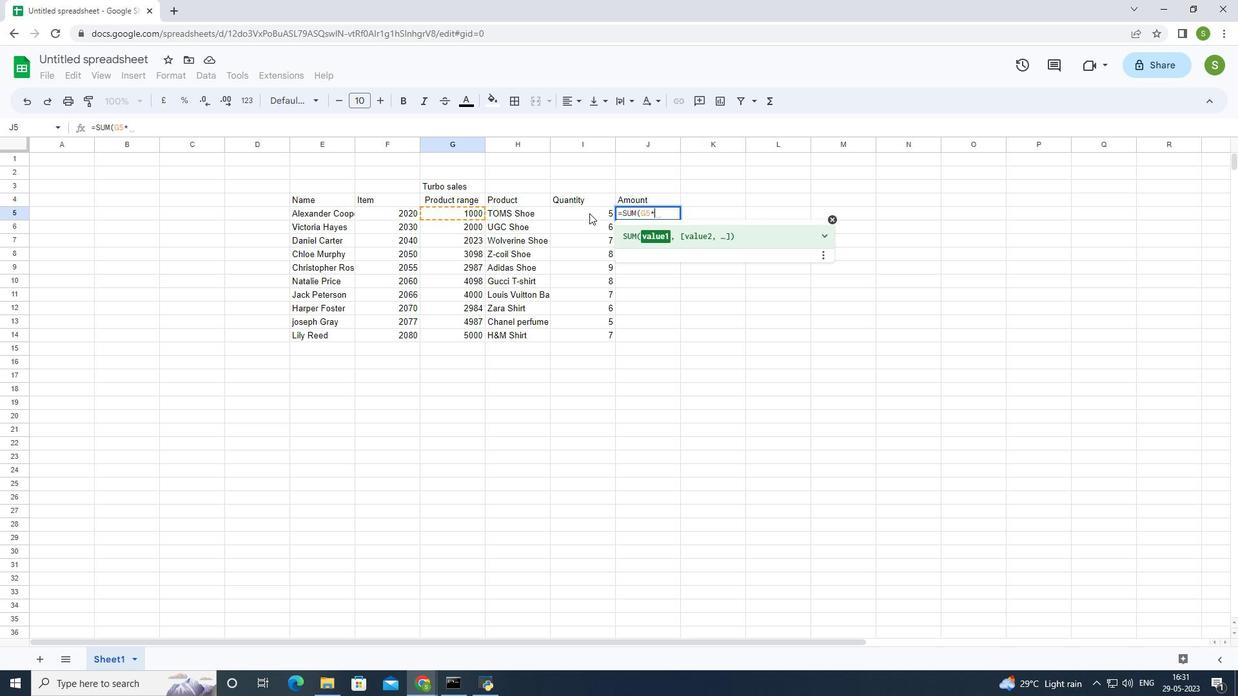 
Action: Mouse moved to (665, 208)
Screenshot: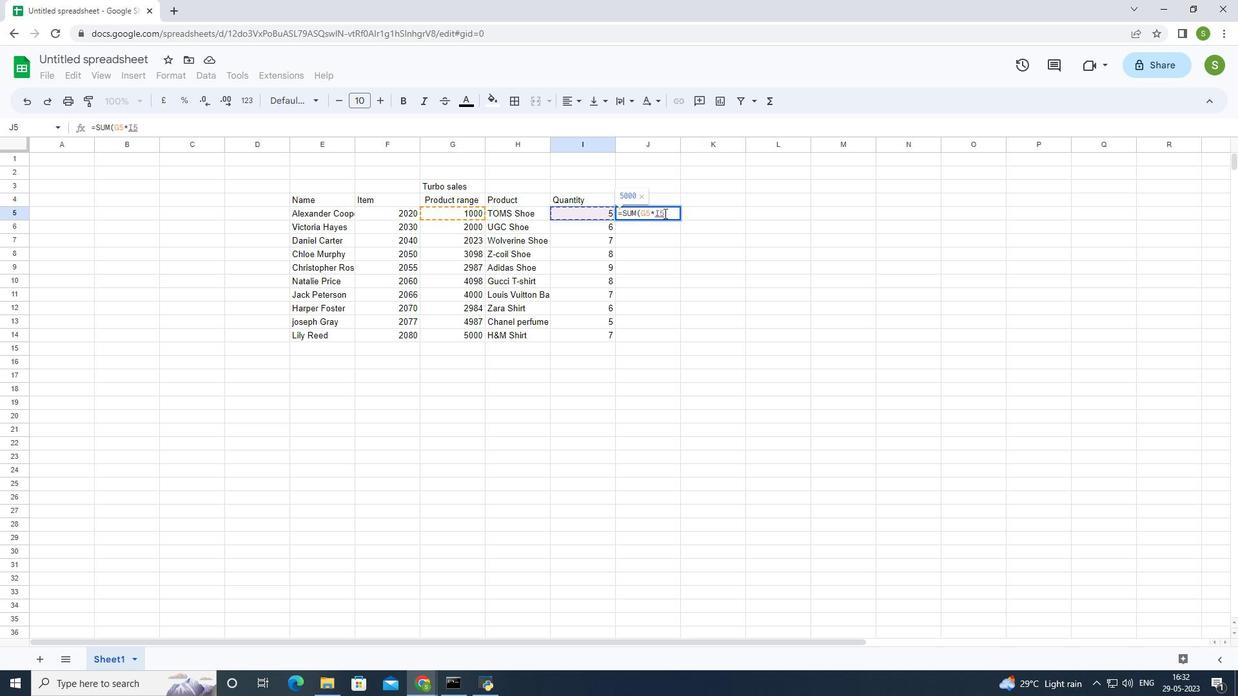 
Action: Key pressed <Key.enter>
Screenshot: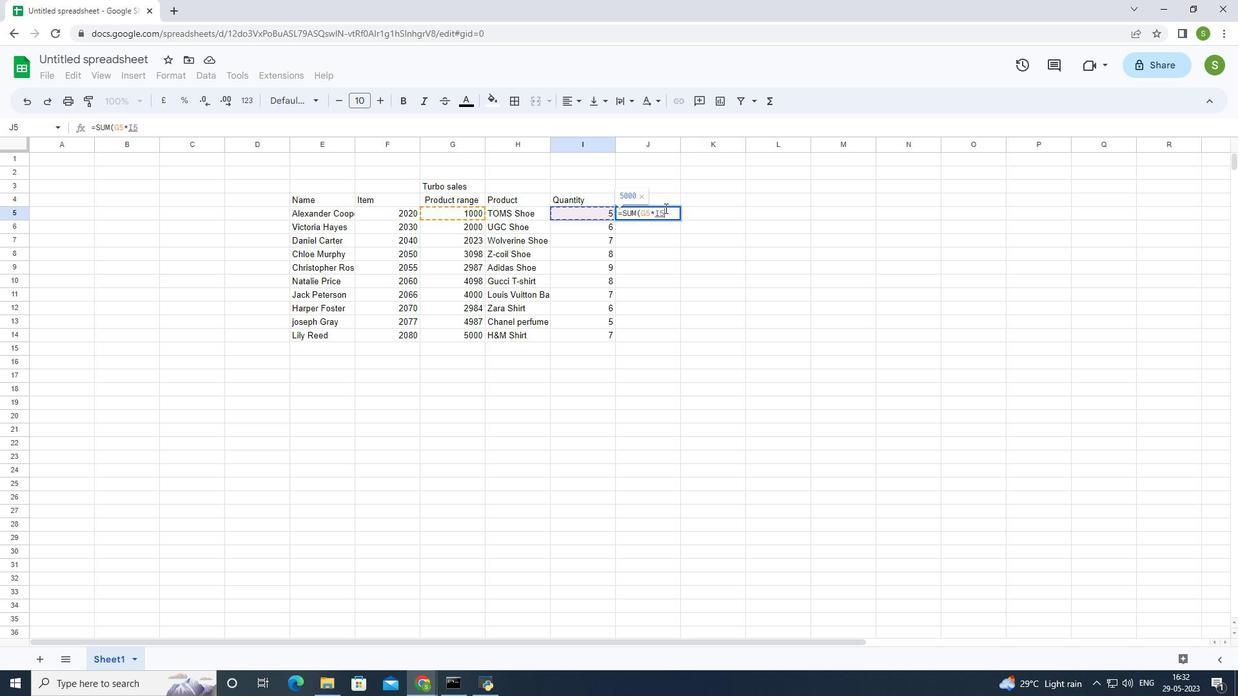 
Action: Mouse moved to (696, 307)
Screenshot: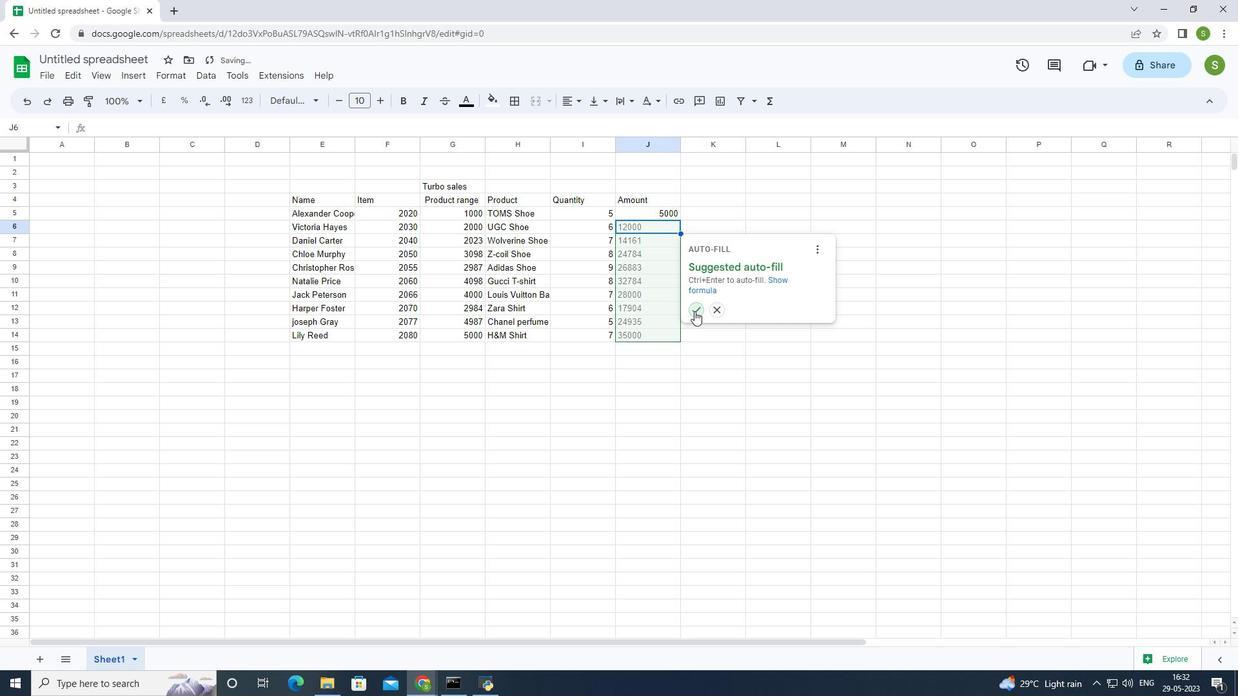 
Action: Mouse pressed left at (696, 307)
Screenshot: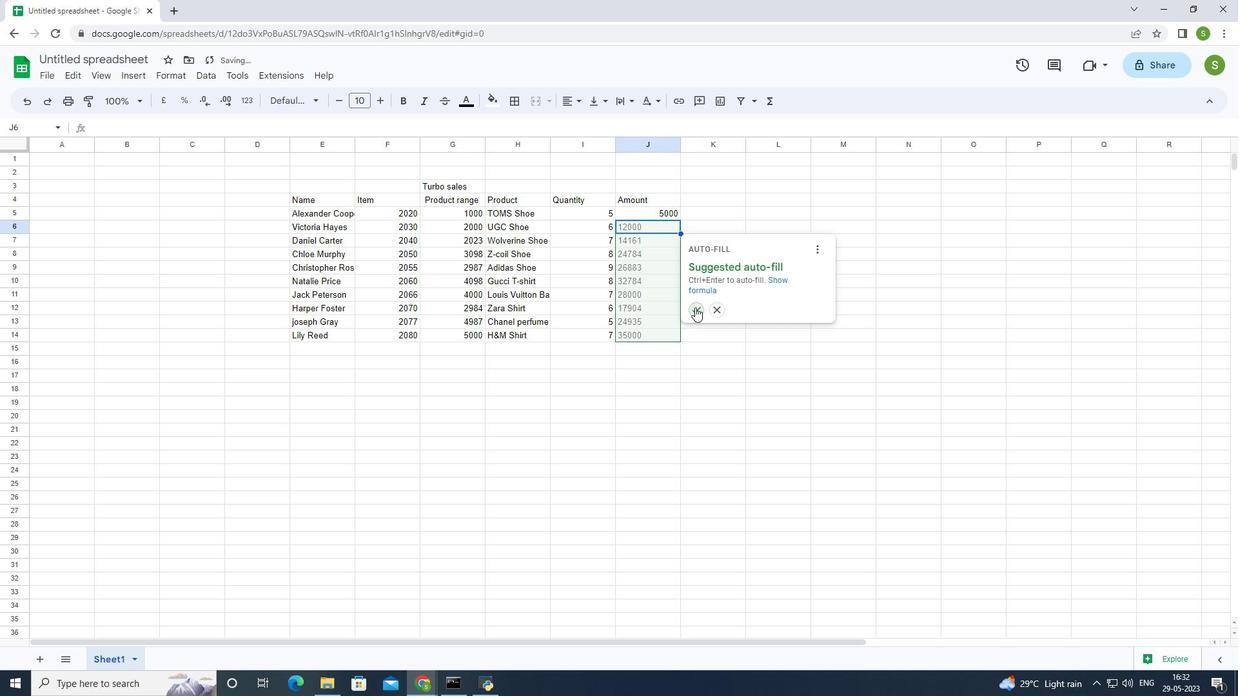 
Action: Mouse moved to (699, 203)
Screenshot: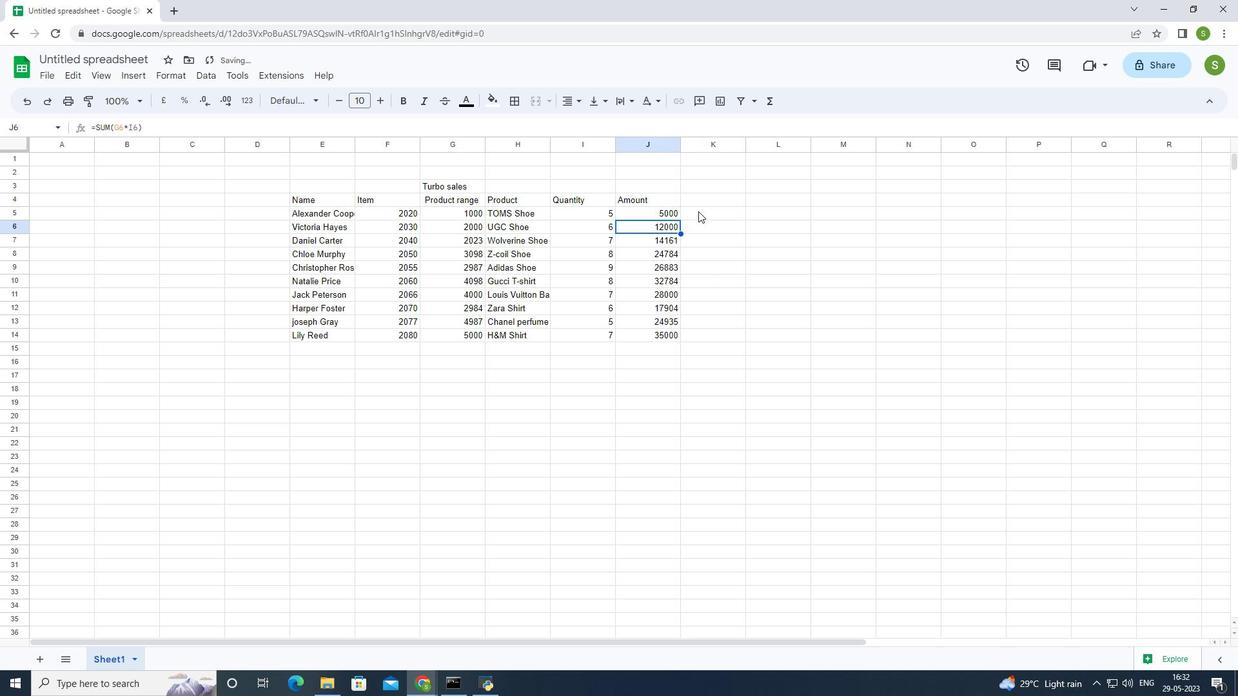
Action: Mouse pressed left at (699, 203)
Screenshot: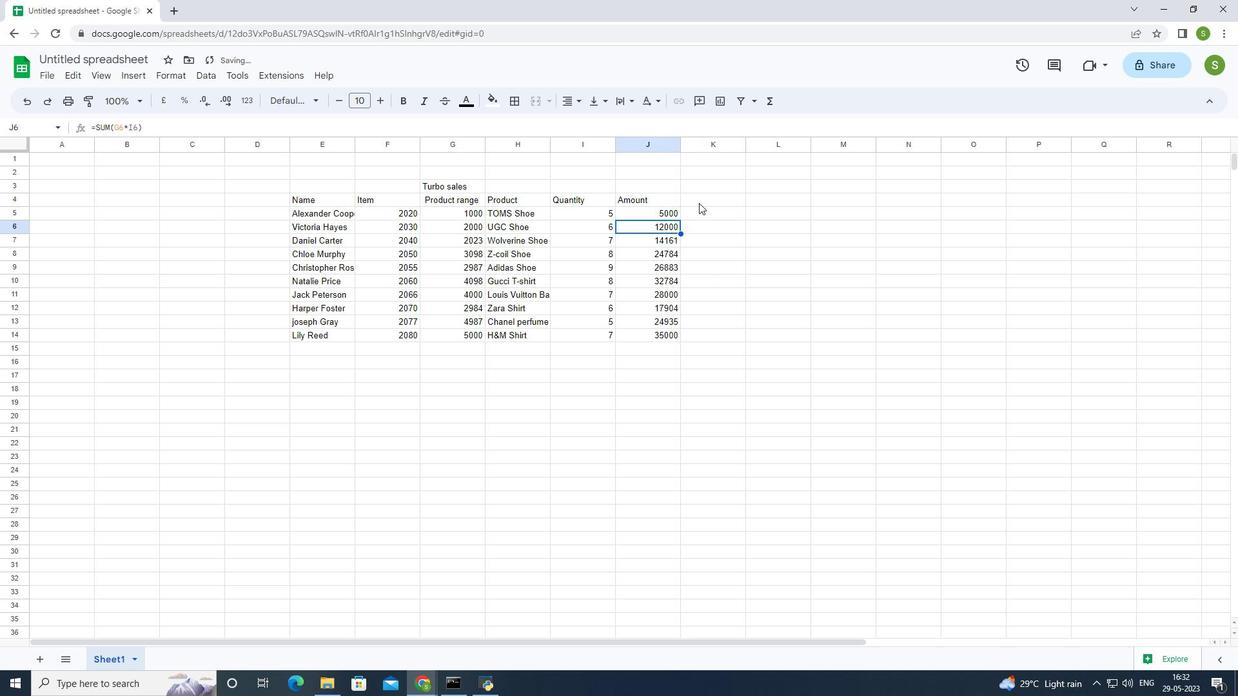 
Action: Mouse moved to (737, 209)
Screenshot: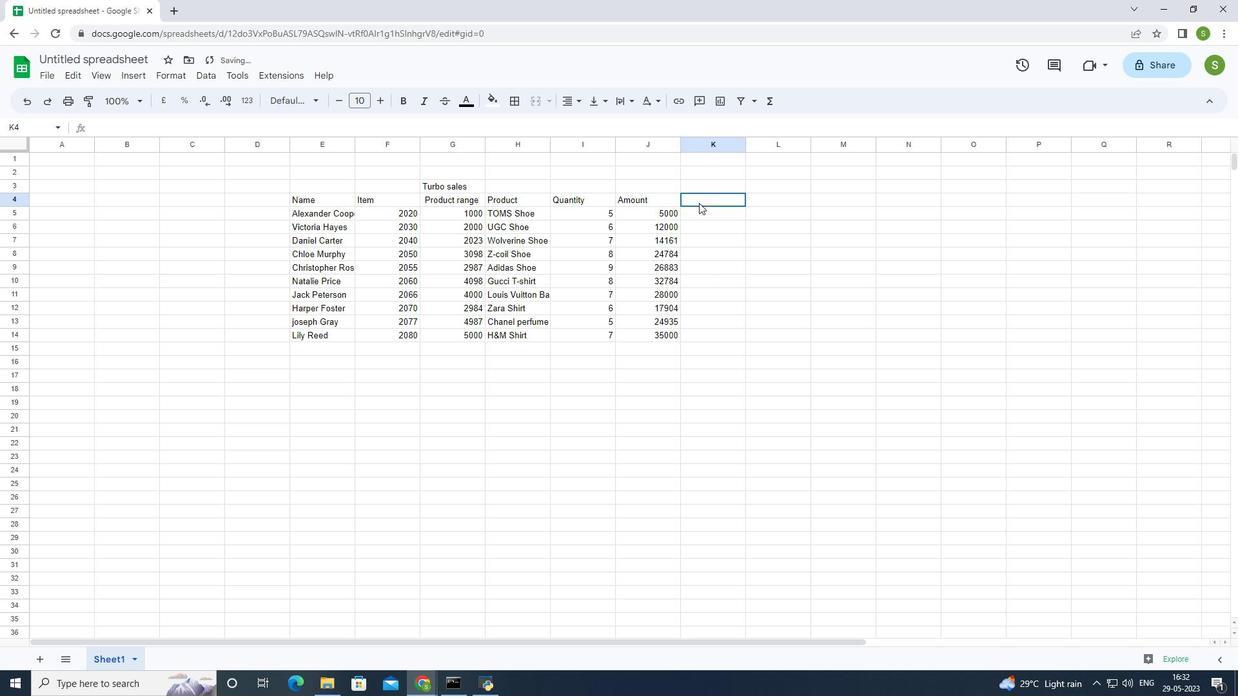 
Action: Key pressed commm<Key.backspace>ission<Key.enter>
Screenshot: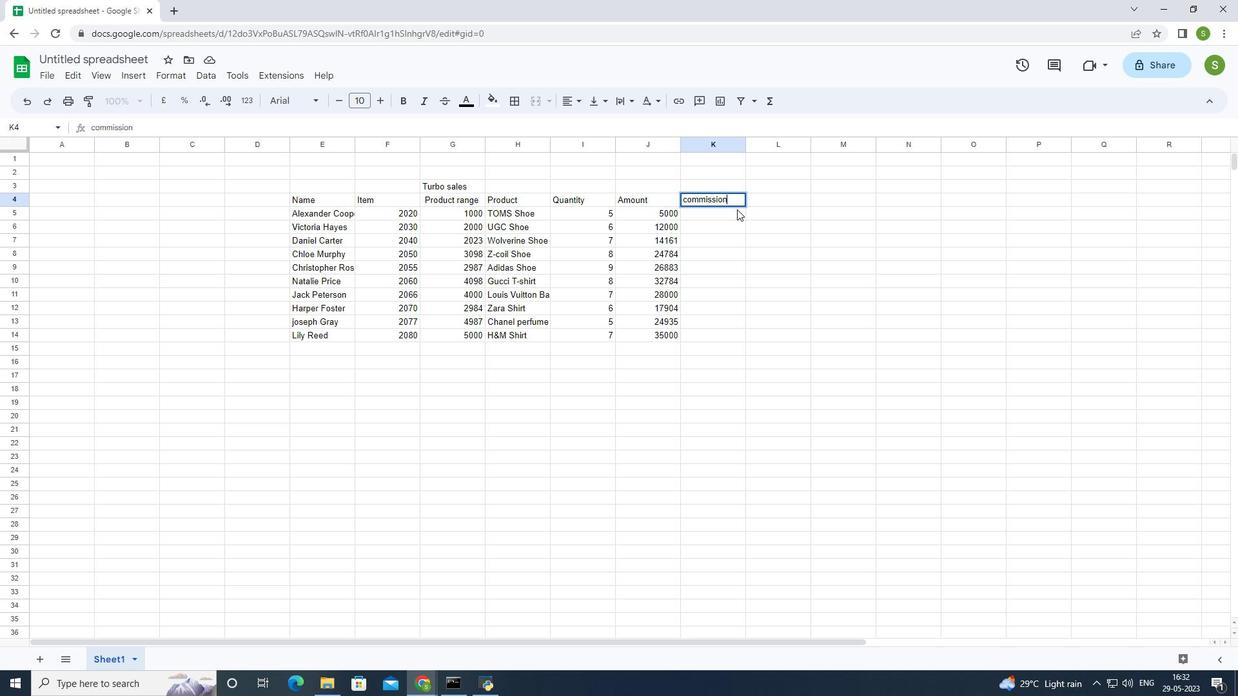 
Action: Mouse moved to (735, 212)
Screenshot: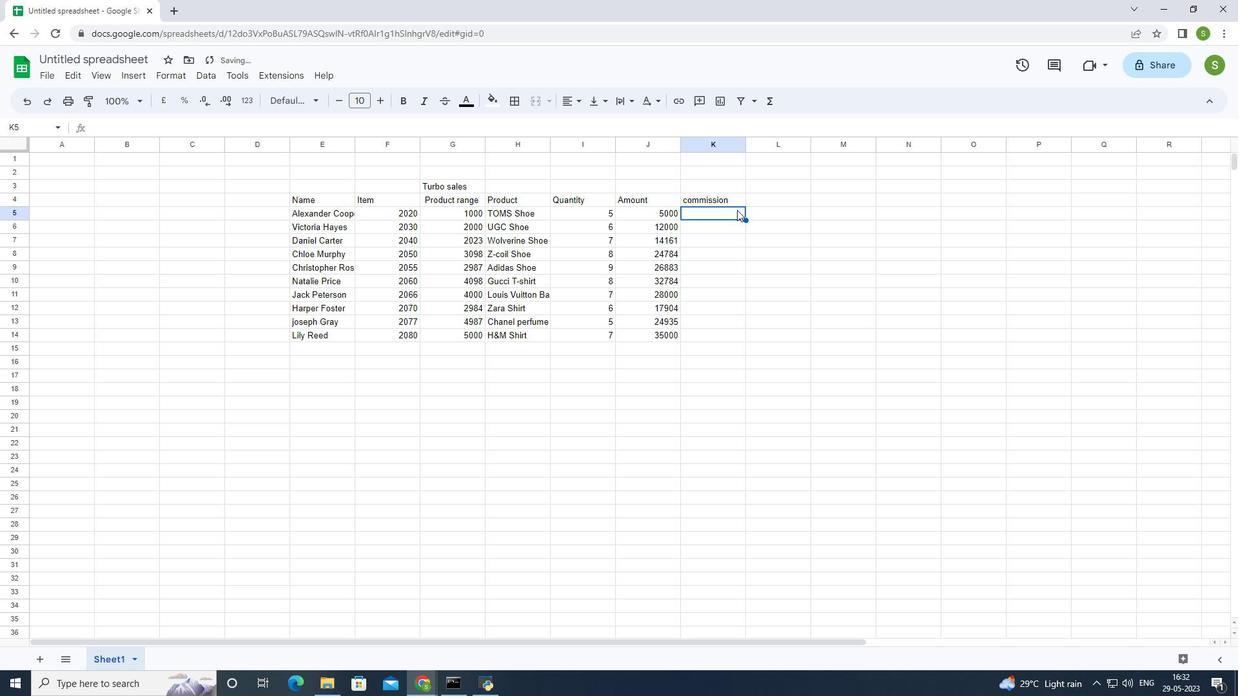 
Action: Mouse pressed left at (735, 212)
Screenshot: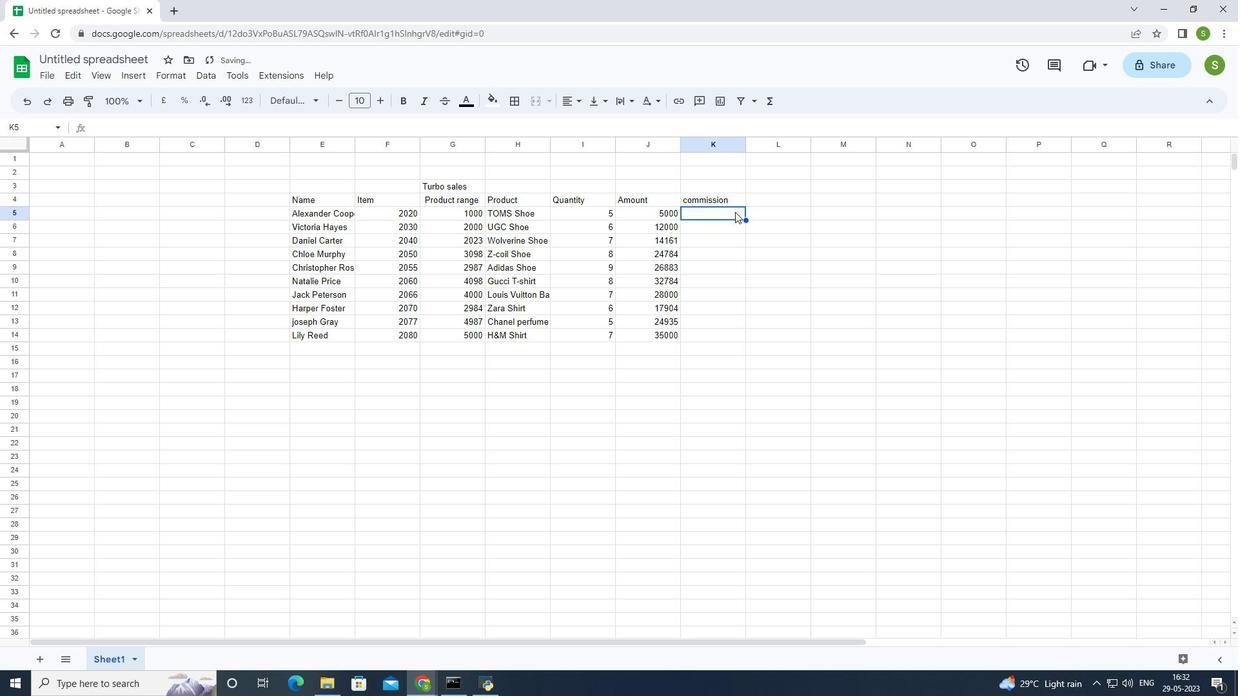
Action: Mouse moved to (739, 216)
Screenshot: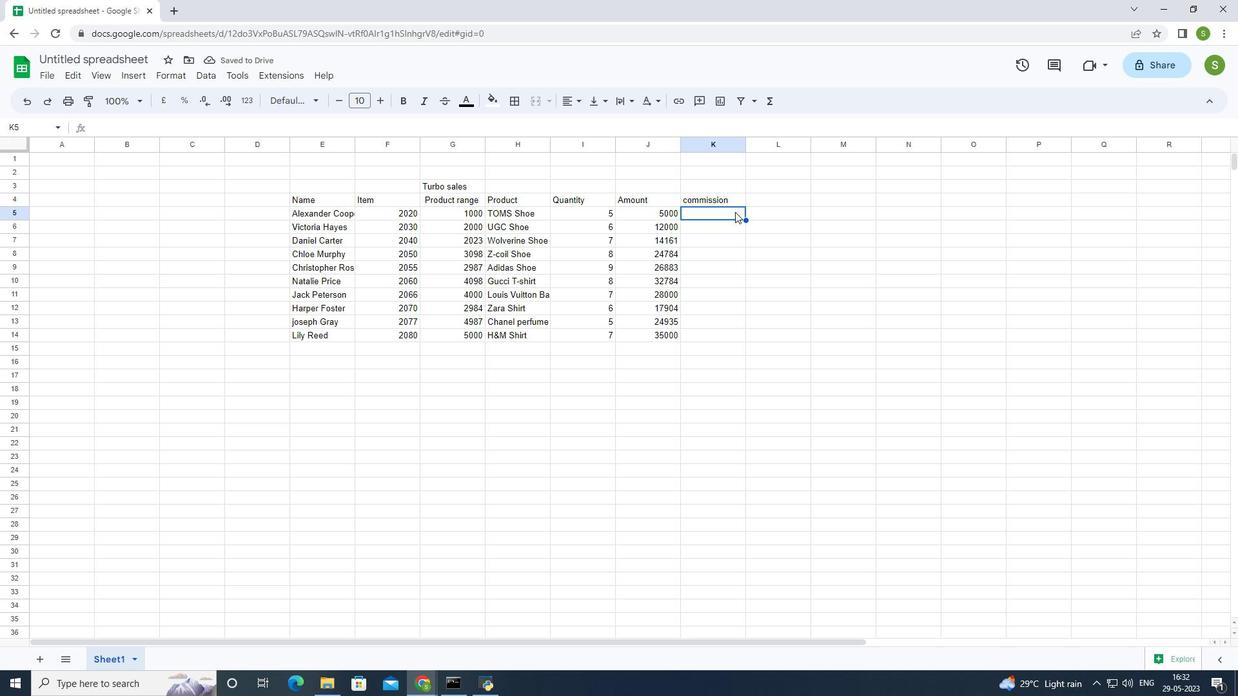 
Action: Key pressed =<Key.shift_r>(
Screenshot: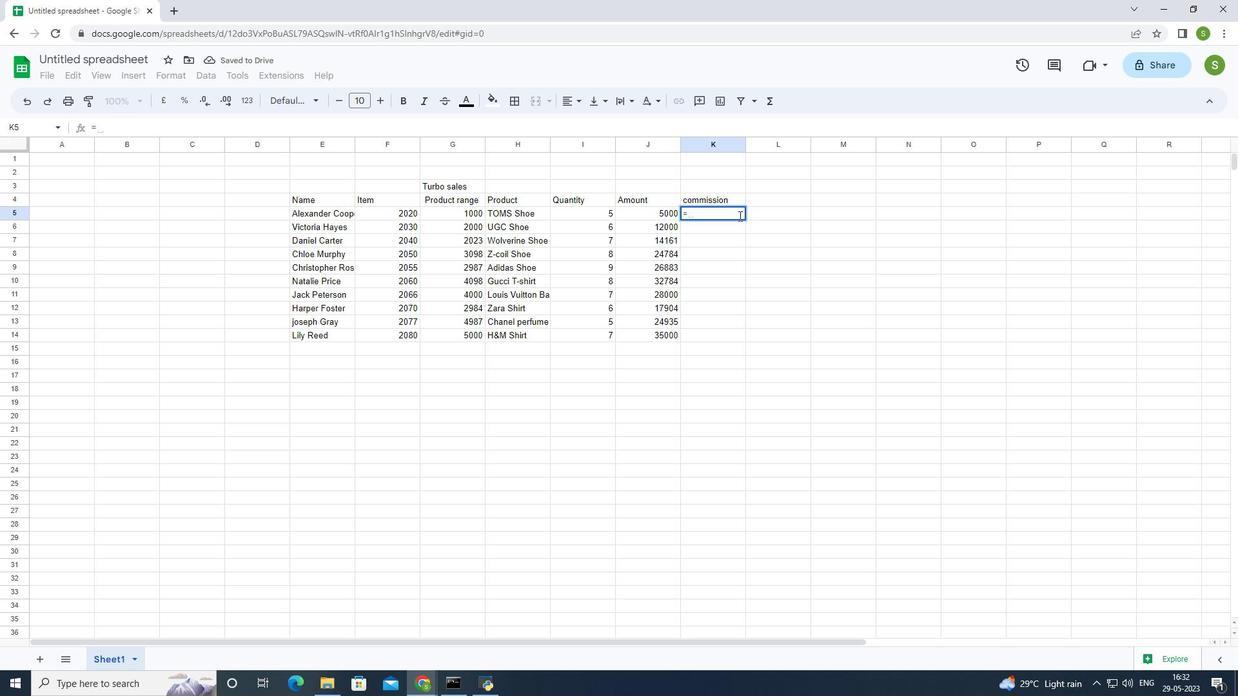 
Action: Mouse moved to (642, 212)
Screenshot: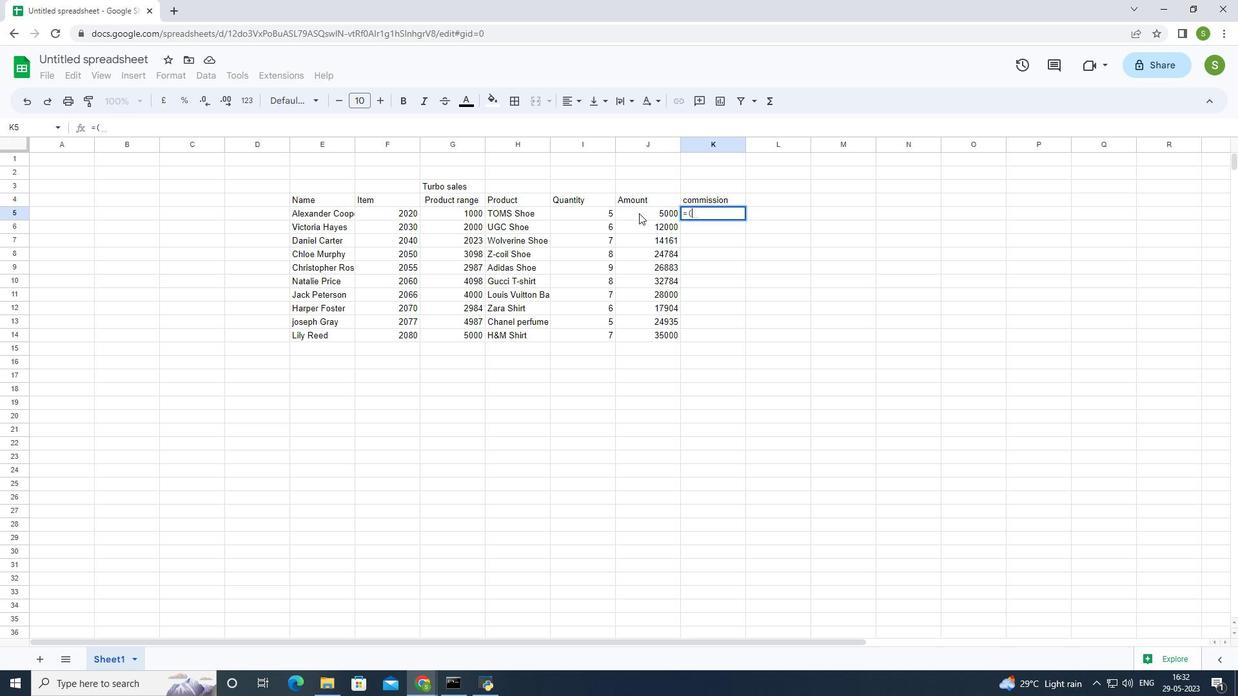
Action: Mouse pressed left at (642, 212)
Screenshot: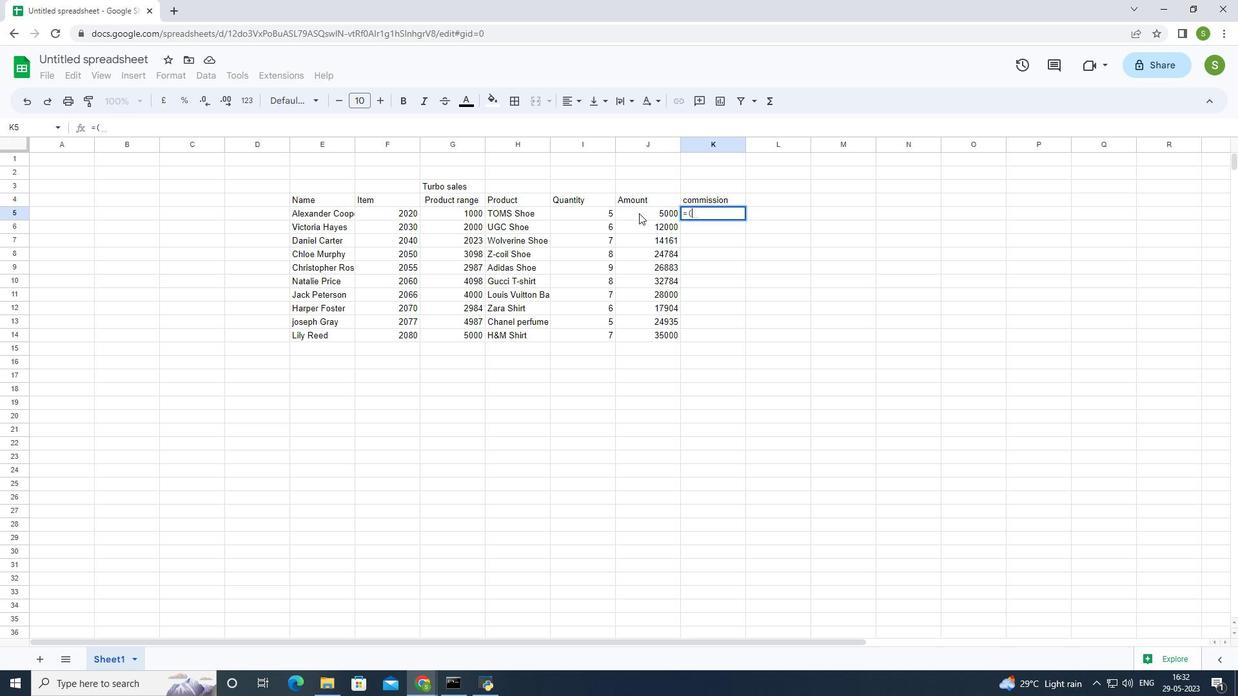 
Action: Mouse moved to (727, 214)
Screenshot: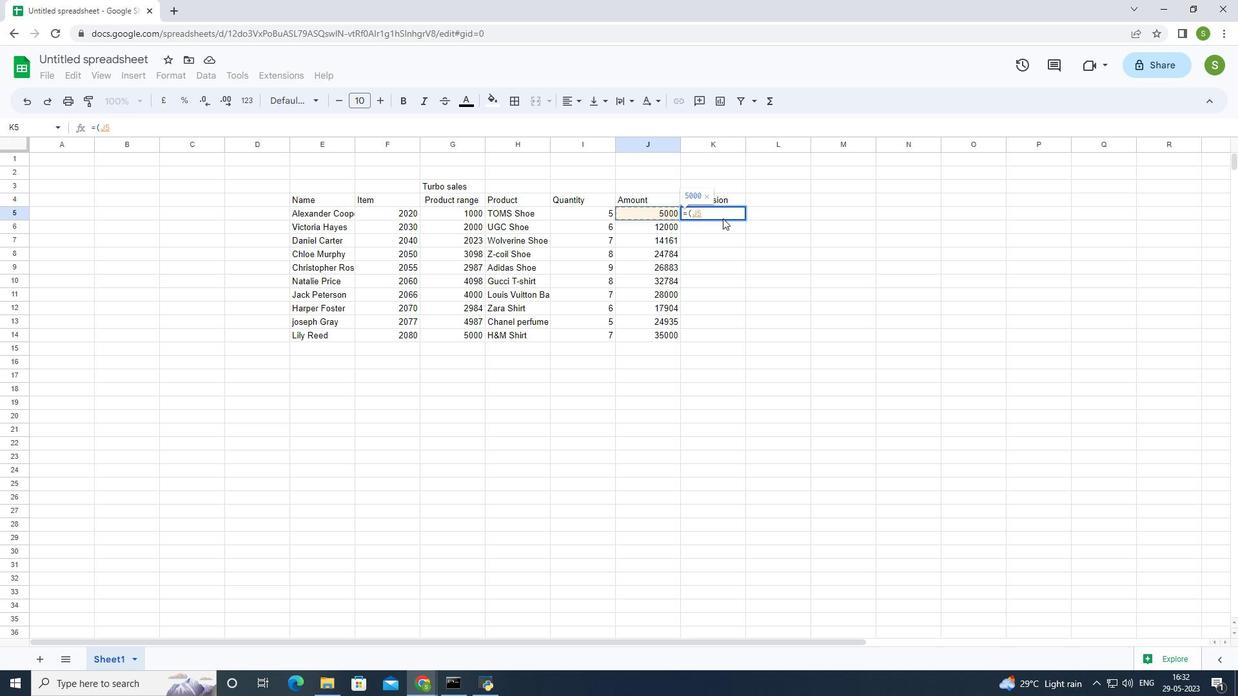 
Action: Key pressed <Key.shift_r><Key.shift_r><Key.shift_r><Key.shift_r><Key.shift_r><Key.shift_r><Key.shift_r><Key.shift_r><Key.shift_r><Key.shift_r><Key.shift_r><Key.shift_r><Key.shift_r><Key.shift_r><Key.shift_r><Key.shift_r><Key.shift_r><Key.shift_r><Key.shift_r><Key.shift_r><Key.shift_r><Key.shift_r><Key.shift_r><Key.shift_r><Key.shift_r><Key.shift_r><Key.shift_r><Key.shift_r><Key.shift_r><Key.shift_r><Key.shift_r><Key.shift_r><Key.shift_r><Key.shift_r><Key.shift_r><Key.shift_r><Key.shift_r><Key.shift_r><Key.shift_r><Key.shift_r><Key.shift_r>*2<Key.shift_r>%<Key.enter>
Screenshot: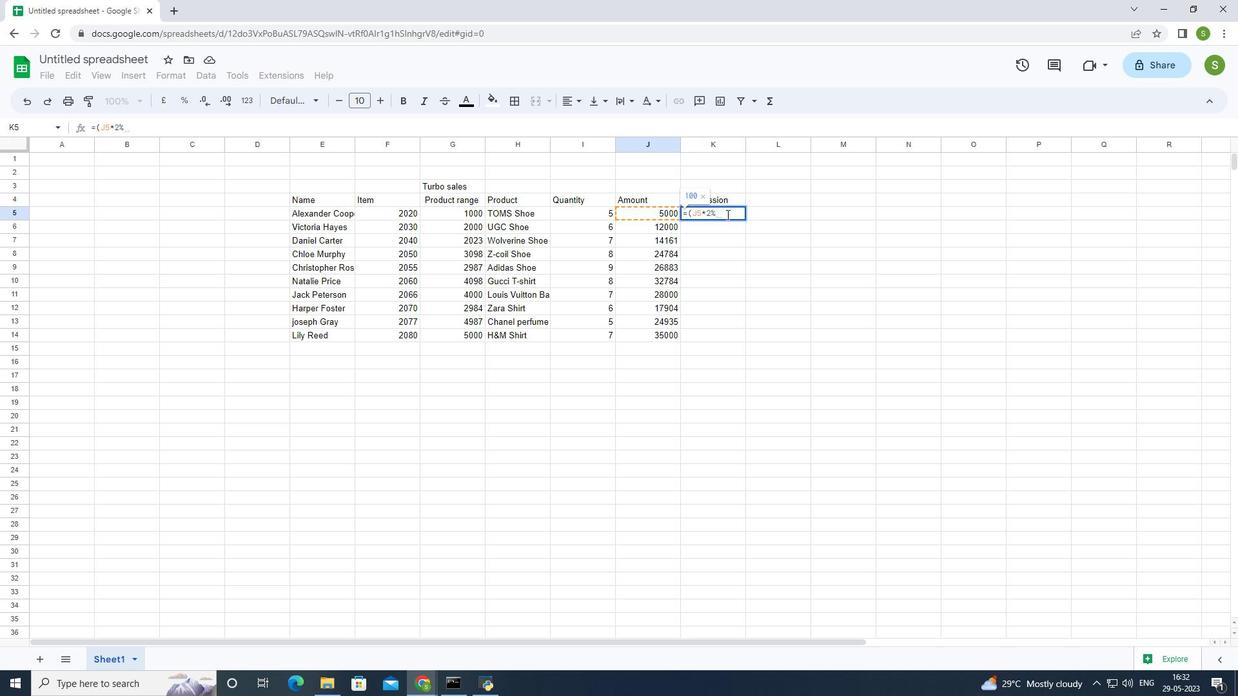 
Action: Mouse moved to (760, 311)
Screenshot: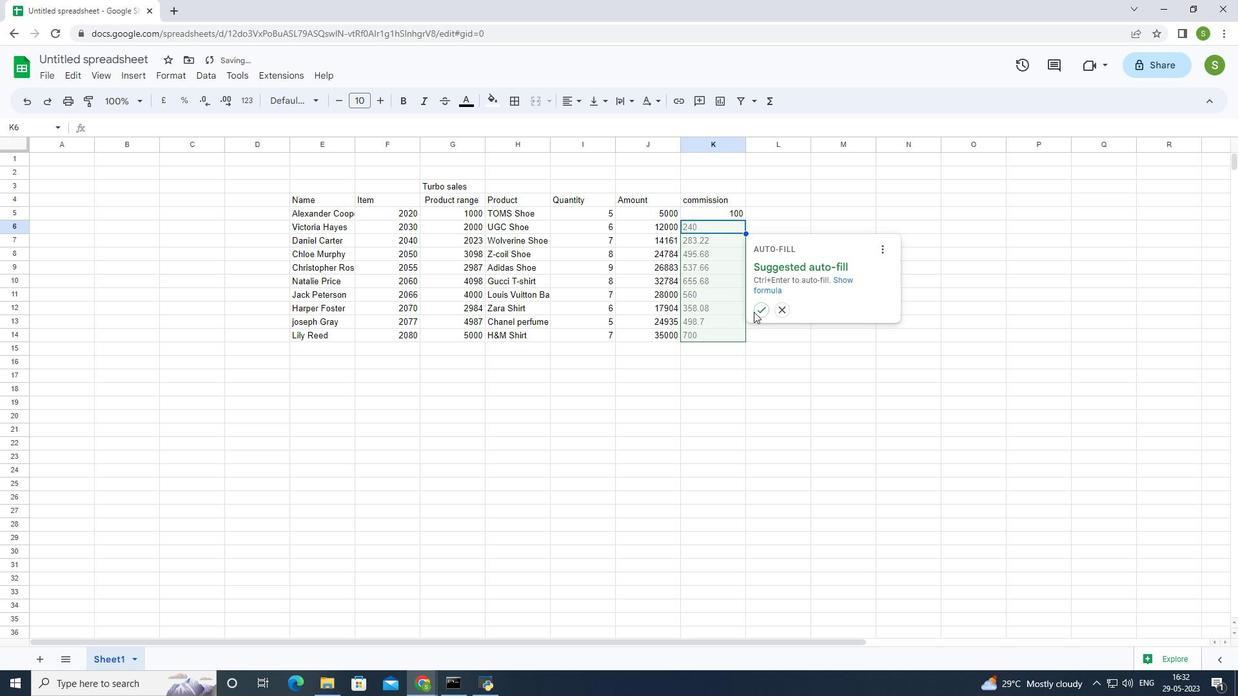 
Action: Mouse pressed left at (760, 311)
Screenshot: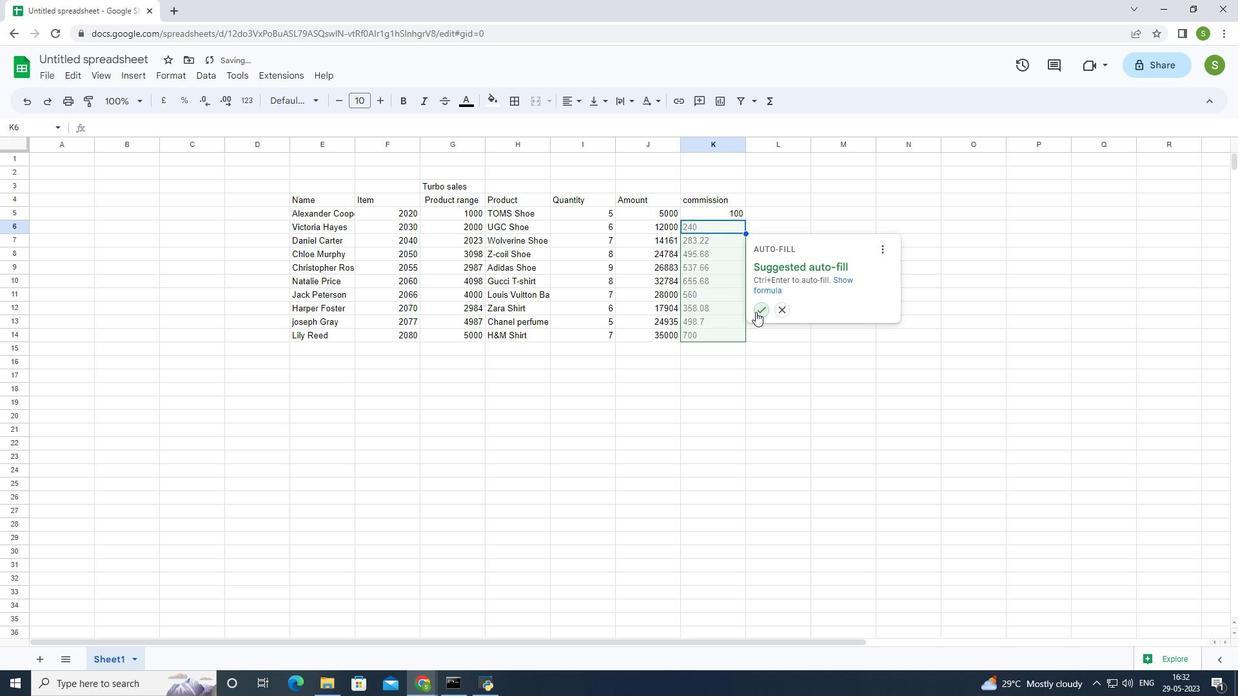 
Action: Mouse moved to (512, 401)
Screenshot: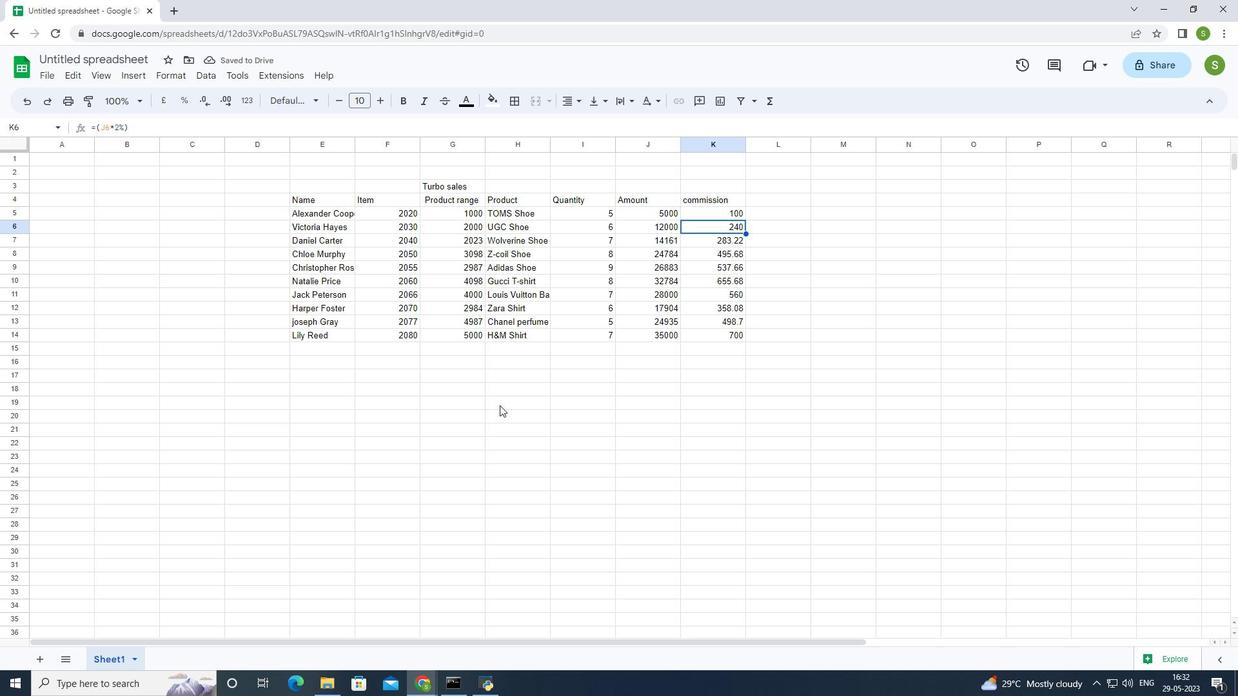 
Action: Mouse pressed left at (512, 401)
Screenshot: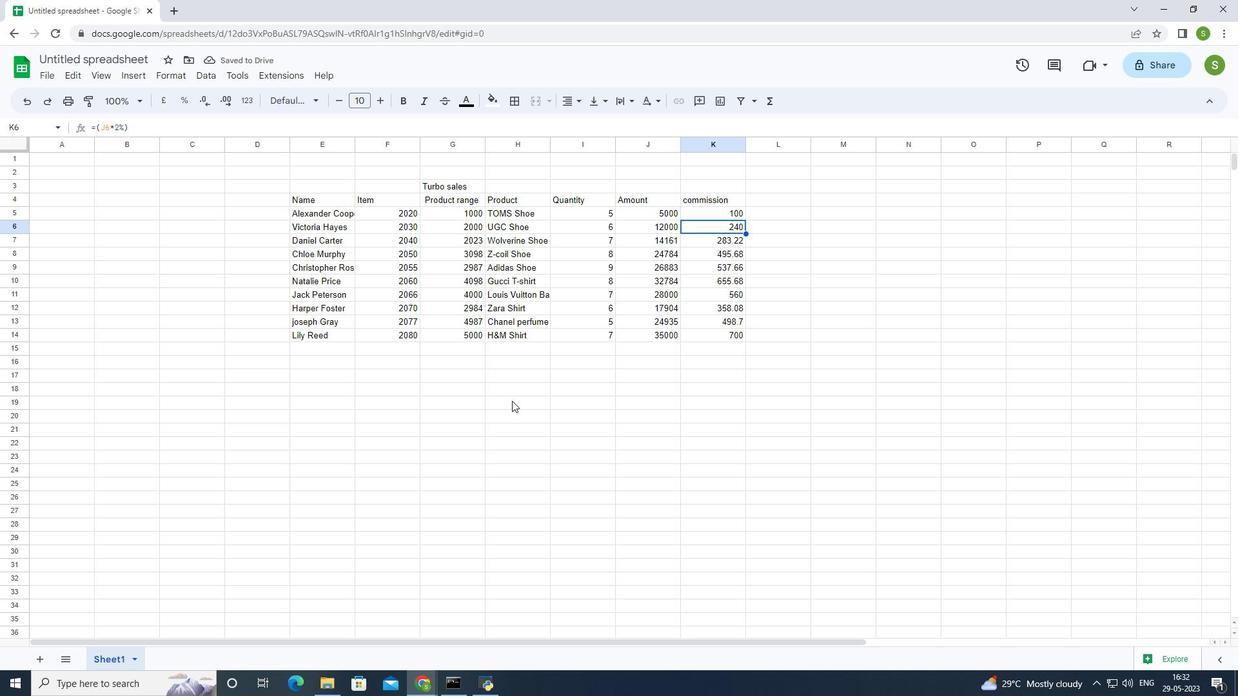 
Action: Mouse moved to (515, 396)
Screenshot: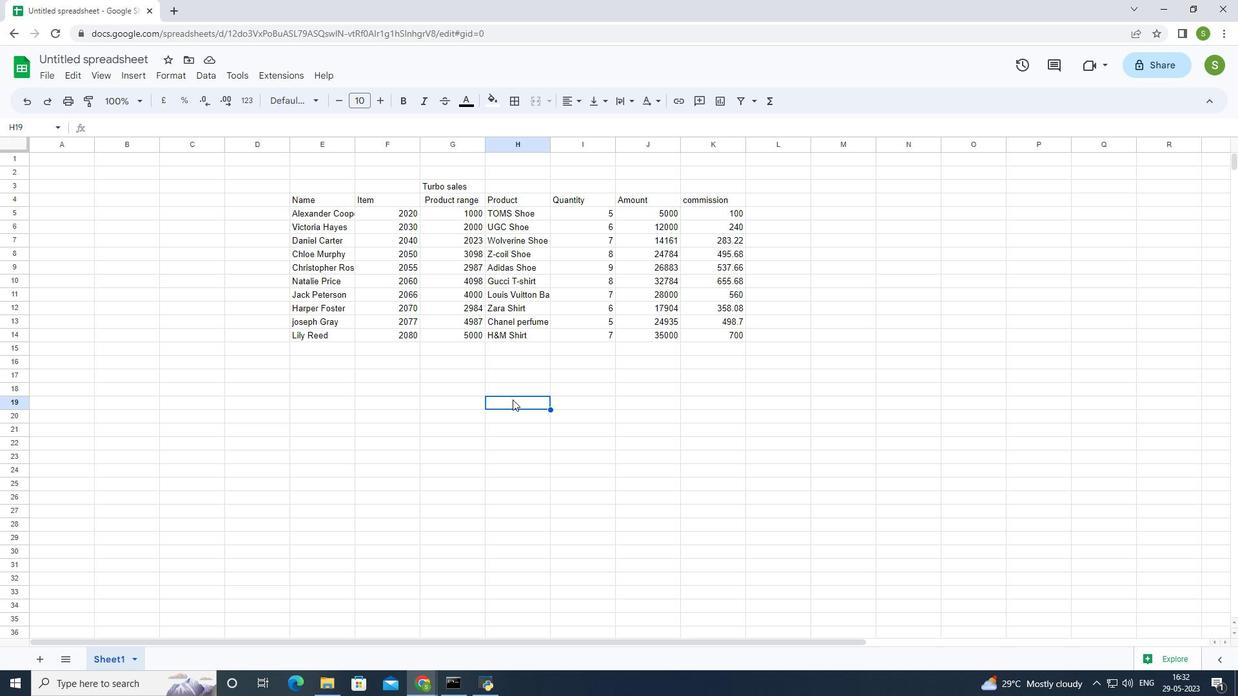 
Action: Key pressed ctrl+S
Screenshot: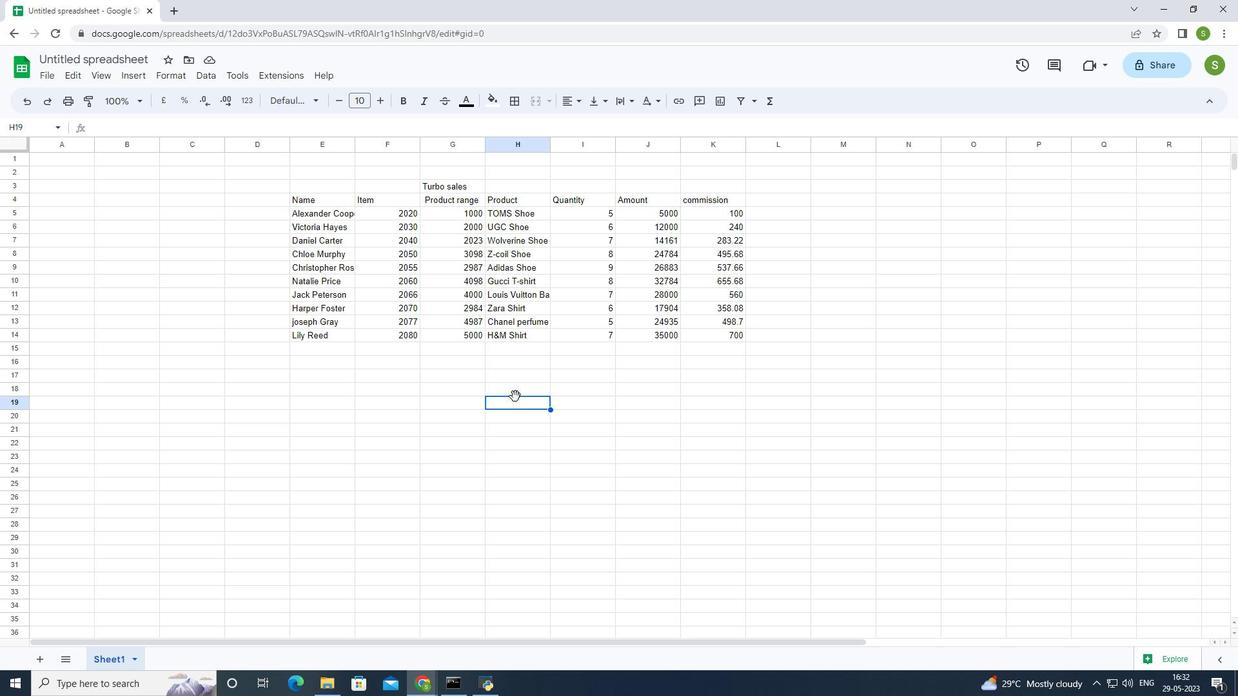 
Action: Mouse moved to (515, 395)
Screenshot: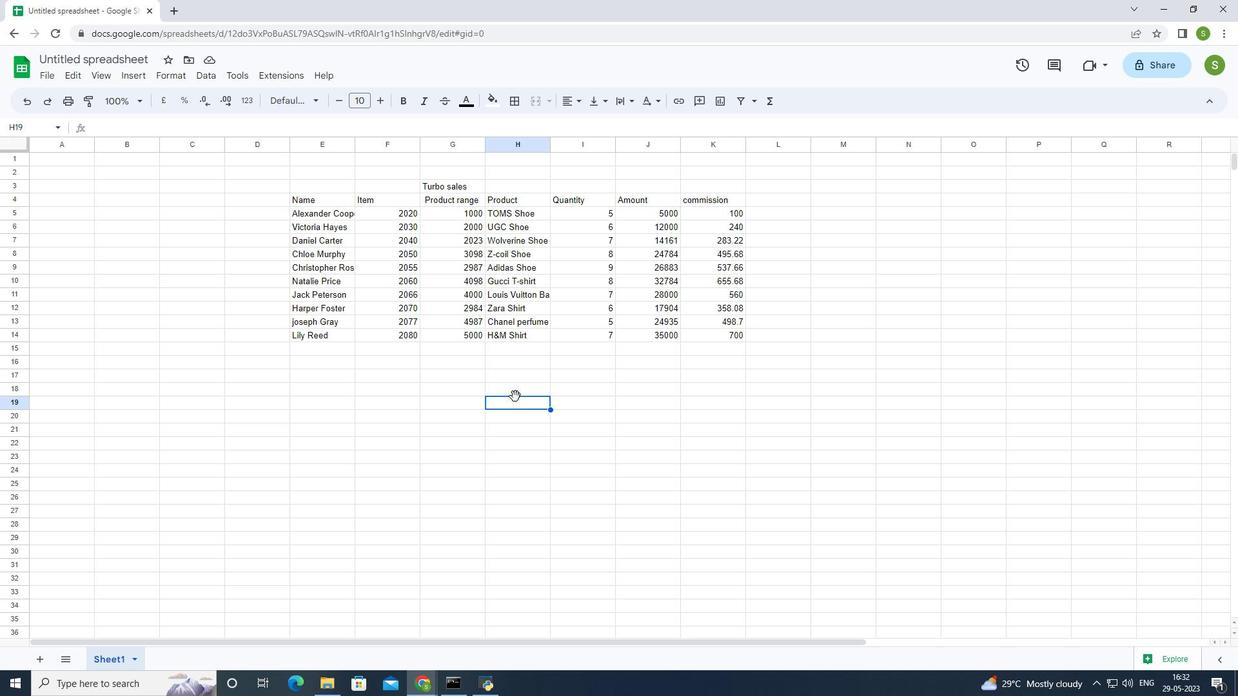
Action: Key pressed <'\x13'><'\x13'>
Screenshot: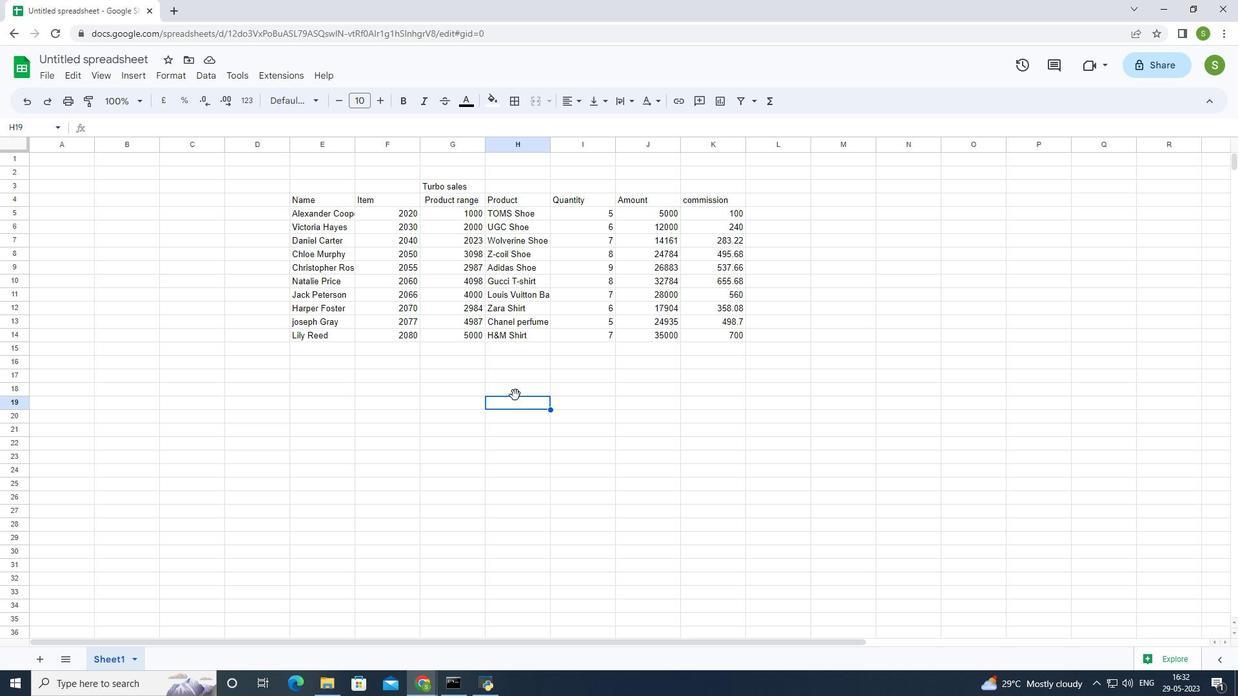 
Action: Mouse moved to (515, 393)
Screenshot: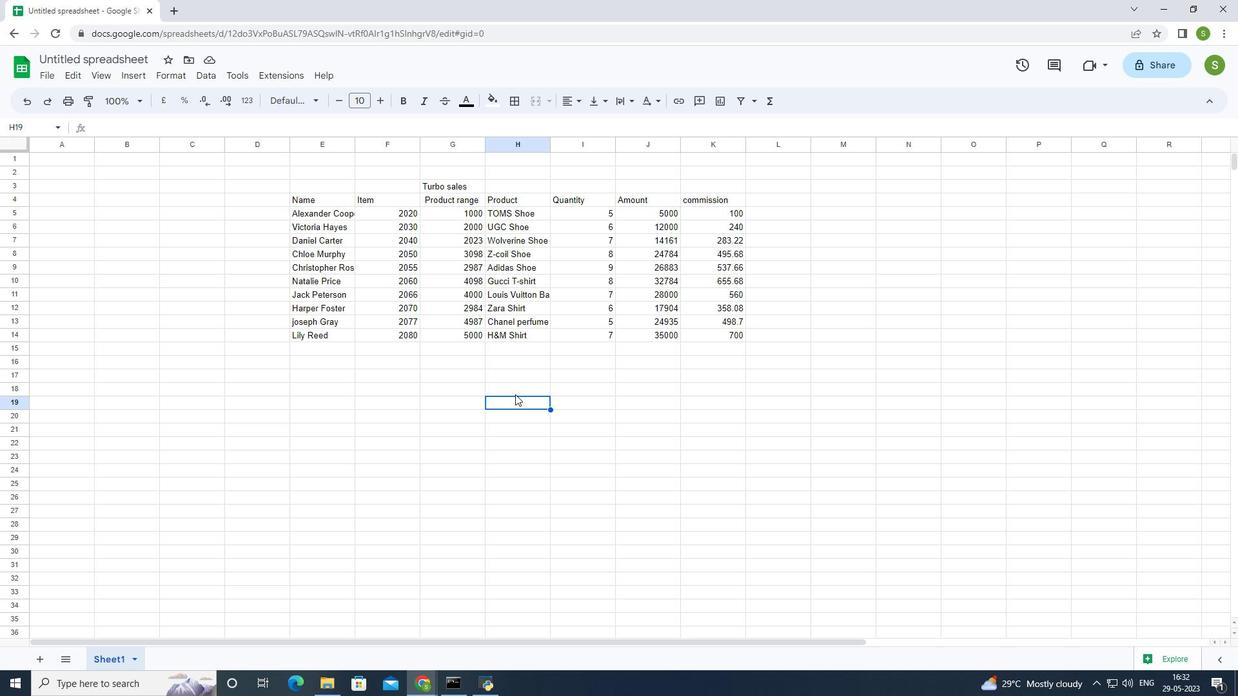 
